 Task: Find connections with filter location Maracena with filter topic #Travellingwith filter profile language English with filter current company Bayer with filter school Delhi Technological University with filter industry Restaurants with filter service category FIle Management with filter keywords title Operations Assistant
Action: Mouse moved to (597, 87)
Screenshot: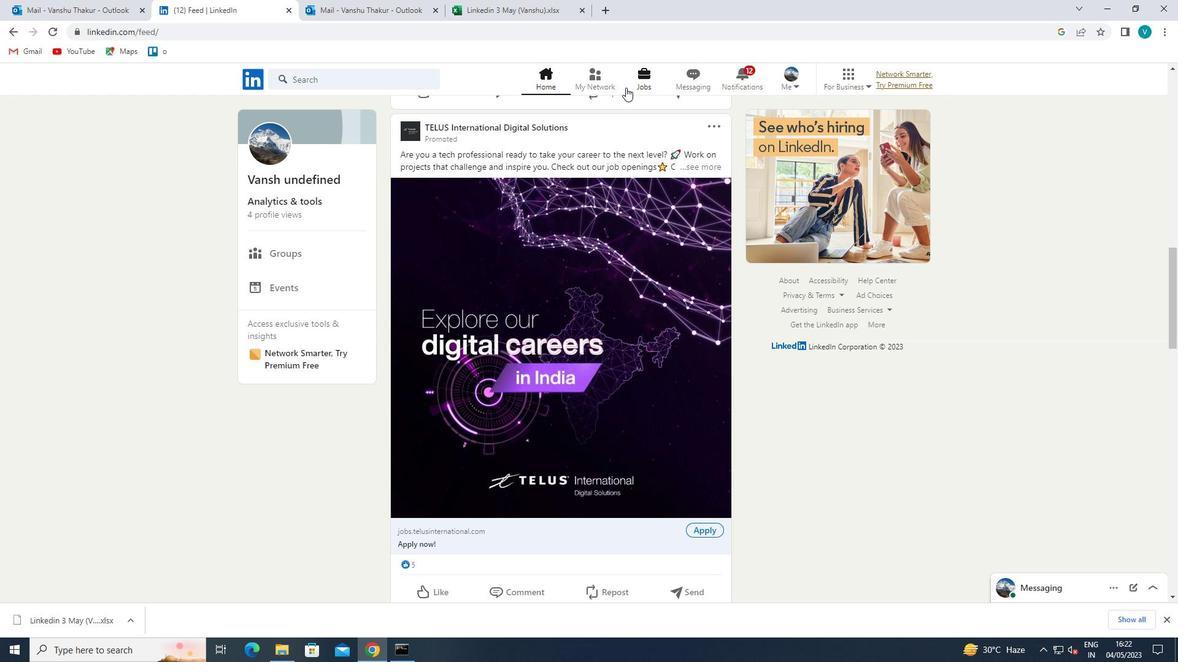 
Action: Mouse pressed left at (597, 87)
Screenshot: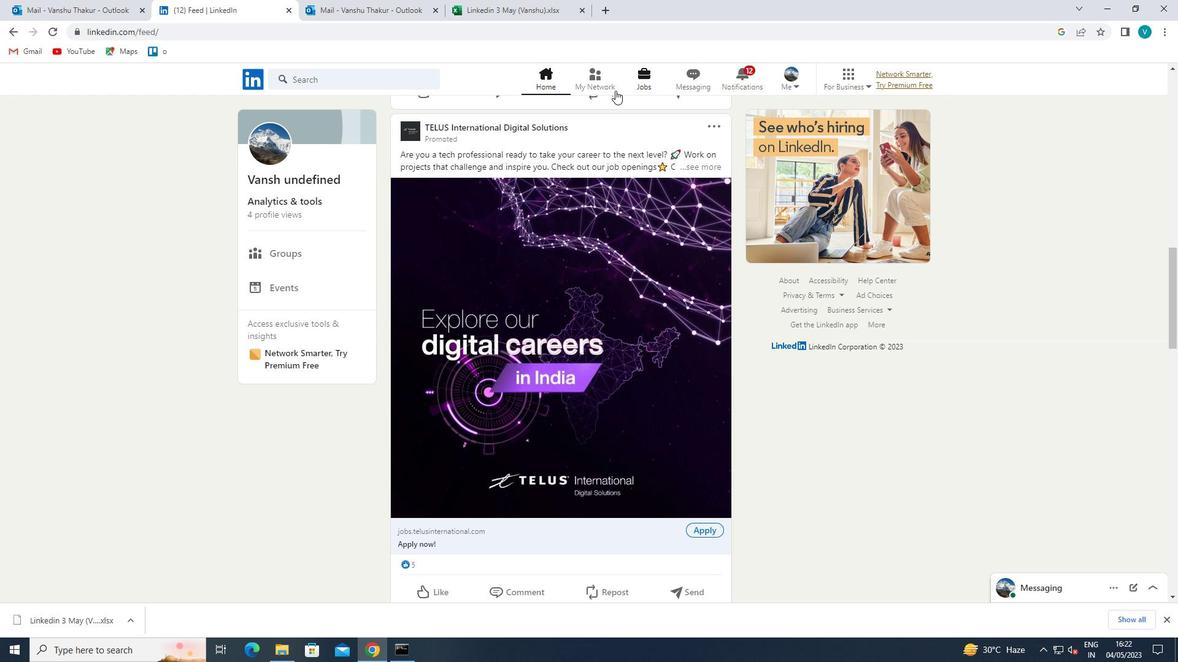 
Action: Mouse moved to (366, 147)
Screenshot: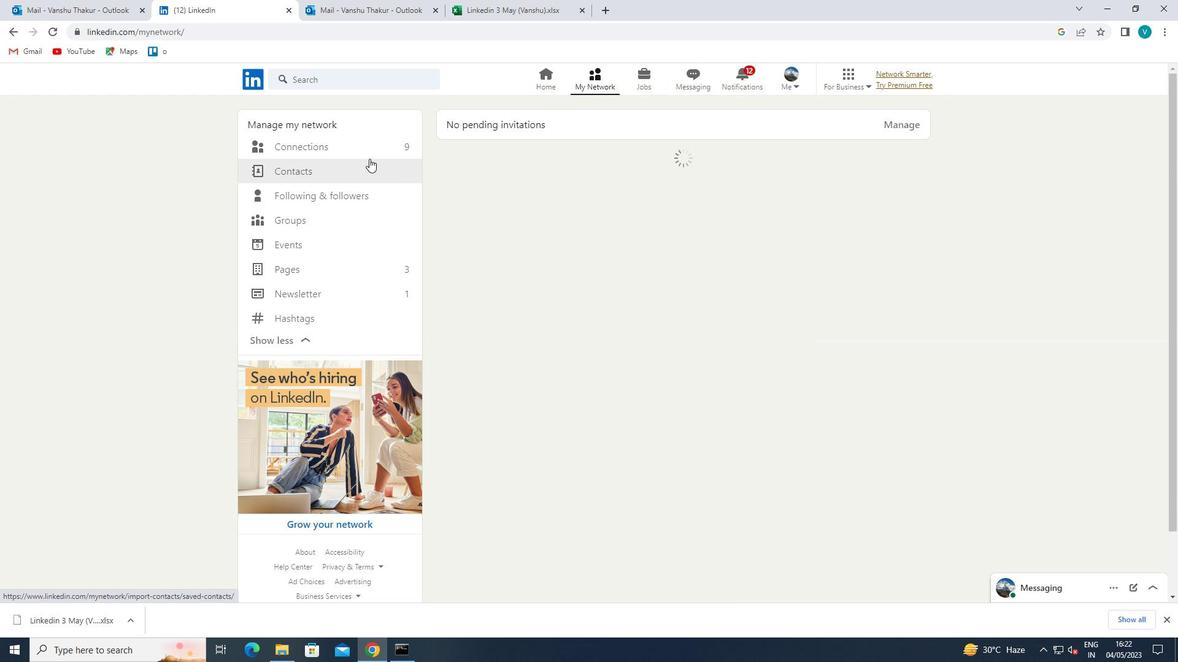 
Action: Mouse pressed left at (366, 147)
Screenshot: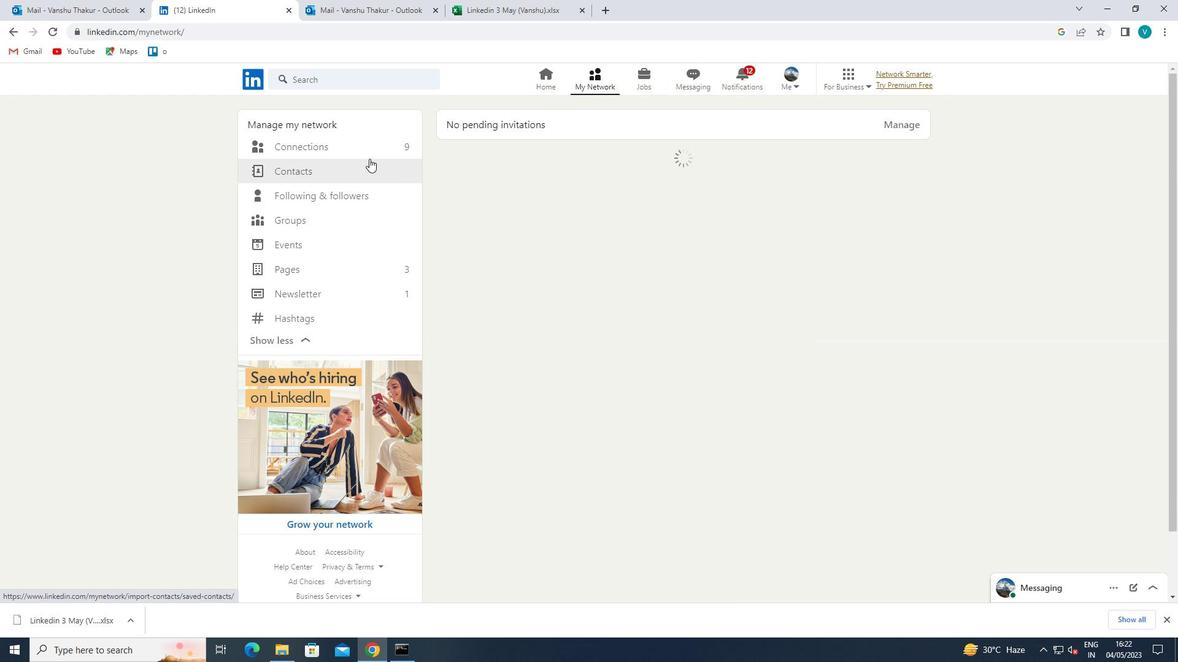 
Action: Mouse moved to (699, 156)
Screenshot: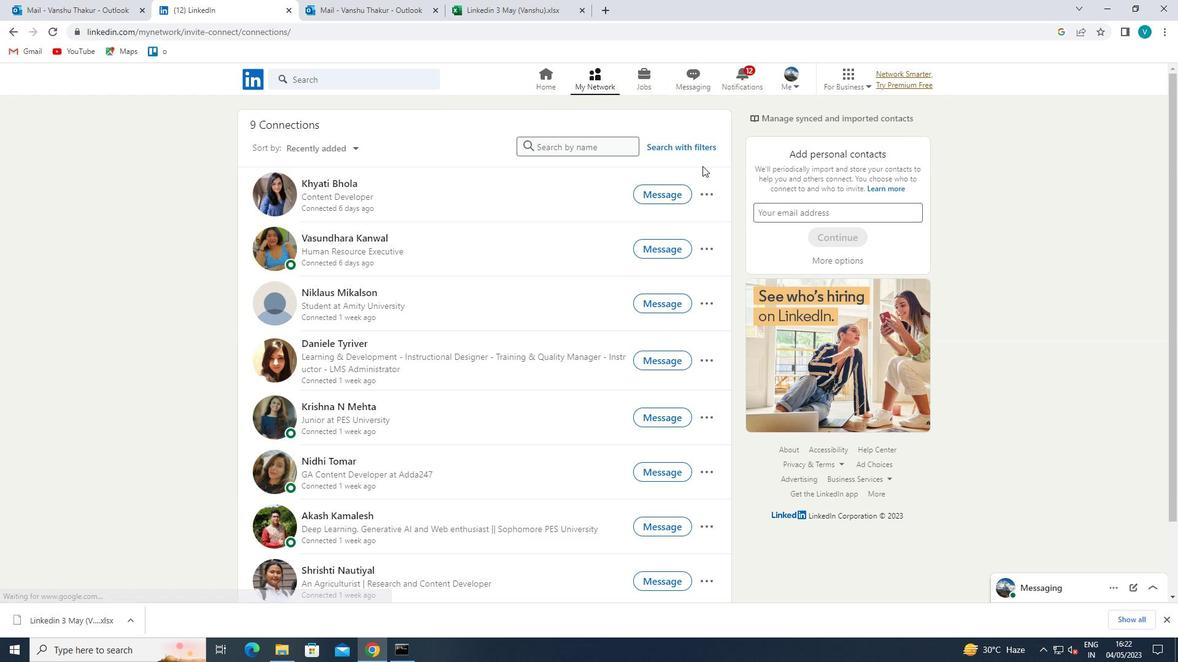
Action: Mouse pressed left at (699, 156)
Screenshot: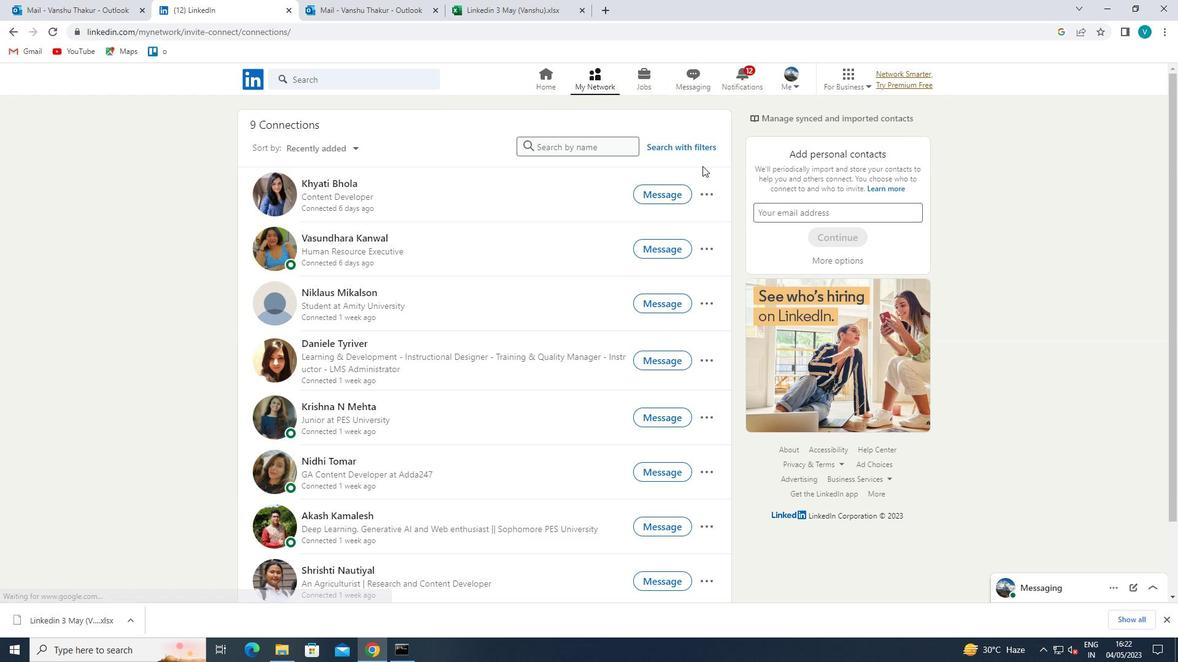 
Action: Mouse moved to (702, 151)
Screenshot: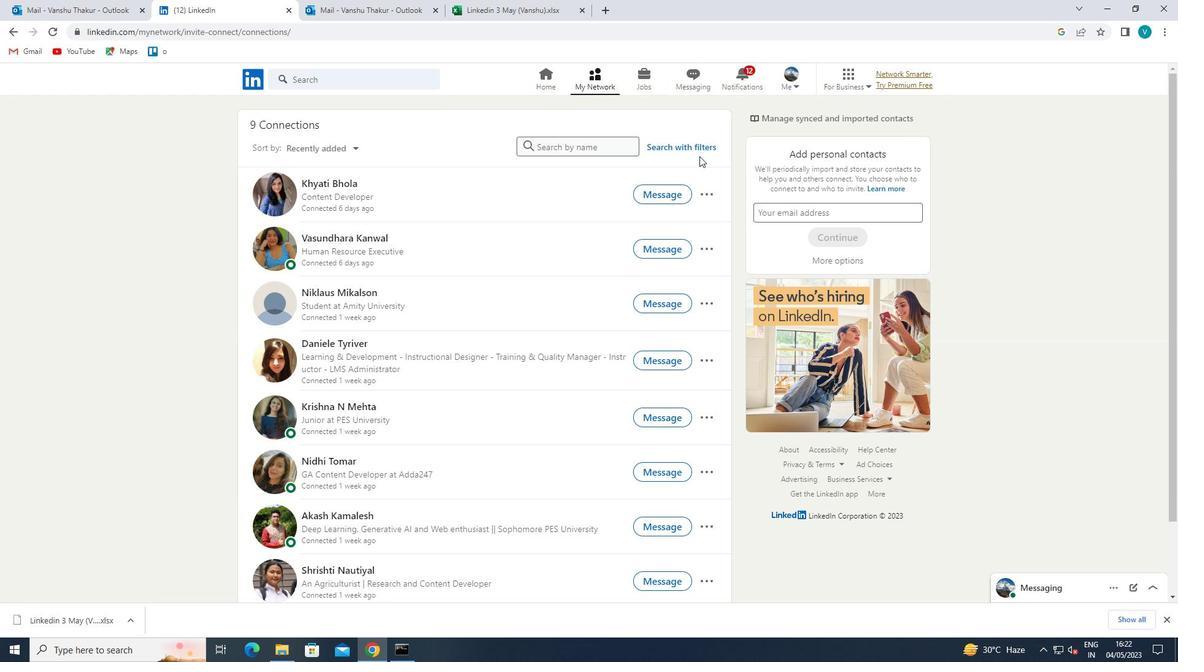 
Action: Mouse pressed left at (702, 151)
Screenshot: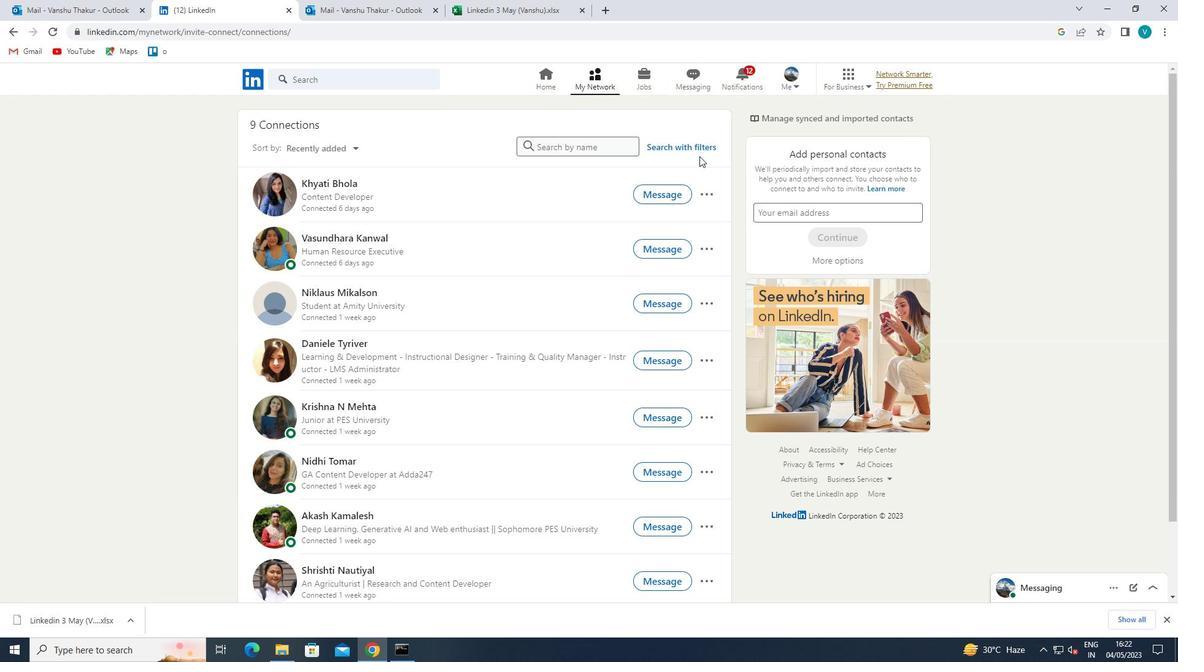 
Action: Mouse moved to (590, 115)
Screenshot: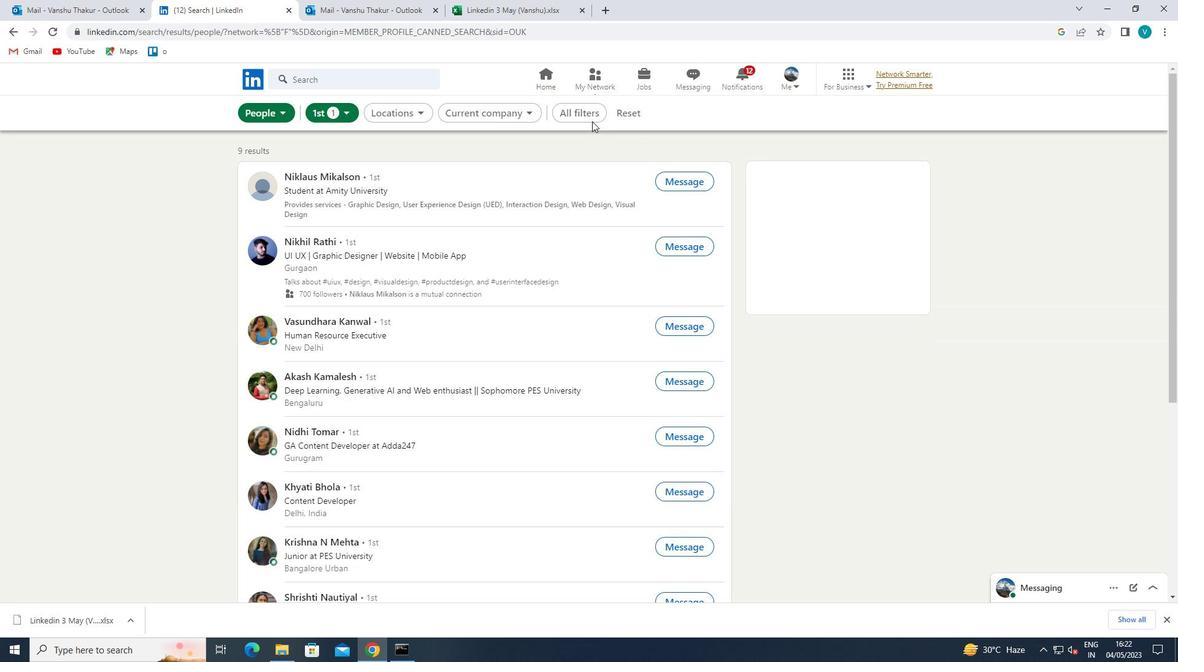 
Action: Mouse pressed left at (590, 115)
Screenshot: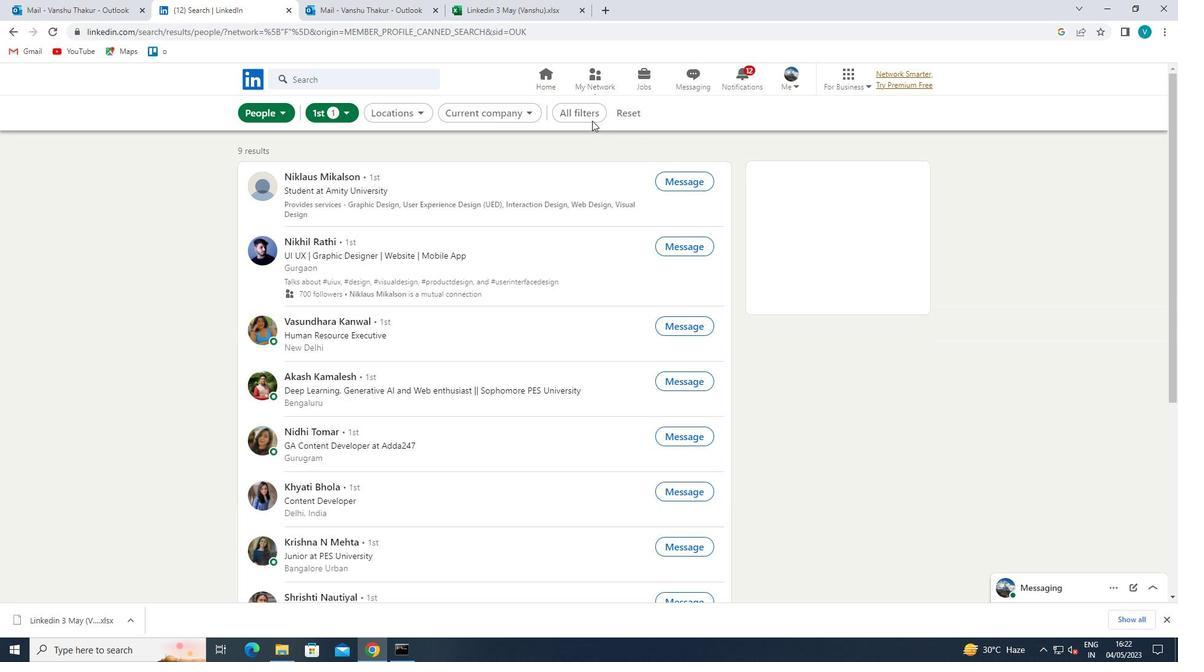 
Action: Mouse moved to (937, 303)
Screenshot: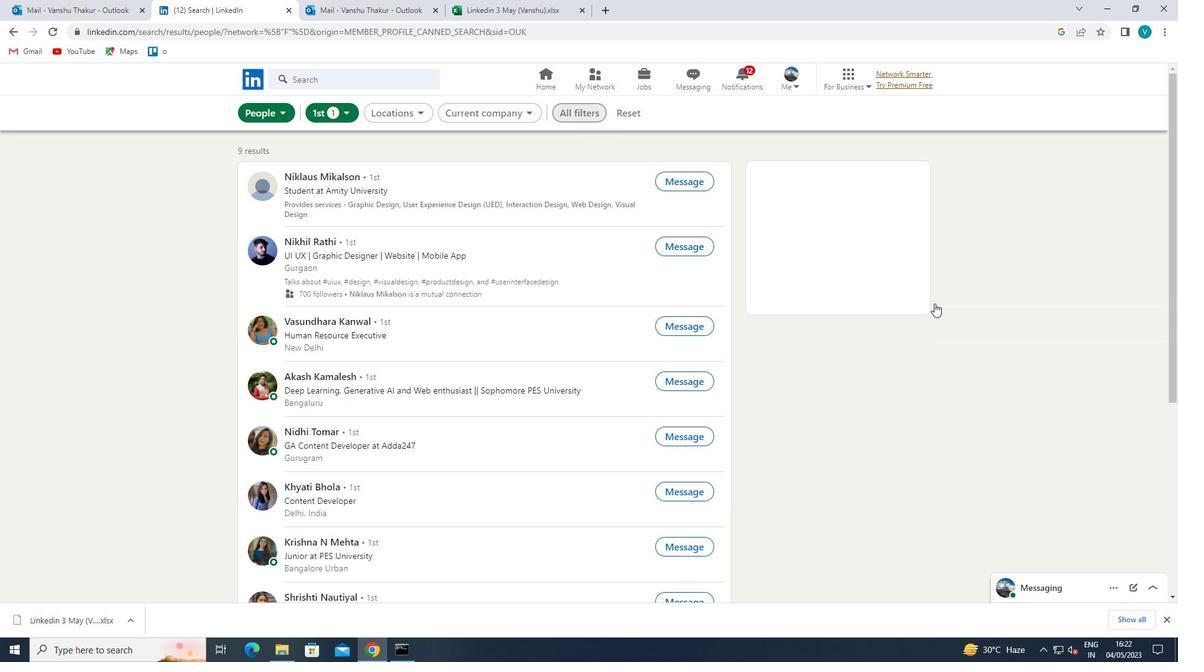 
Action: Mouse scrolled (937, 303) with delta (0, 0)
Screenshot: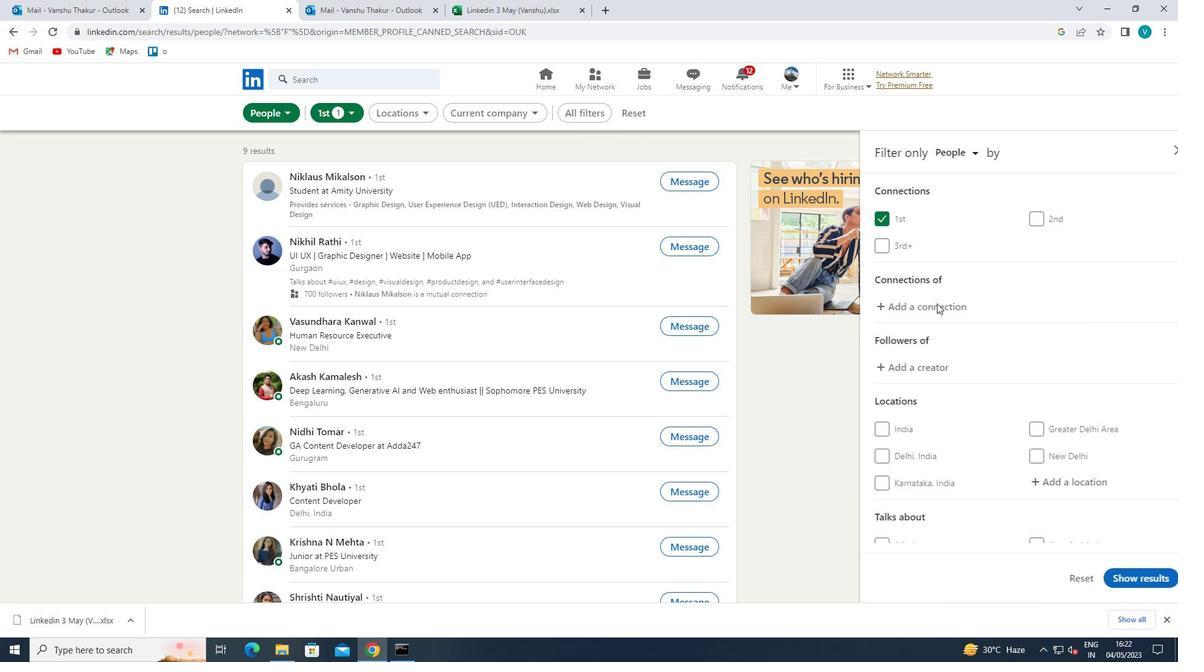 
Action: Mouse scrolled (937, 303) with delta (0, 0)
Screenshot: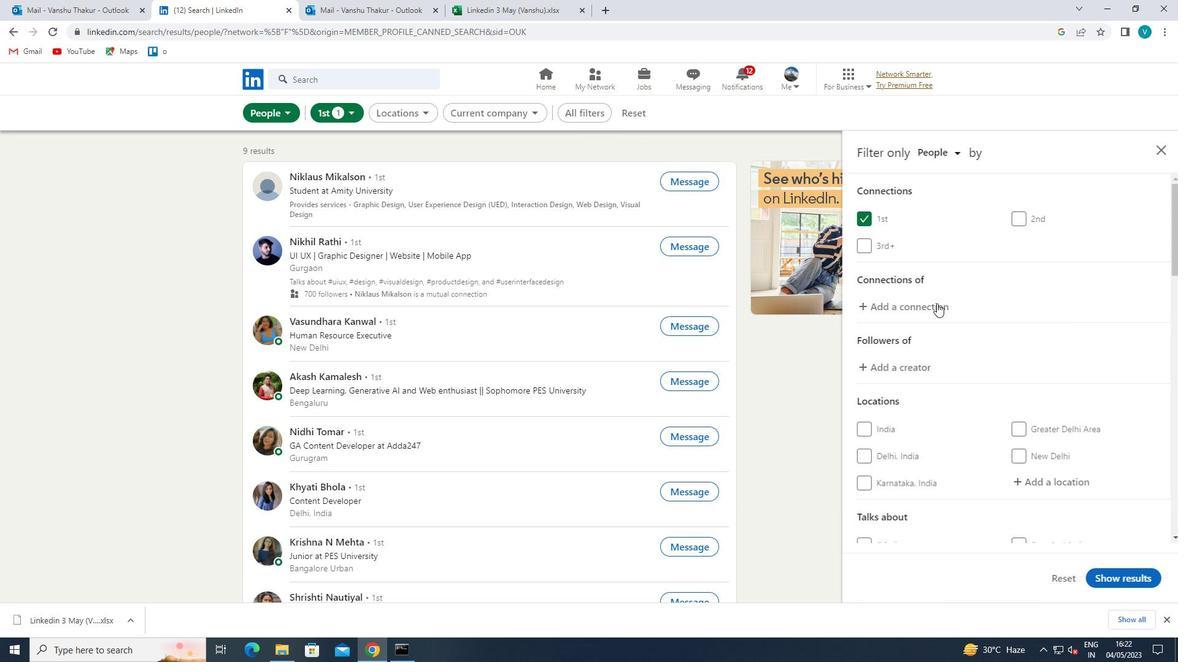 
Action: Mouse moved to (1018, 362)
Screenshot: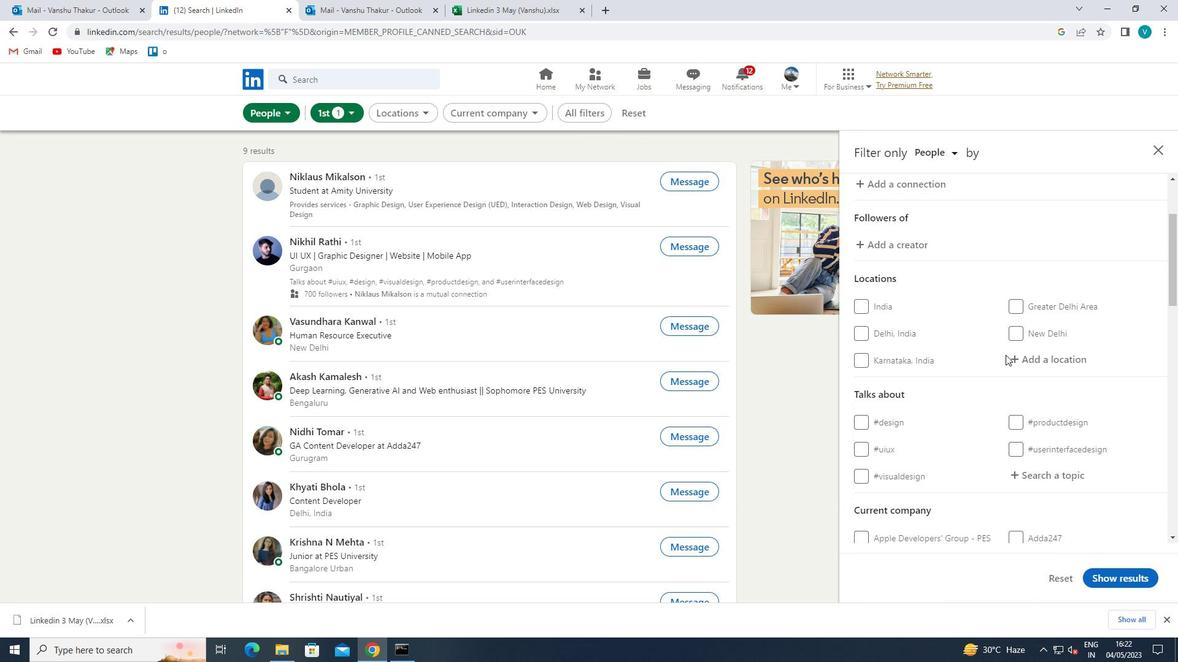 
Action: Mouse pressed left at (1018, 362)
Screenshot: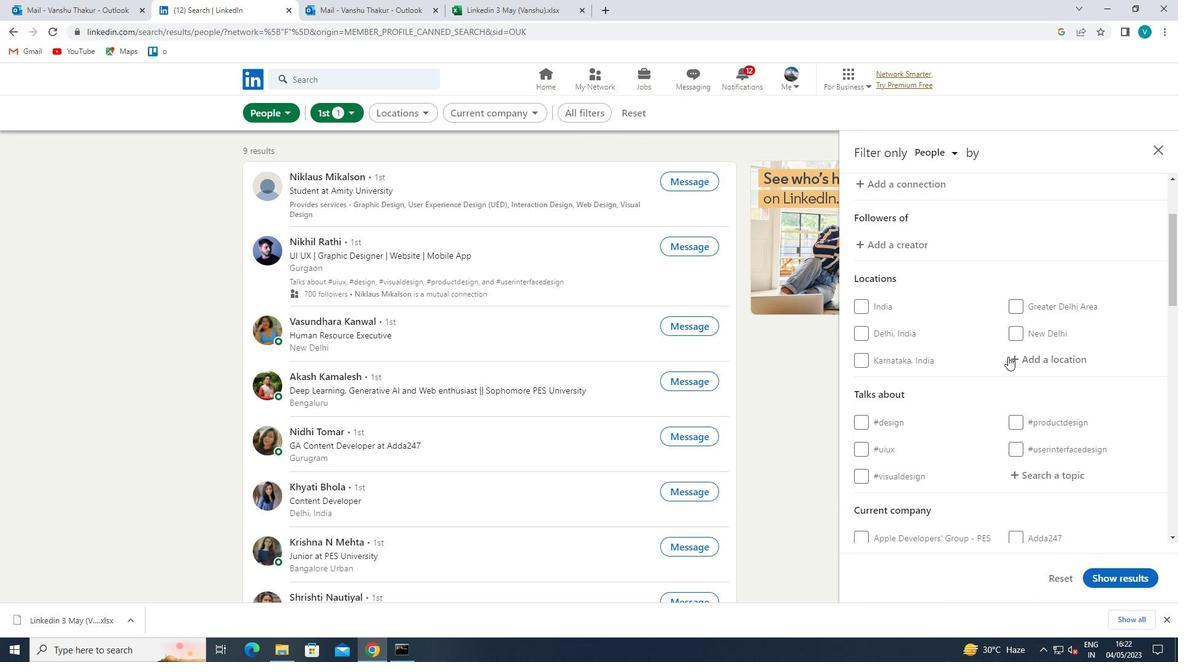 
Action: Mouse moved to (782, 325)
Screenshot: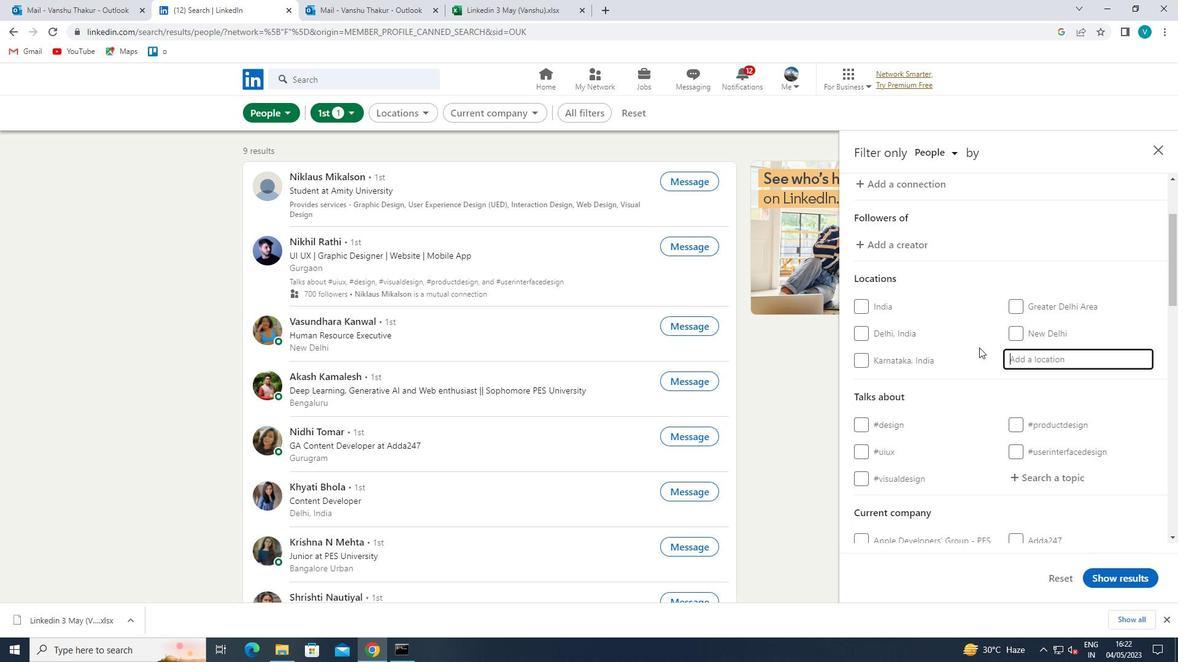 
Action: Key pressed <Key.shift>MARACENA
Screenshot: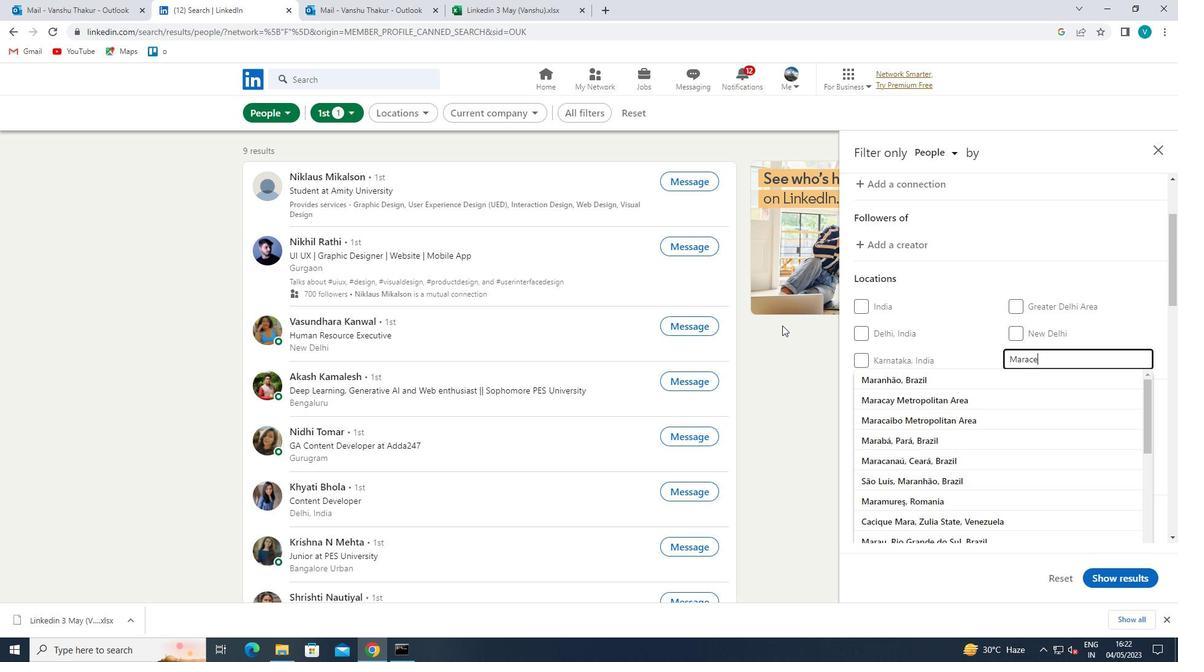 
Action: Mouse moved to (964, 373)
Screenshot: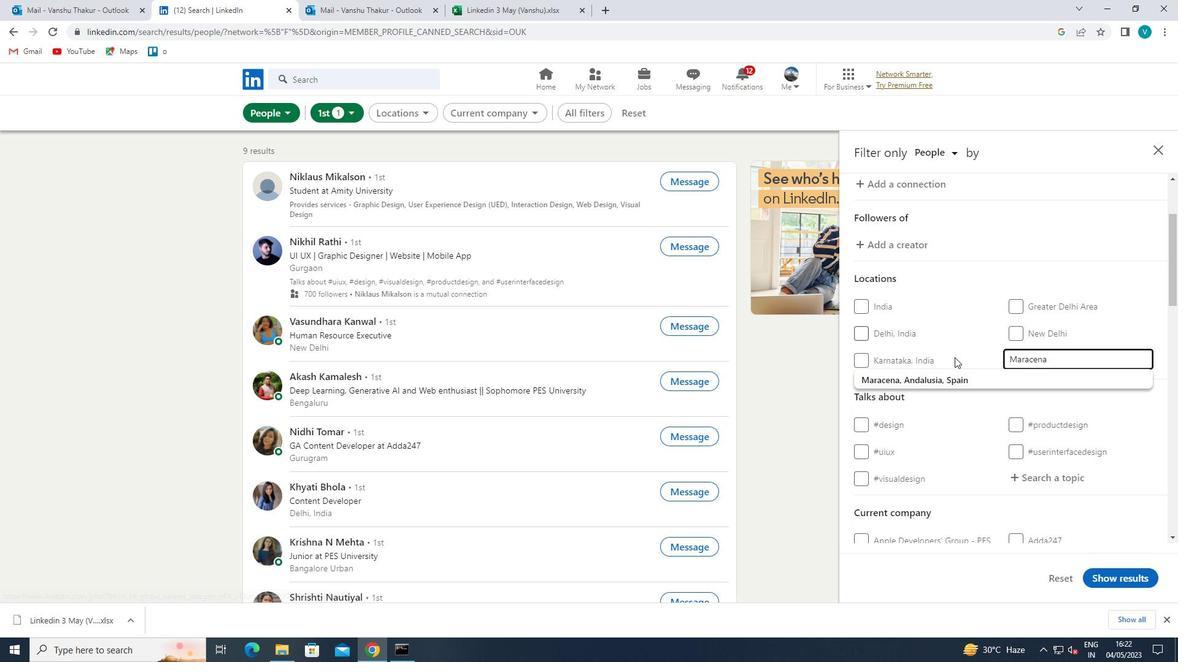 
Action: Mouse pressed left at (964, 373)
Screenshot: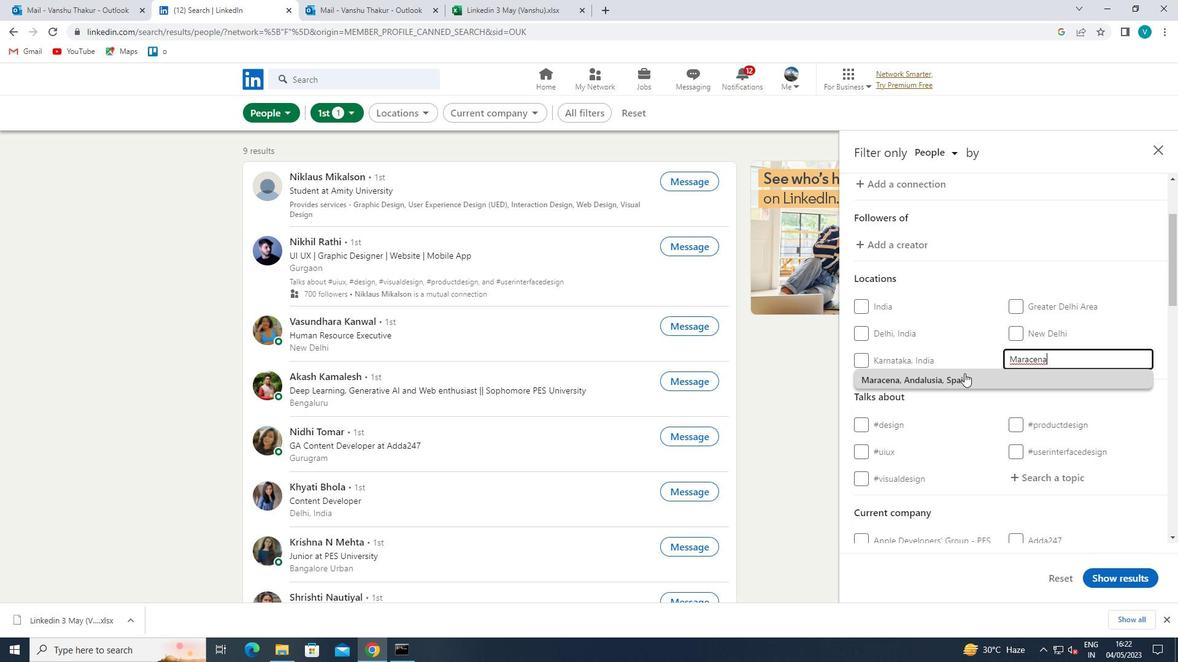 
Action: Mouse moved to (969, 373)
Screenshot: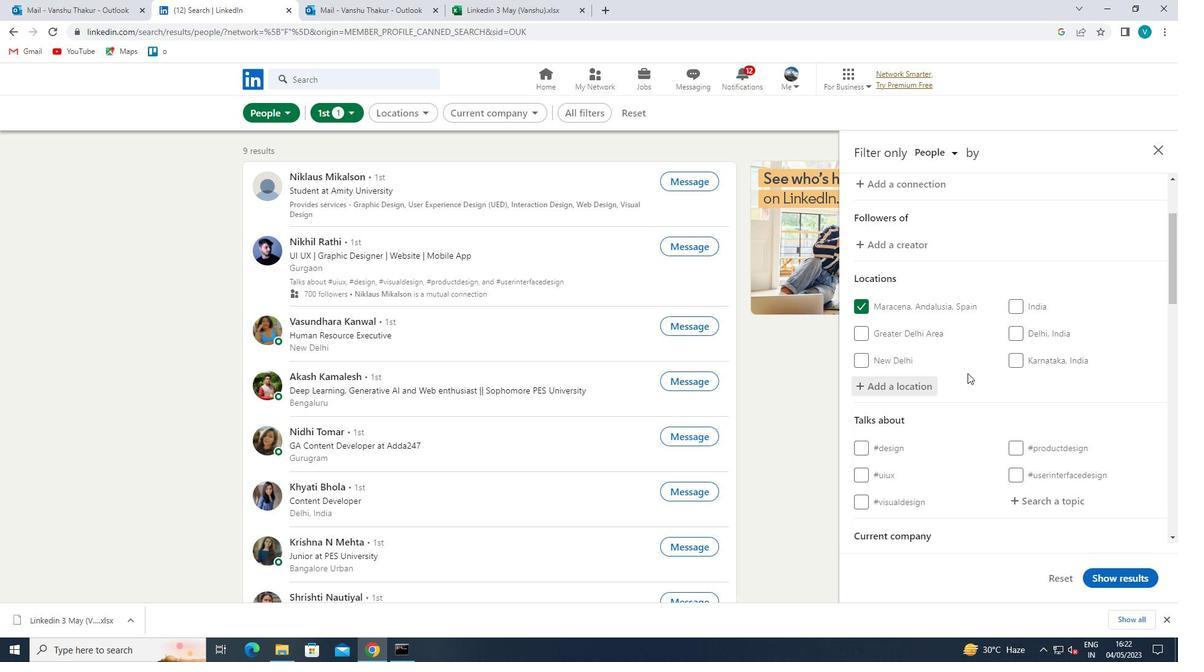 
Action: Mouse scrolled (969, 372) with delta (0, 0)
Screenshot: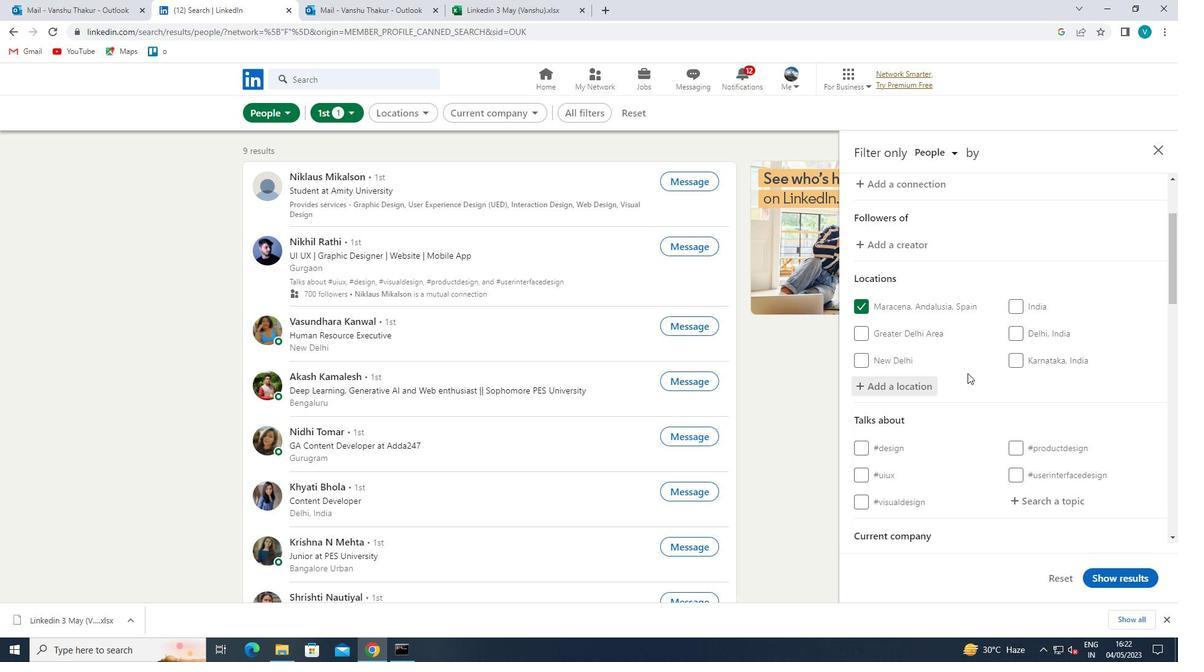 
Action: Mouse moved to (969, 373)
Screenshot: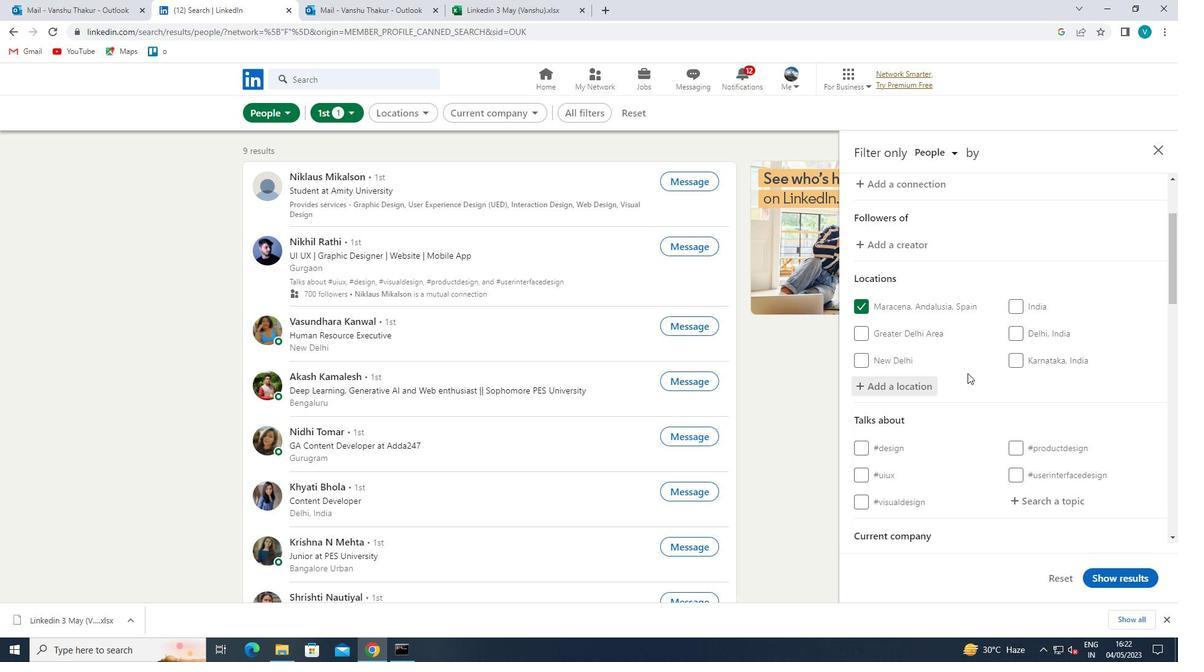 
Action: Mouse scrolled (969, 372) with delta (0, 0)
Screenshot: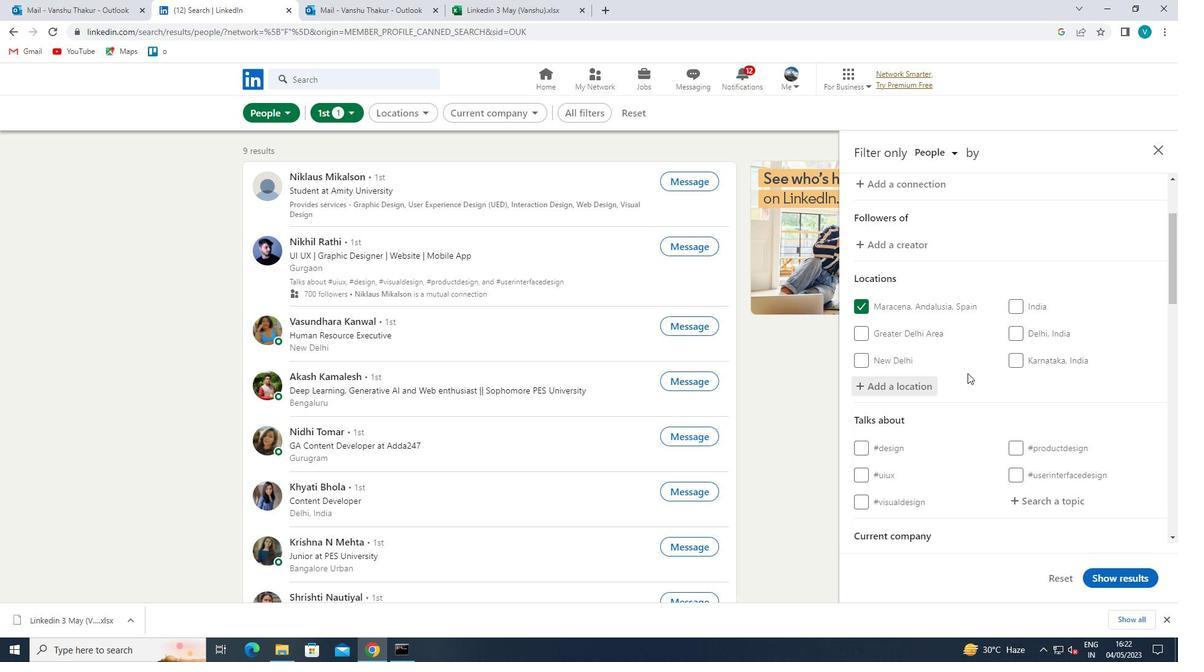 
Action: Mouse moved to (1027, 371)
Screenshot: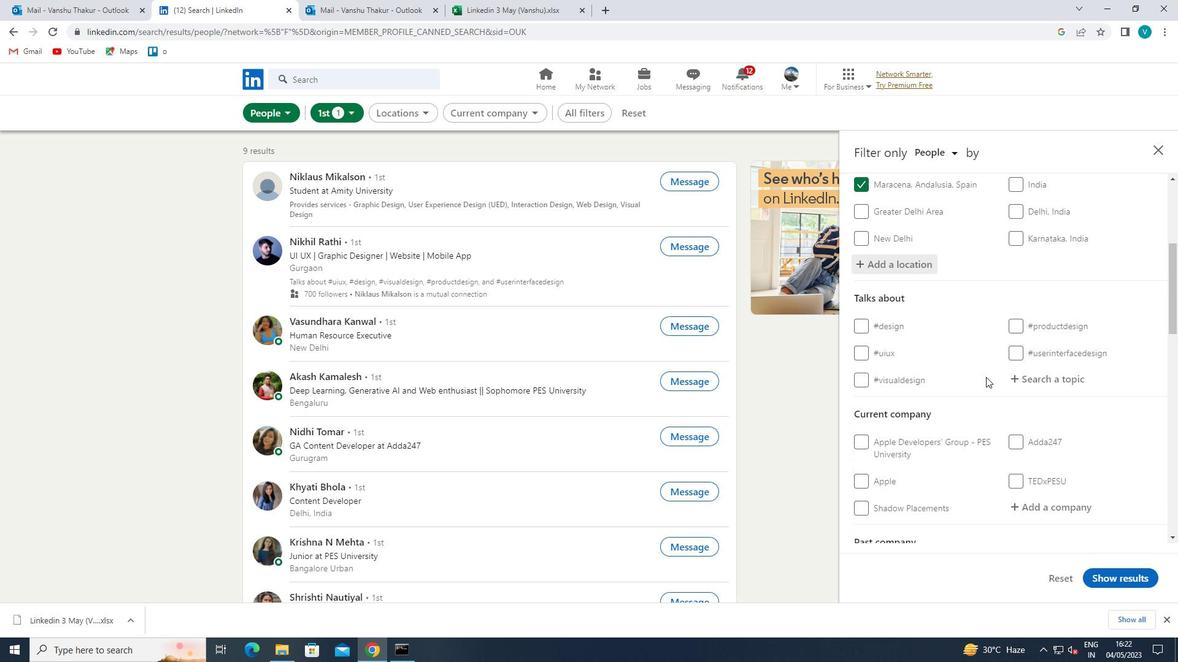 
Action: Mouse pressed left at (1027, 371)
Screenshot: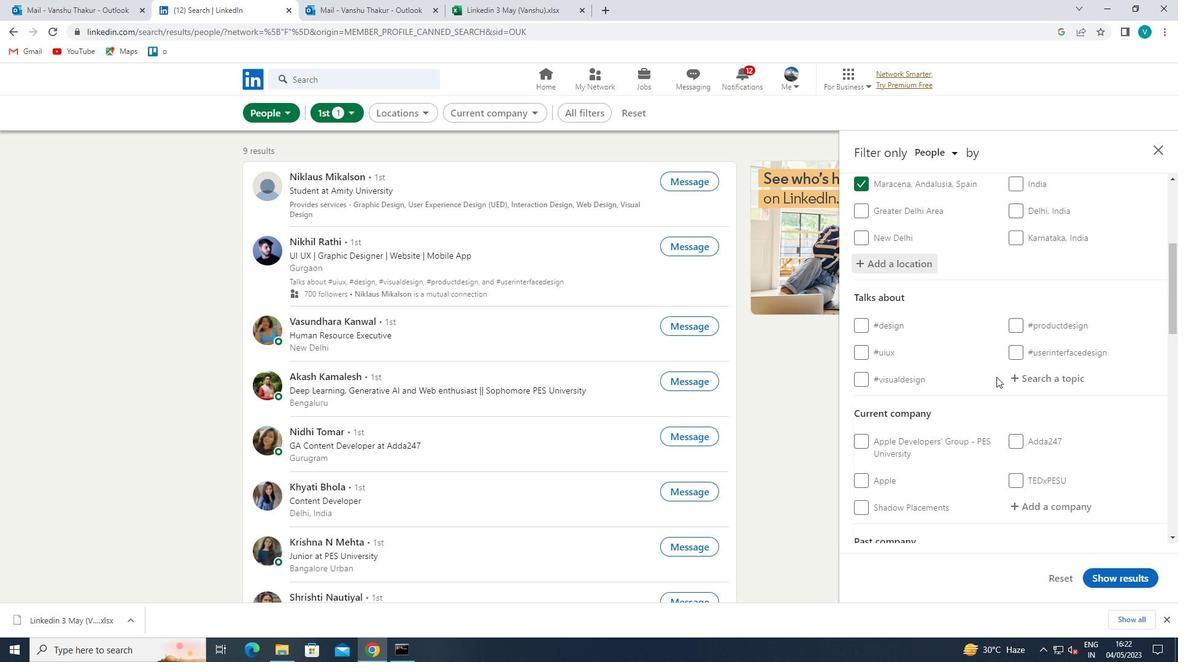 
Action: Mouse moved to (810, 295)
Screenshot: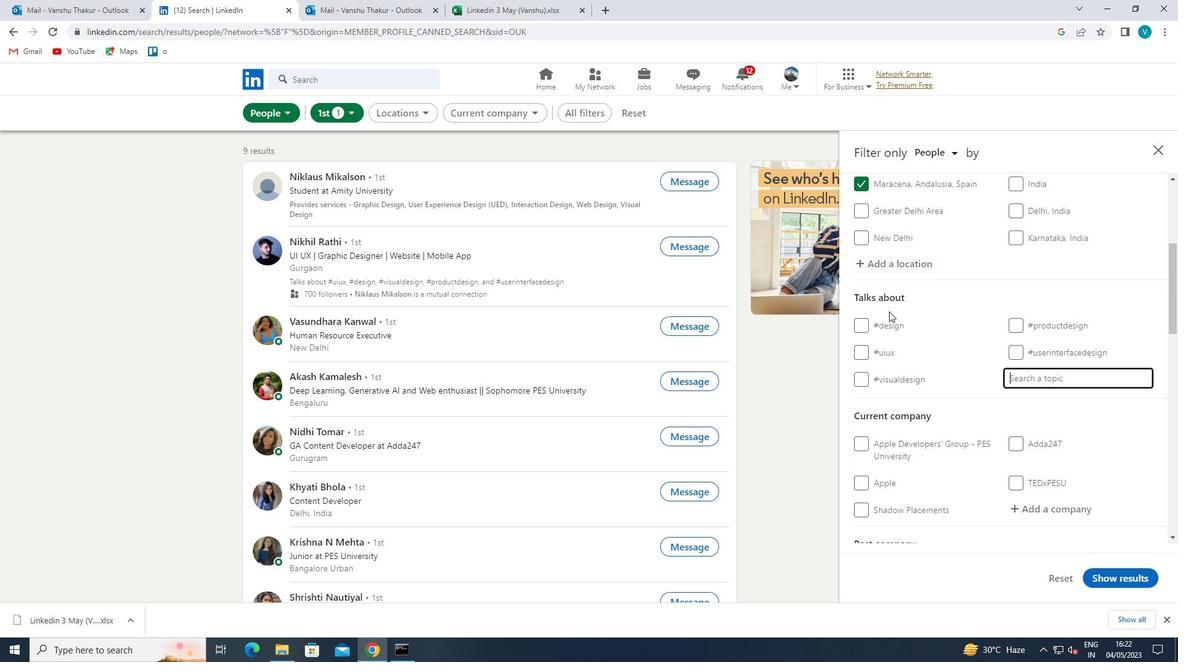 
Action: Key pressed TRAVELLING
Screenshot: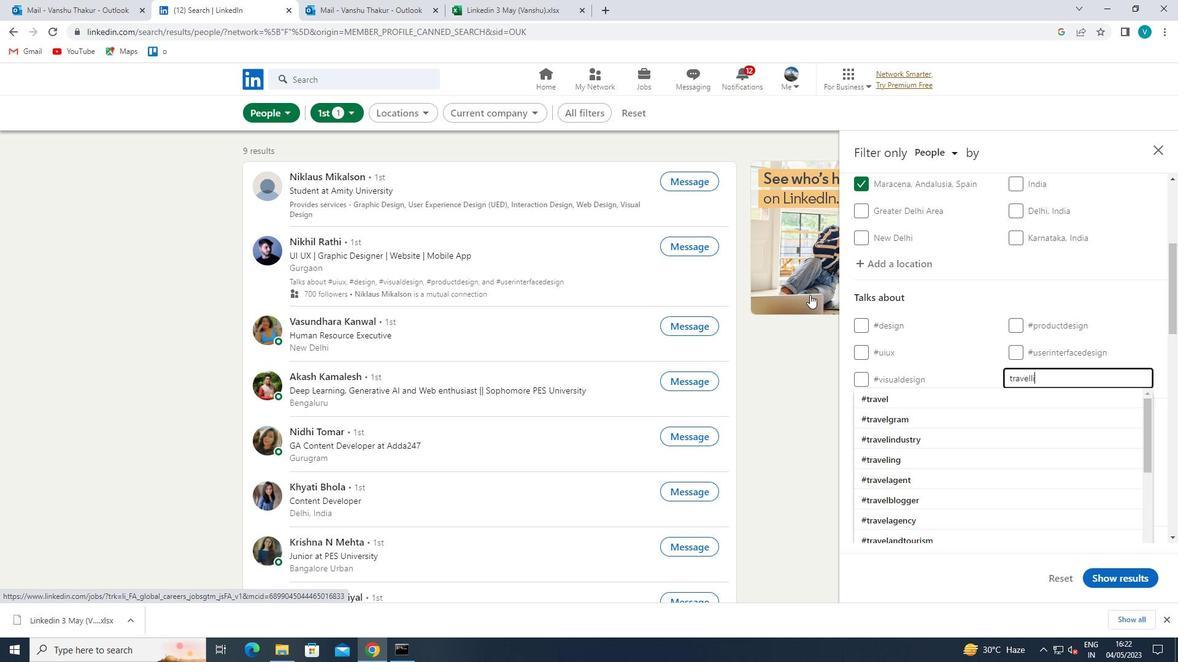 
Action: Mouse moved to (941, 400)
Screenshot: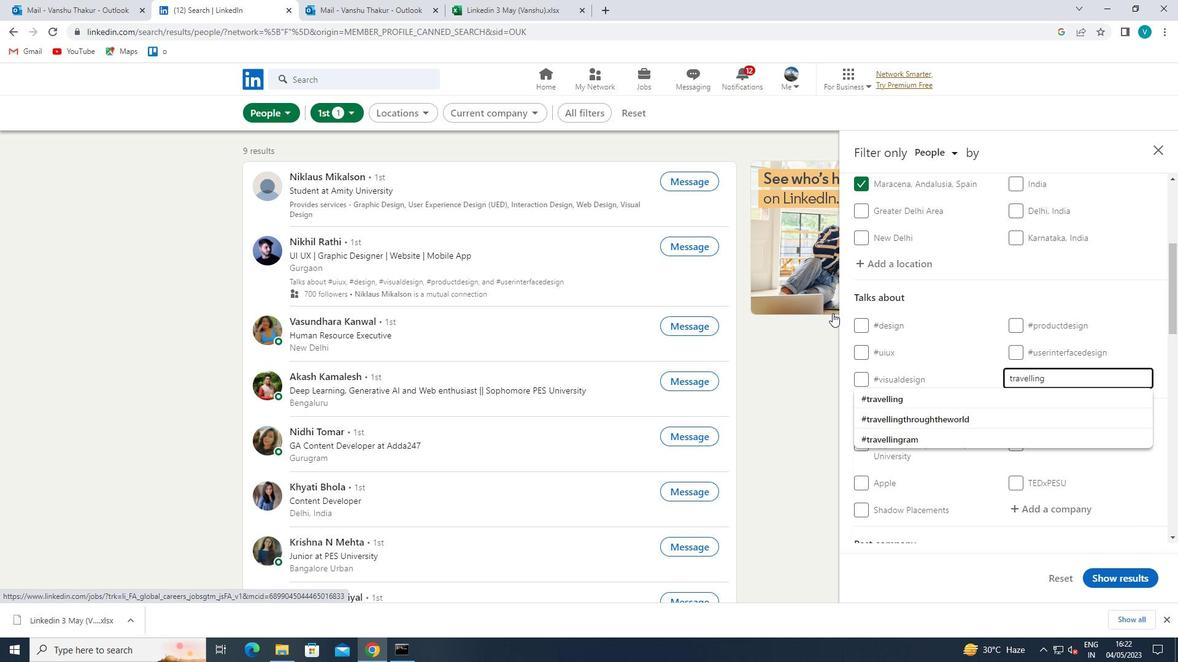 
Action: Mouse pressed left at (941, 400)
Screenshot: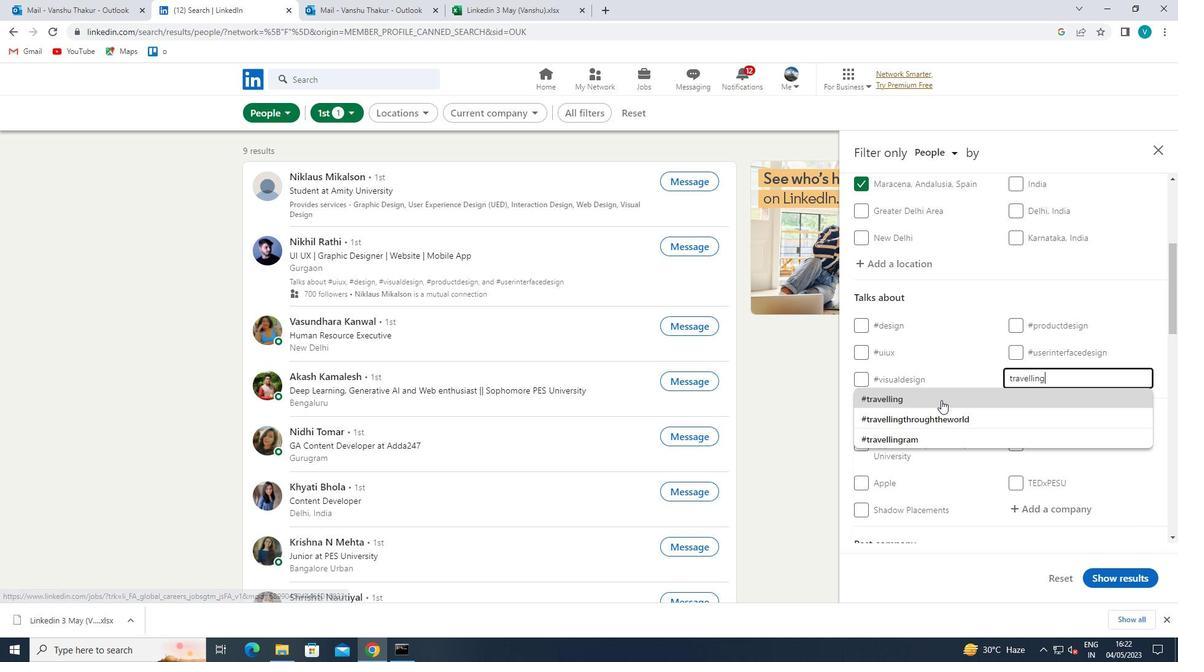 
Action: Mouse moved to (975, 382)
Screenshot: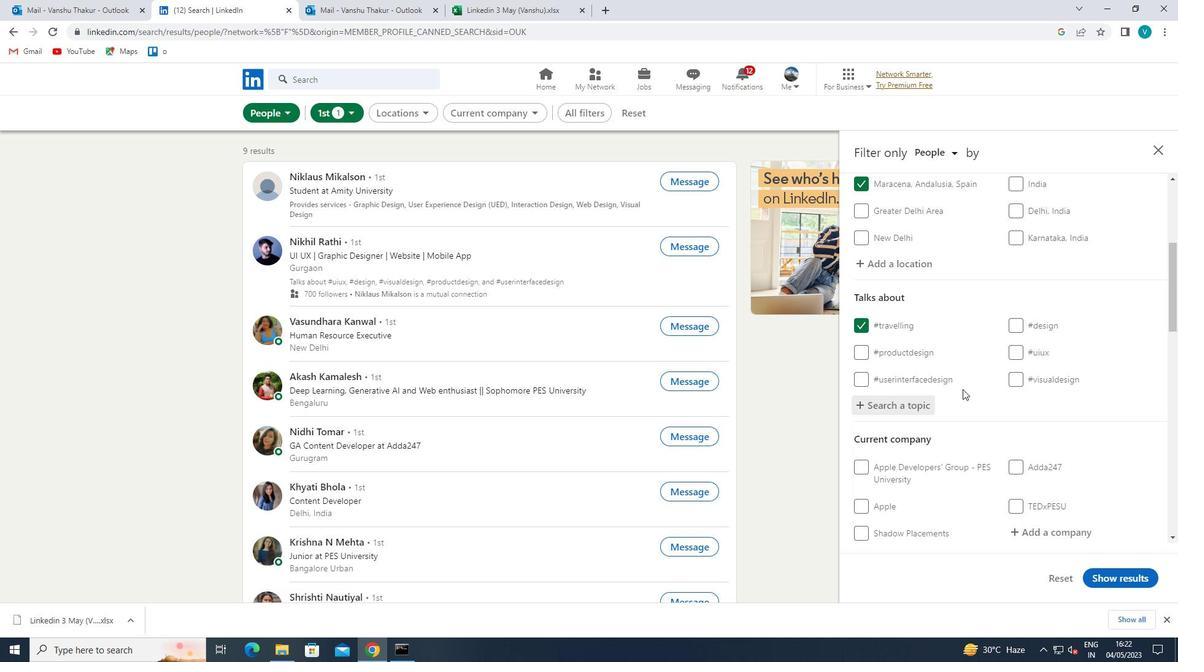 
Action: Mouse scrolled (975, 382) with delta (0, 0)
Screenshot: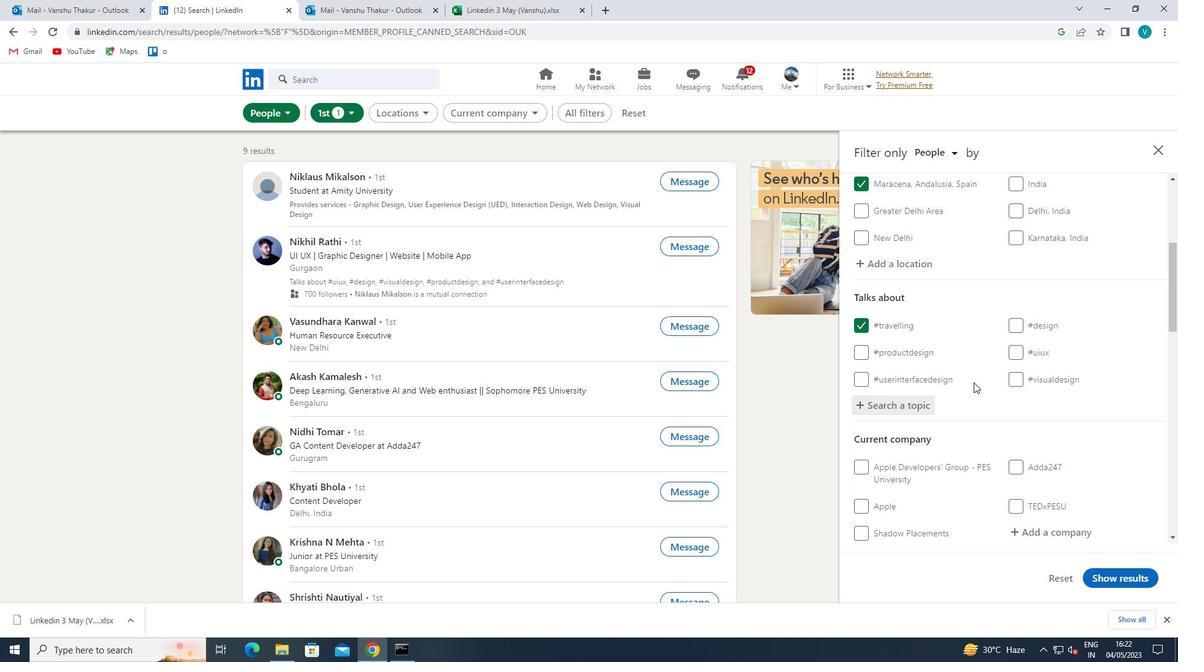 
Action: Mouse scrolled (975, 382) with delta (0, 0)
Screenshot: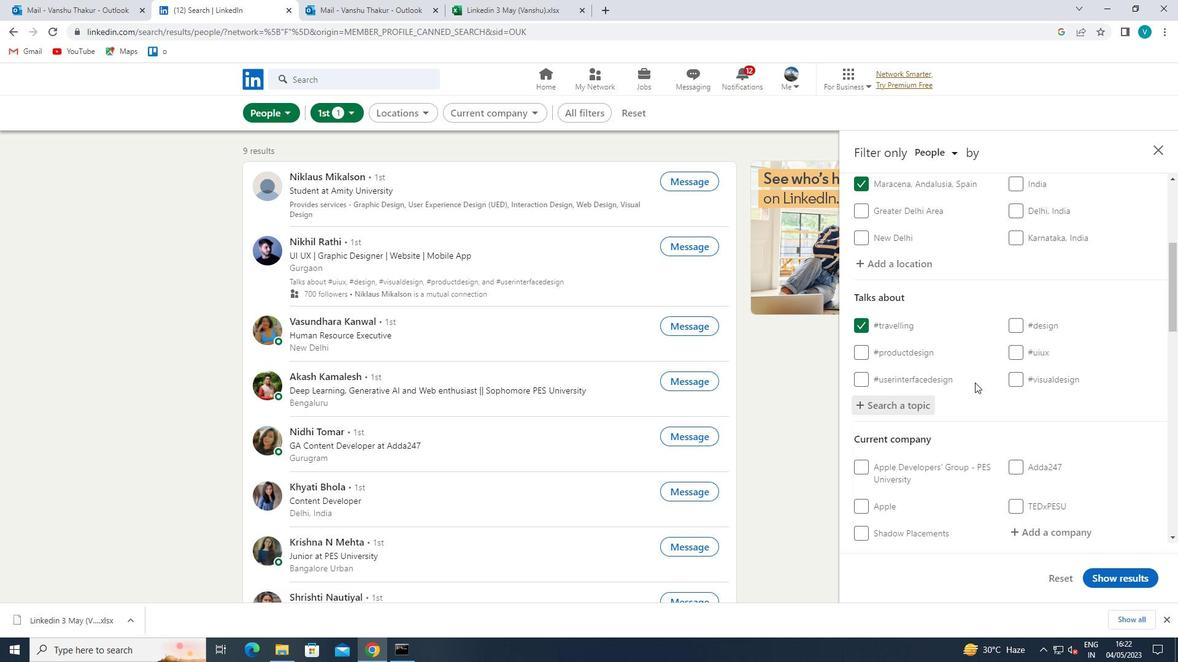 
Action: Mouse scrolled (975, 382) with delta (0, 0)
Screenshot: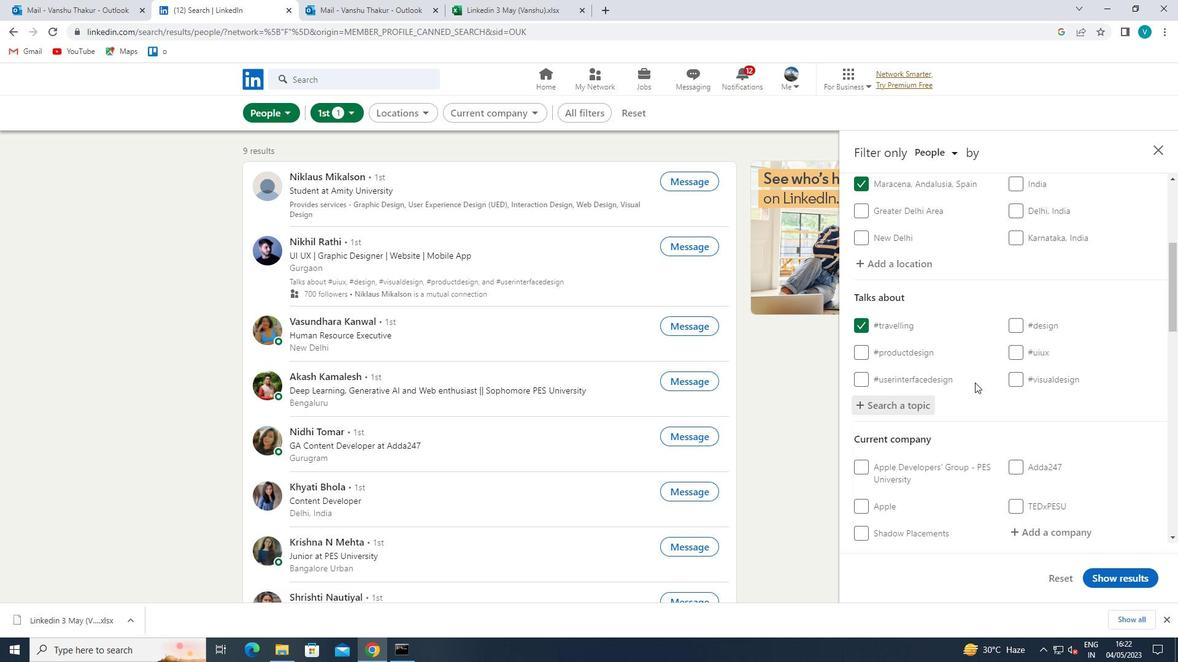 
Action: Mouse scrolled (975, 382) with delta (0, 0)
Screenshot: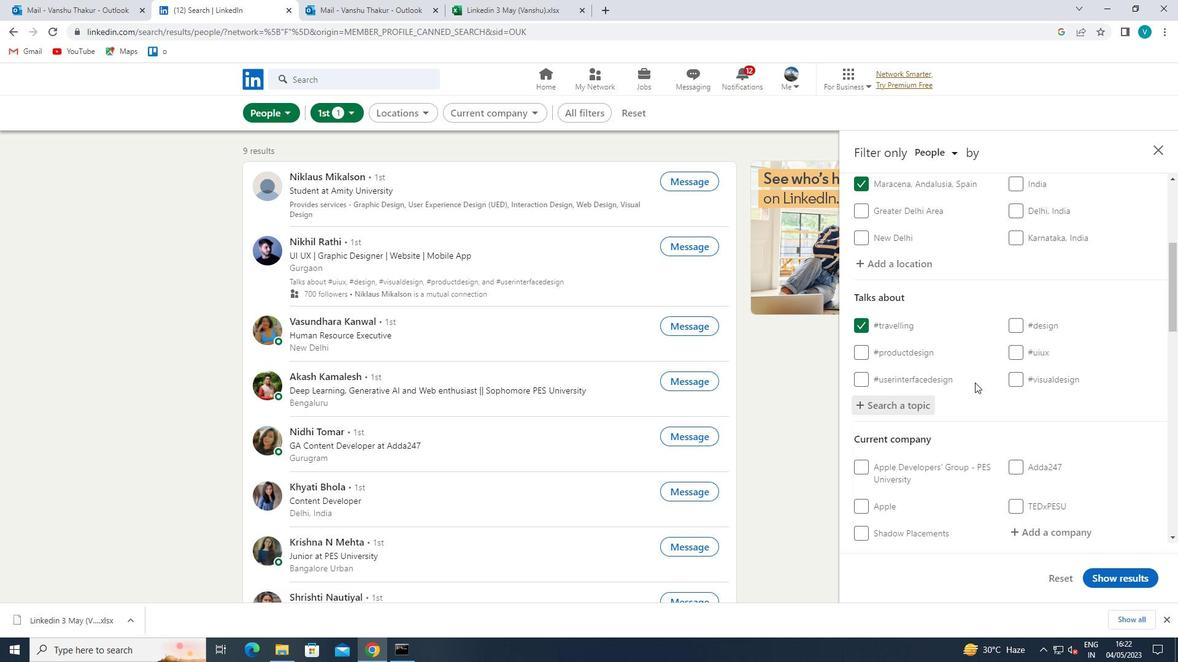 
Action: Mouse scrolled (975, 382) with delta (0, 0)
Screenshot: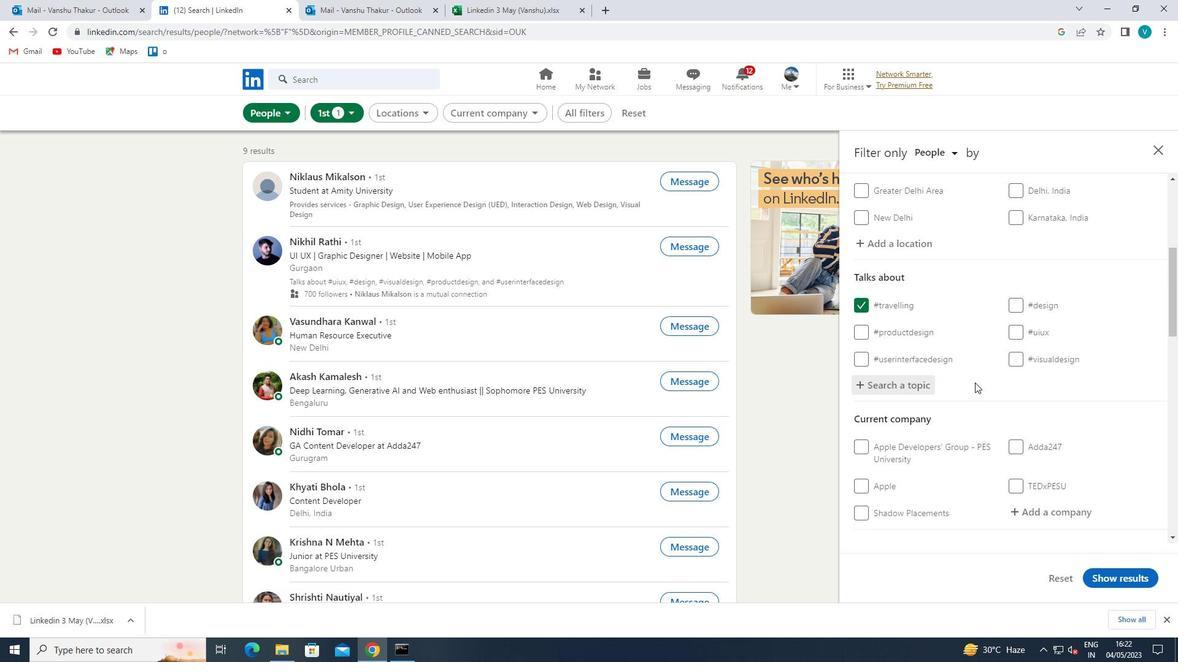 
Action: Mouse scrolled (975, 382) with delta (0, 0)
Screenshot: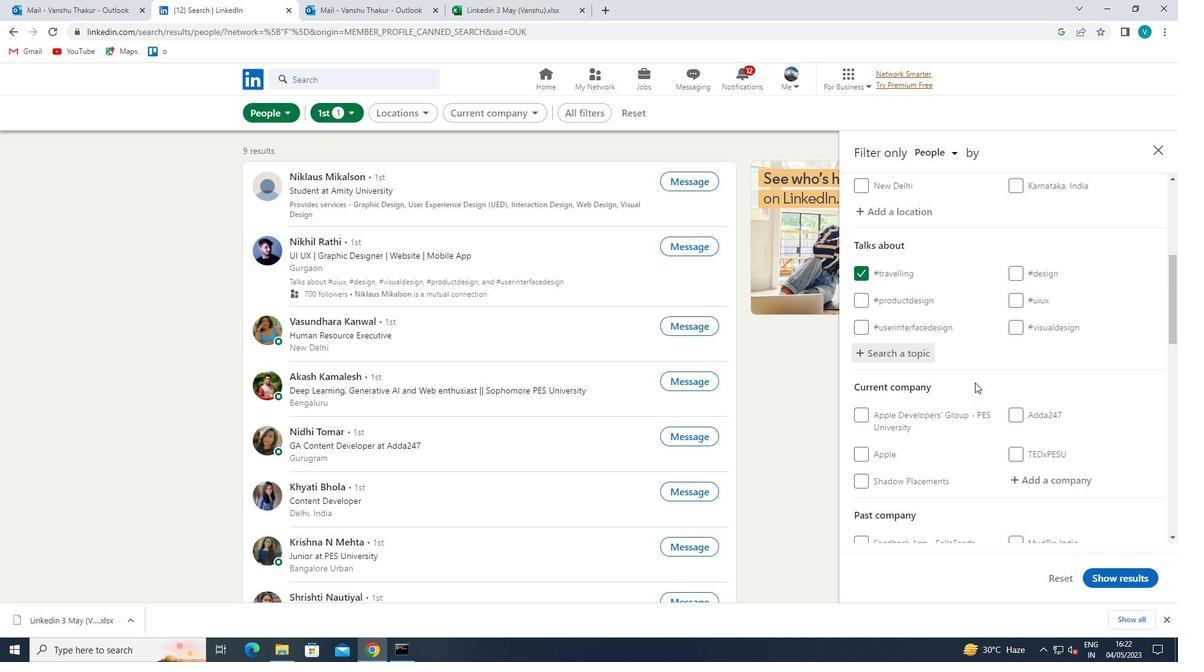 
Action: Mouse scrolled (975, 382) with delta (0, 0)
Screenshot: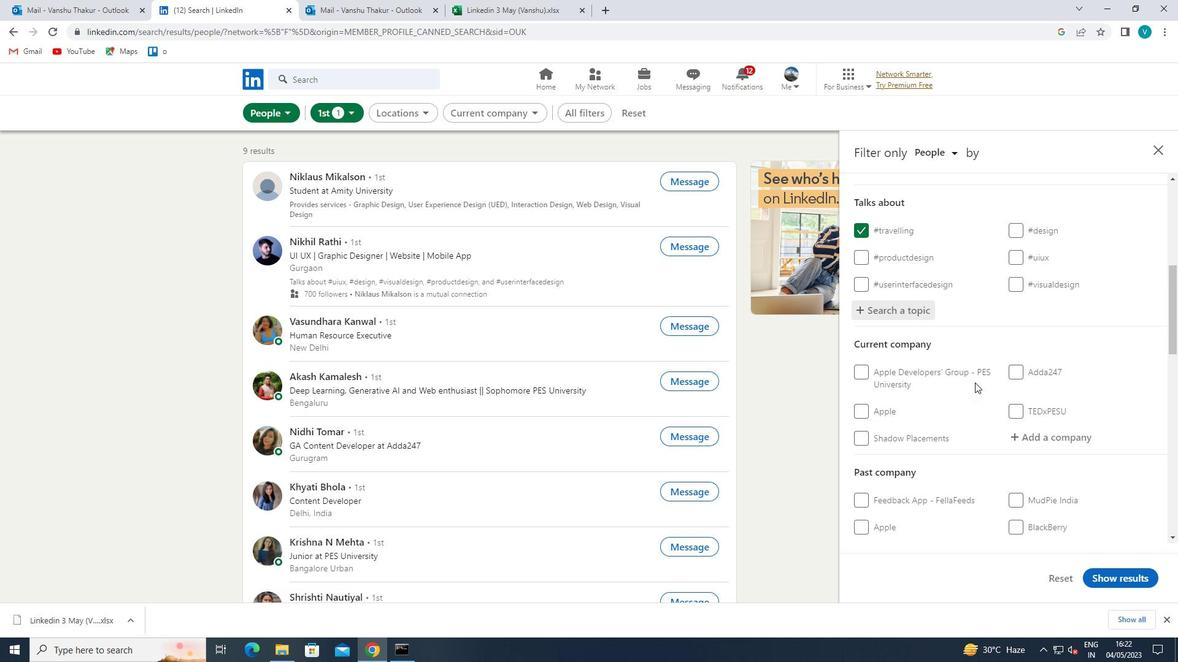 
Action: Mouse moved to (962, 399)
Screenshot: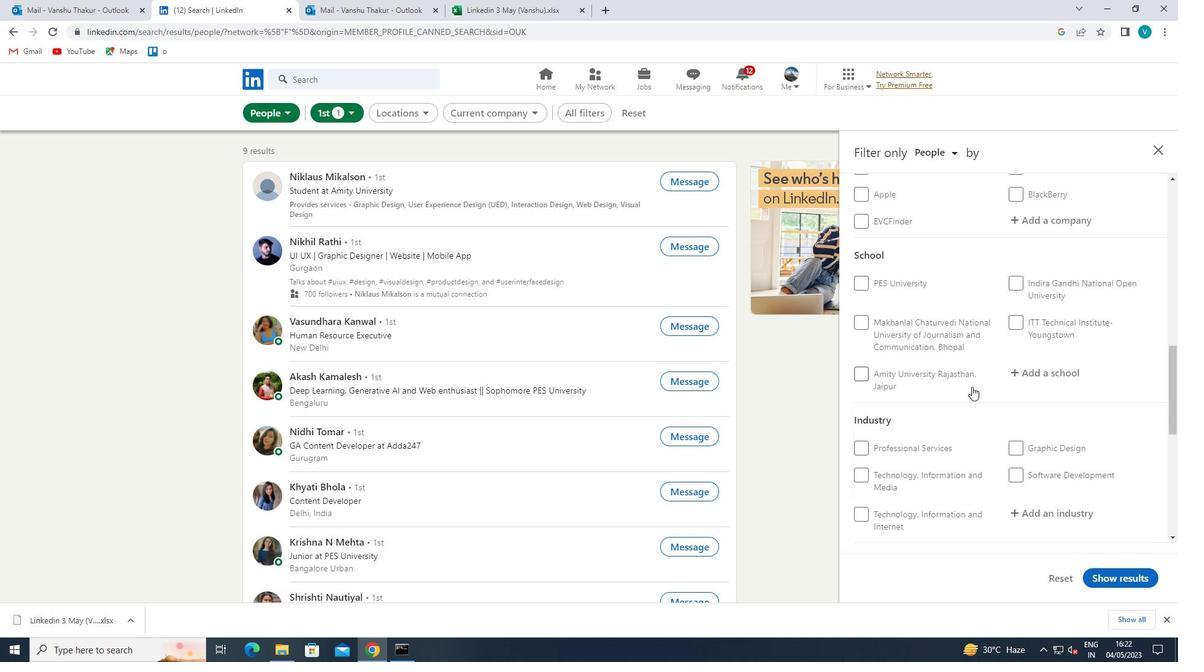 
Action: Mouse scrolled (962, 398) with delta (0, 0)
Screenshot: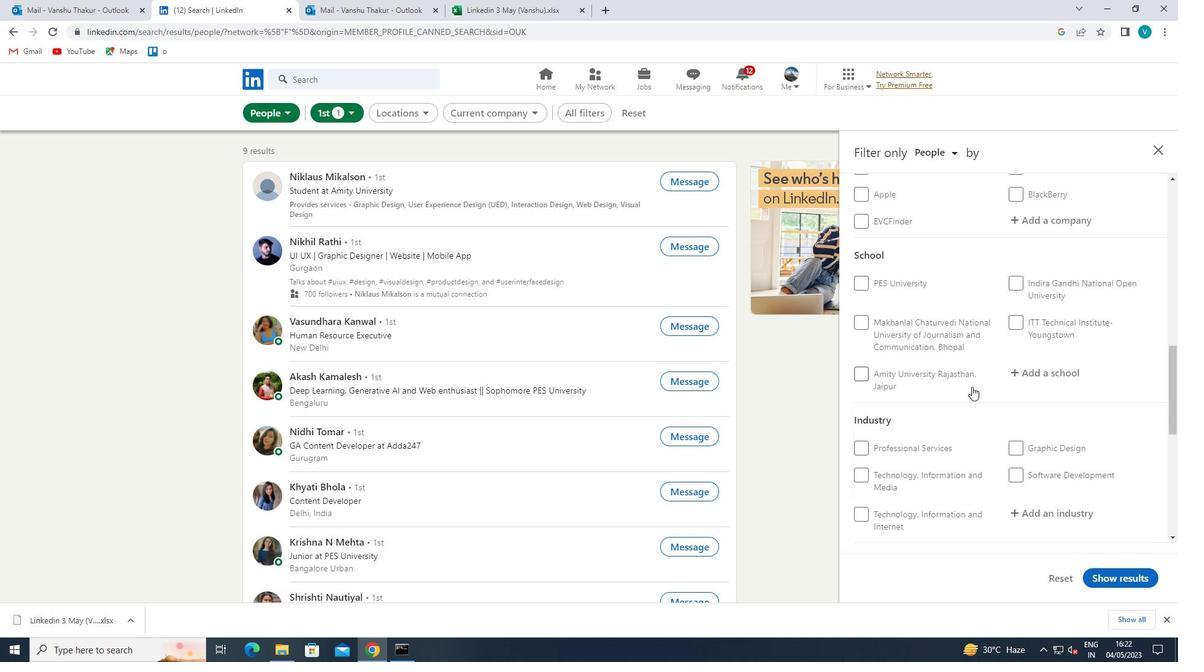 
Action: Mouse moved to (961, 401)
Screenshot: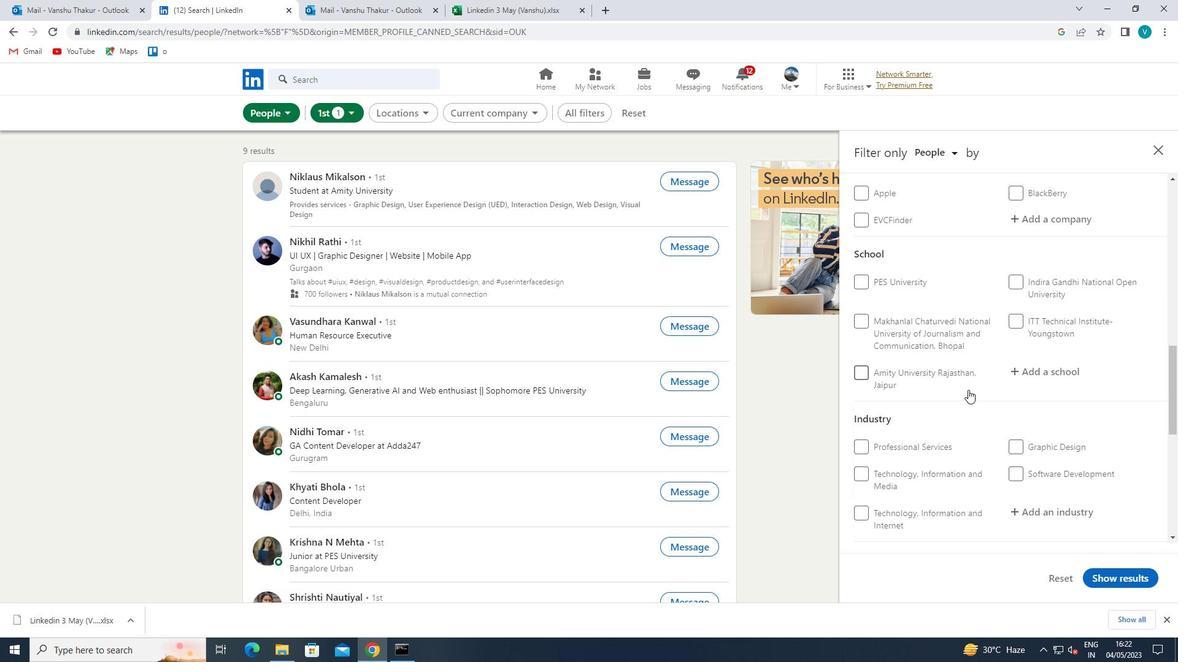
Action: Mouse scrolled (961, 401) with delta (0, 0)
Screenshot: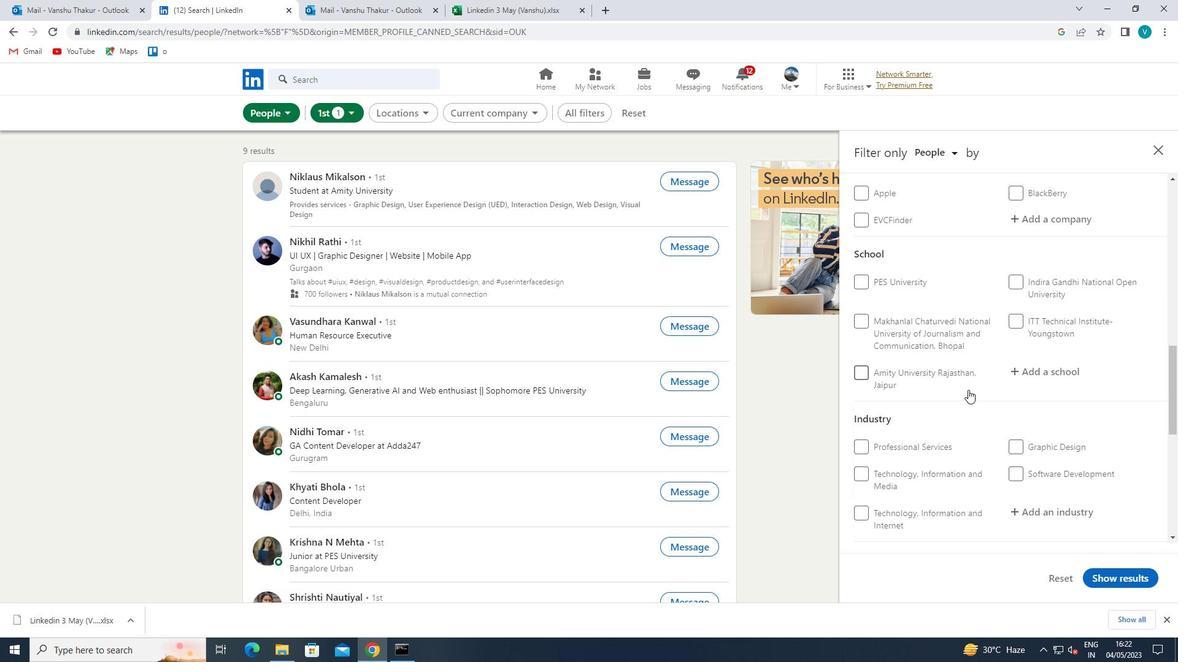 
Action: Mouse moved to (866, 467)
Screenshot: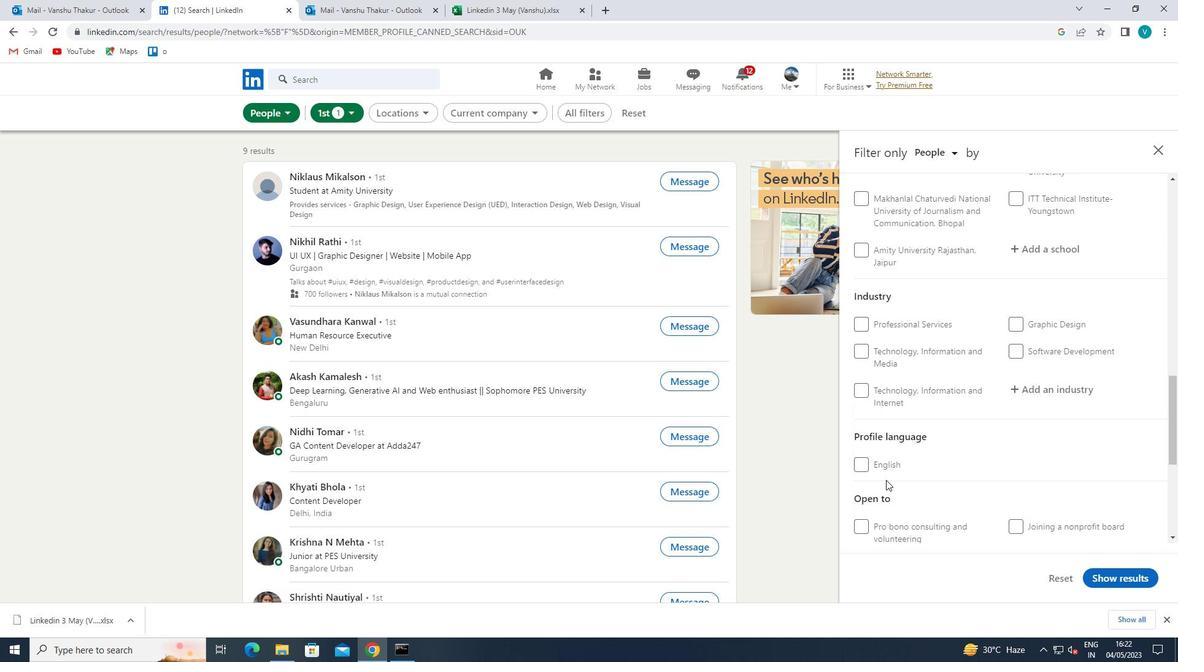 
Action: Mouse pressed left at (866, 467)
Screenshot: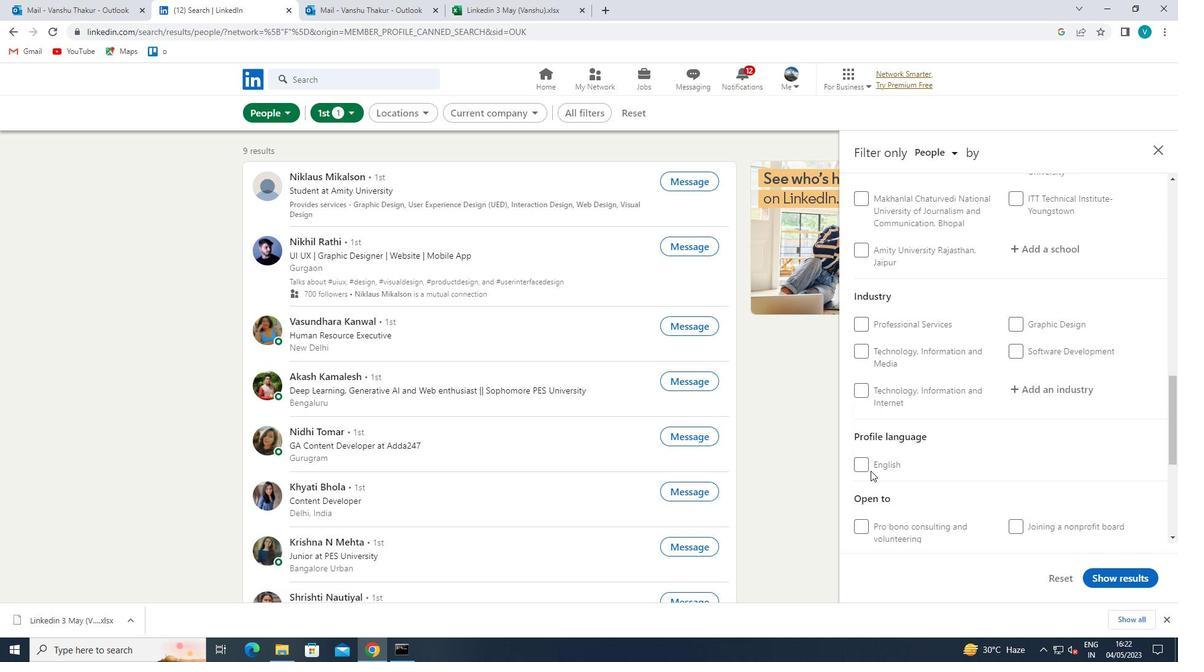 
Action: Mouse moved to (940, 441)
Screenshot: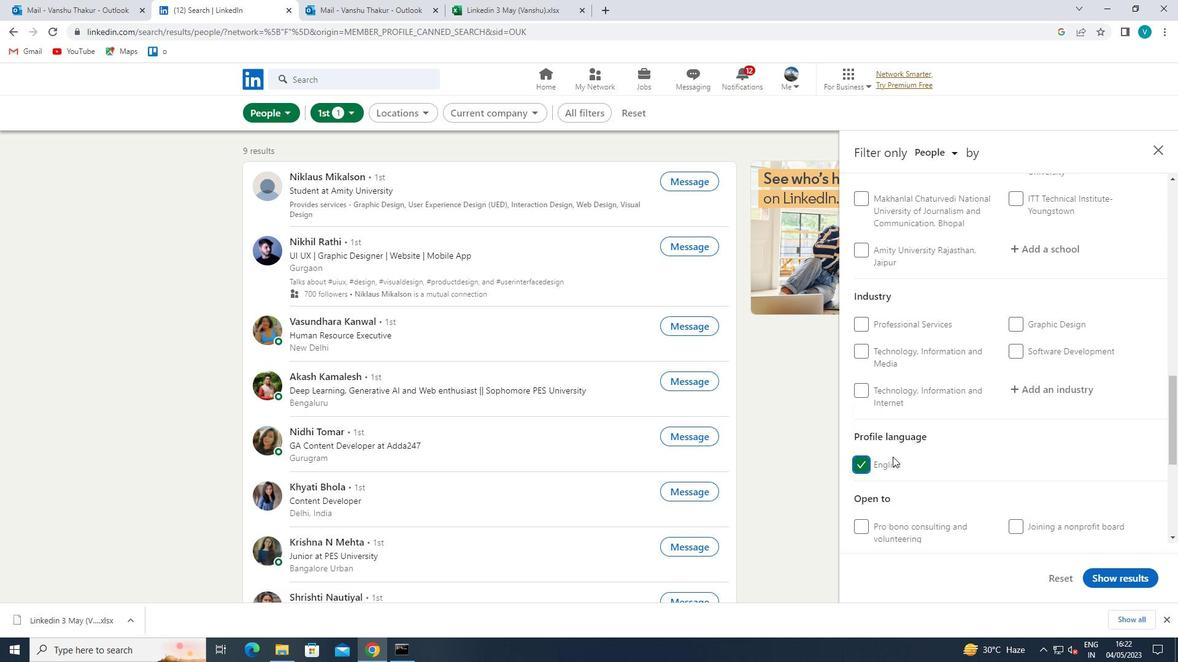
Action: Mouse scrolled (940, 442) with delta (0, 0)
Screenshot: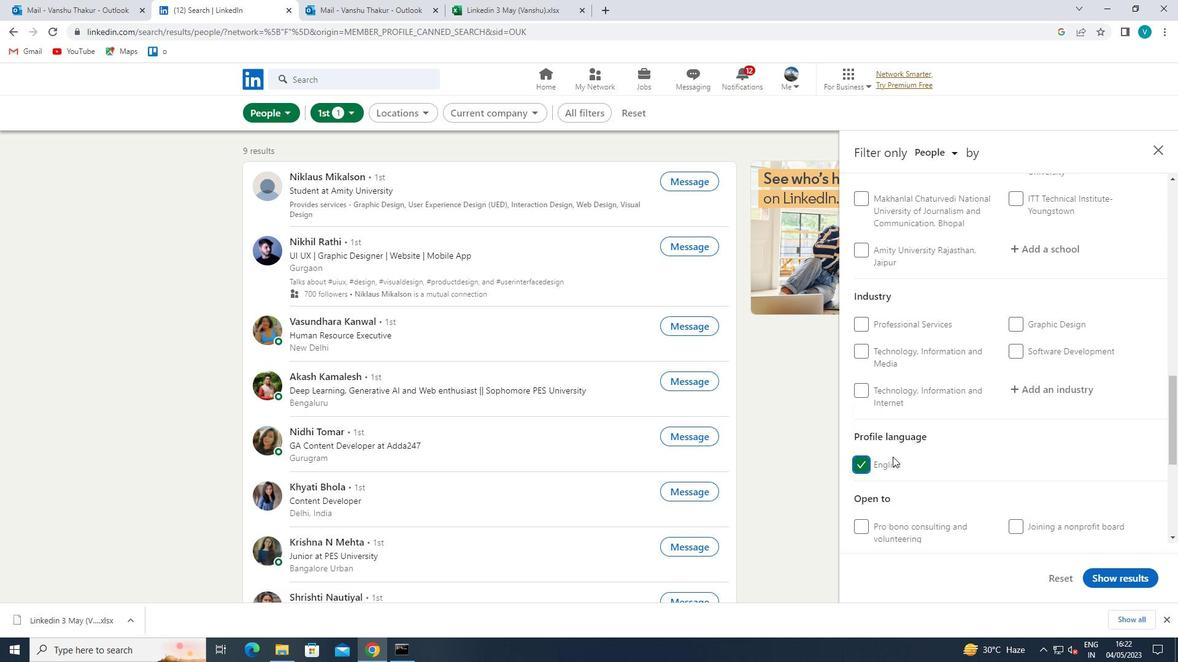 
Action: Mouse moved to (966, 434)
Screenshot: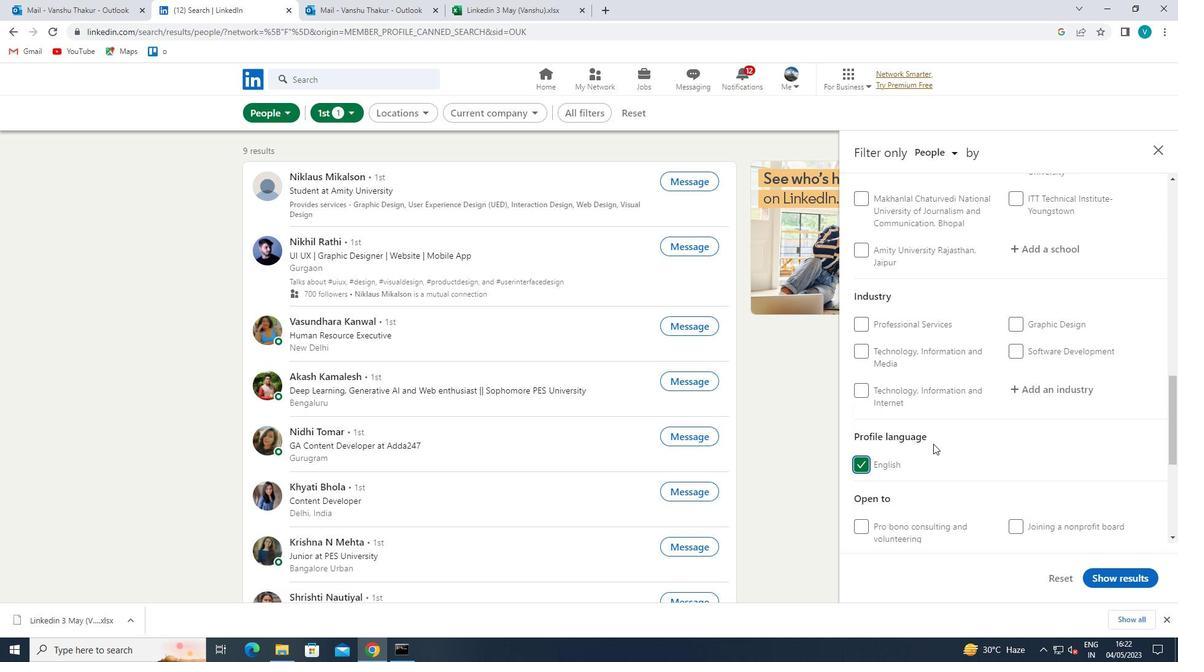 
Action: Mouse scrolled (966, 435) with delta (0, 0)
Screenshot: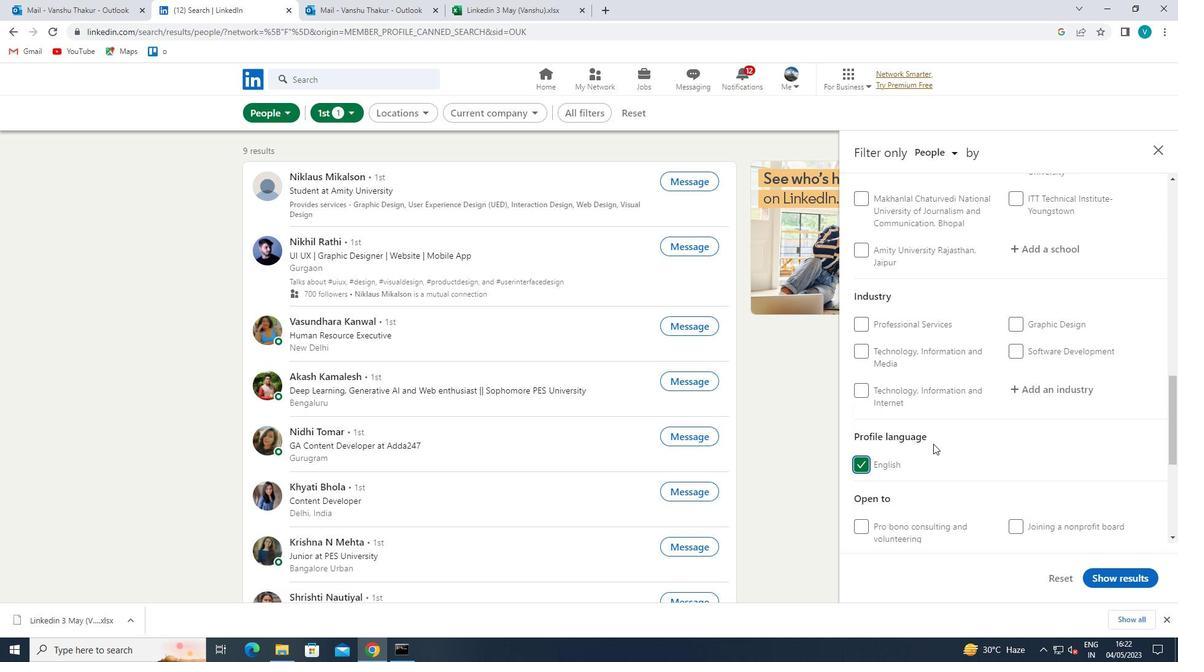 
Action: Mouse moved to (971, 433)
Screenshot: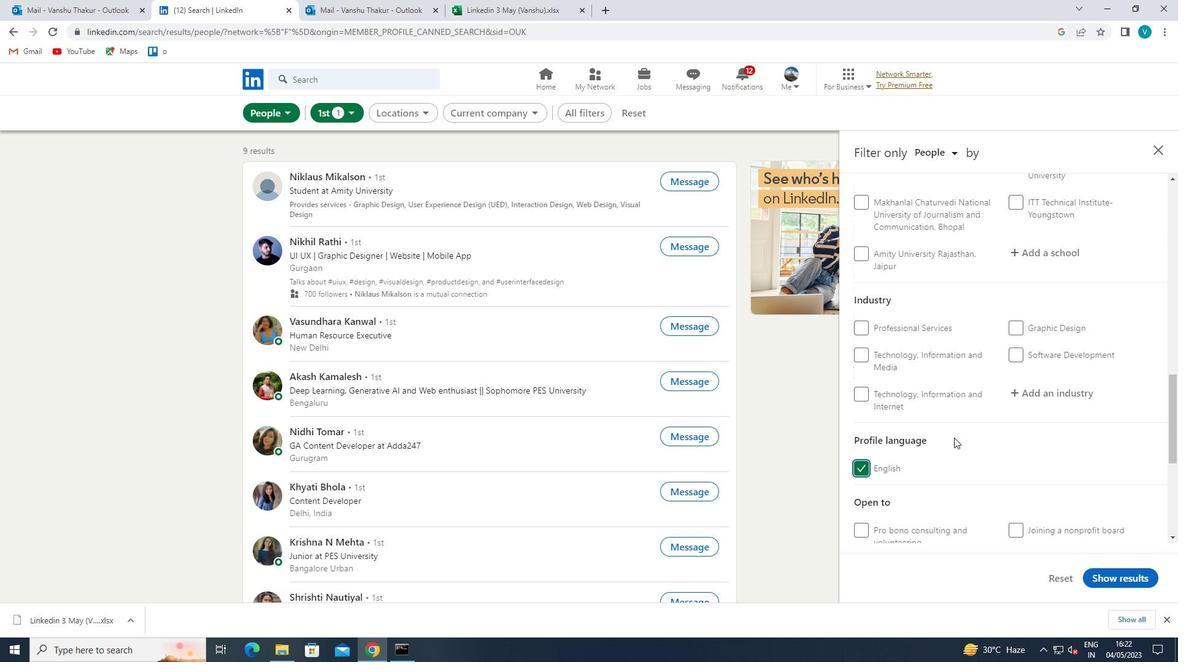 
Action: Mouse scrolled (971, 433) with delta (0, 0)
Screenshot: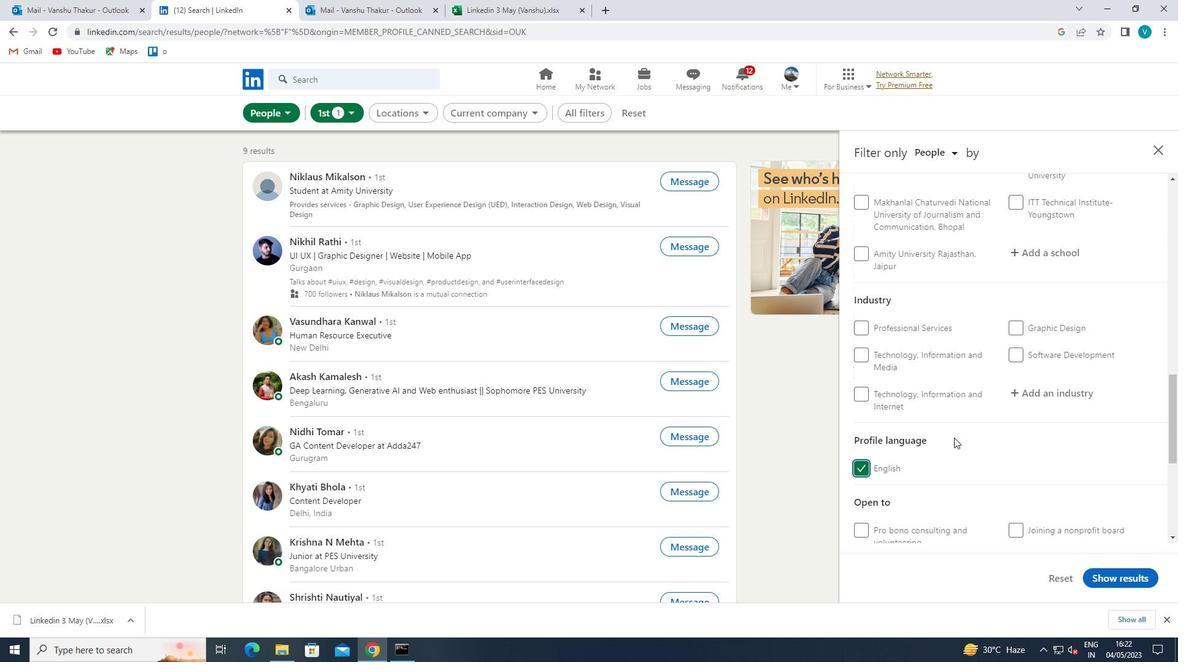 
Action: Mouse moved to (975, 432)
Screenshot: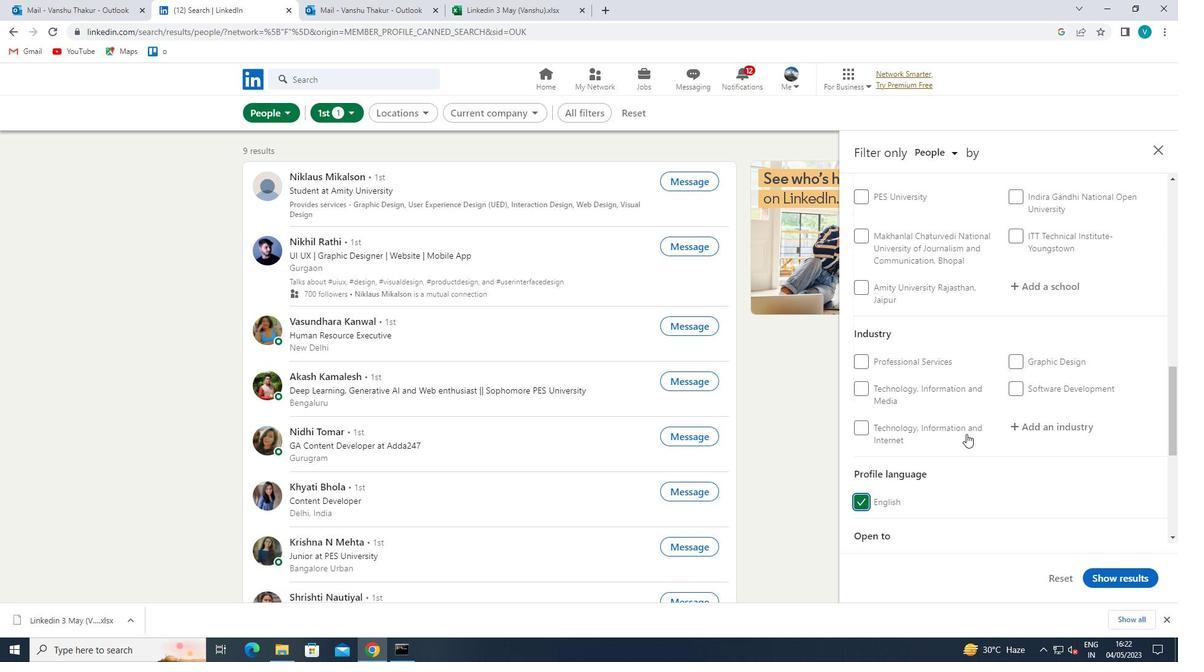 
Action: Mouse scrolled (975, 432) with delta (0, 0)
Screenshot: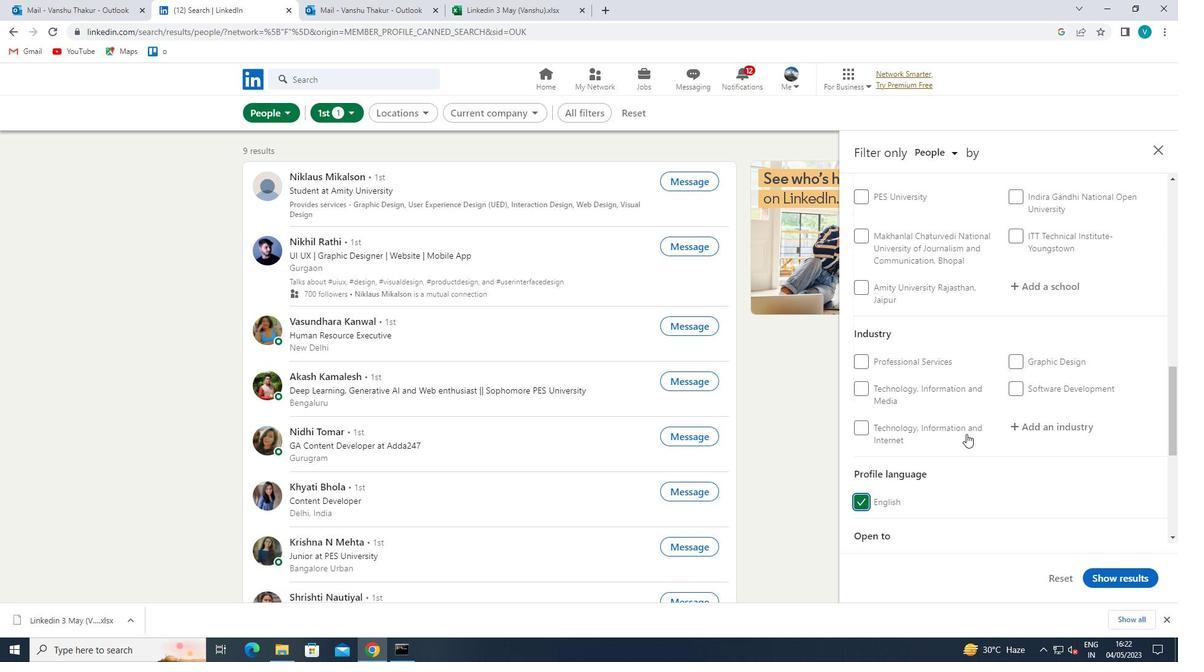 
Action: Mouse moved to (978, 431)
Screenshot: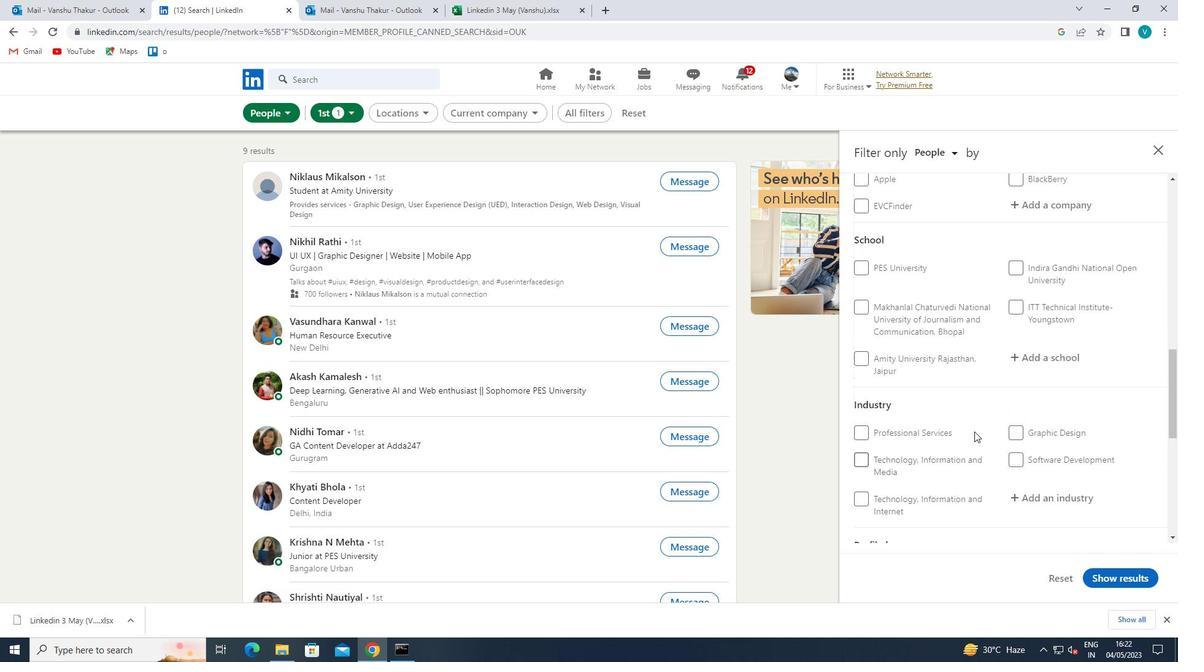 
Action: Mouse scrolled (978, 432) with delta (0, 0)
Screenshot: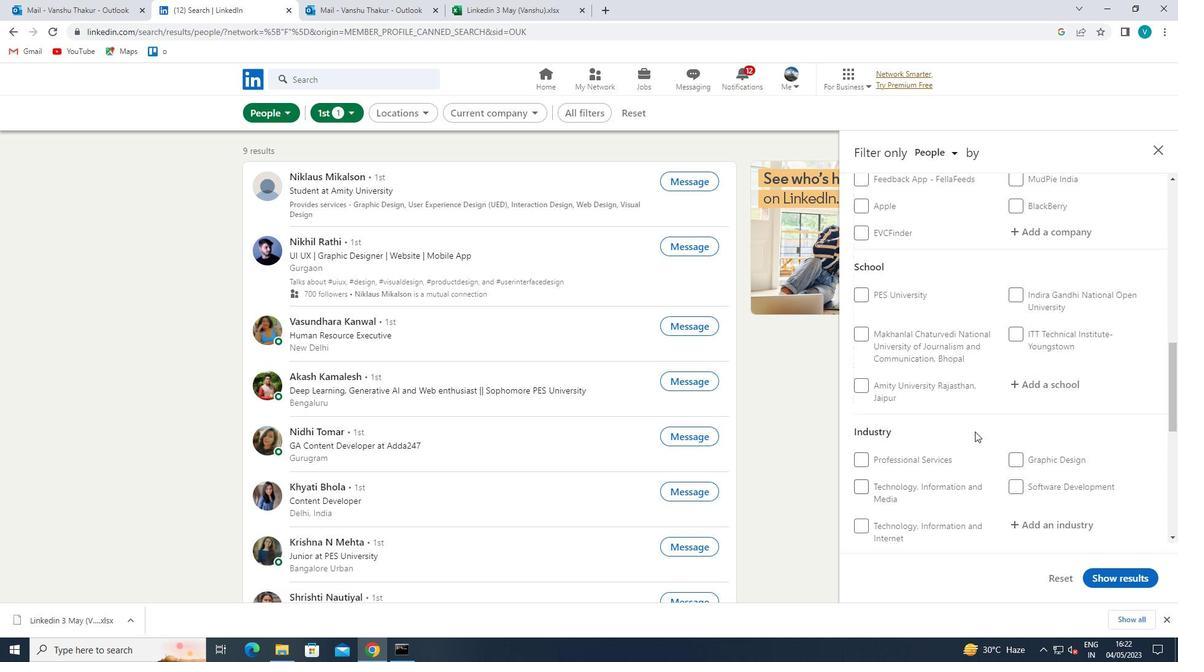 
Action: Mouse moved to (981, 430)
Screenshot: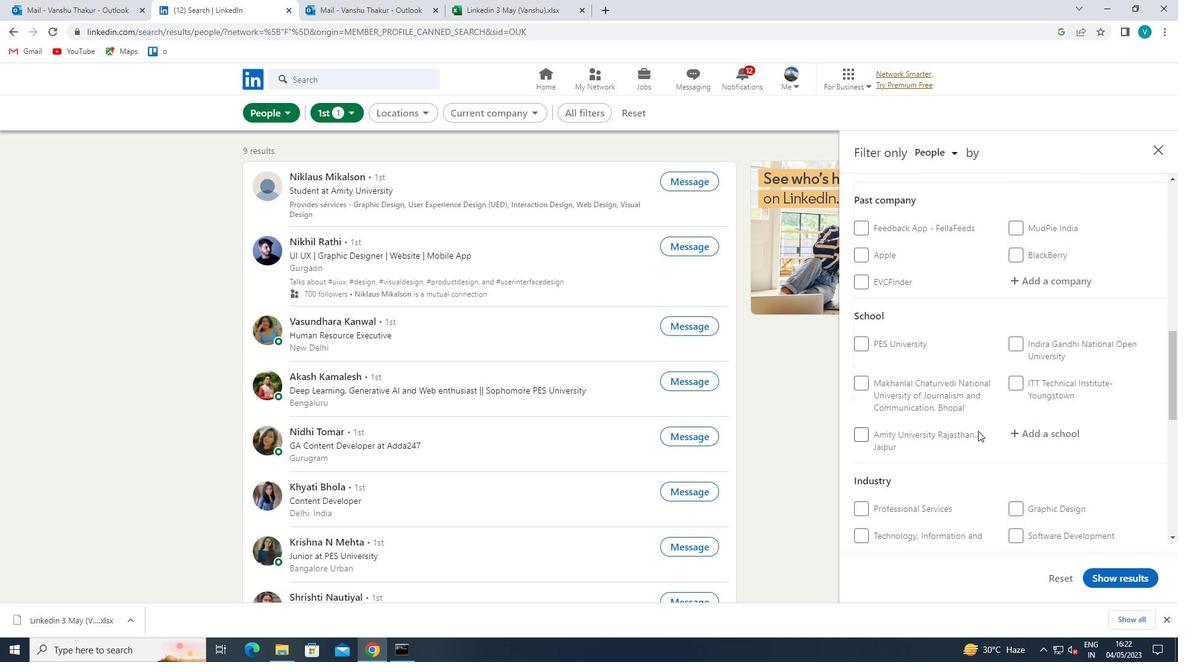
Action: Mouse scrolled (981, 430) with delta (0, 0)
Screenshot: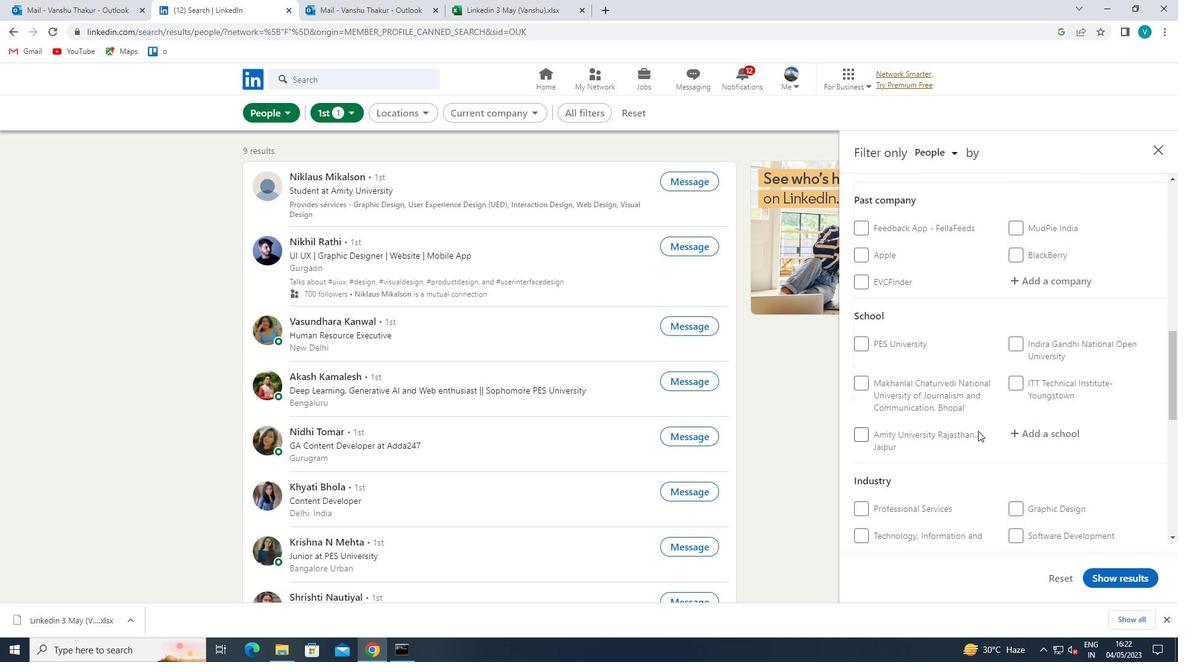 
Action: Mouse moved to (981, 430)
Screenshot: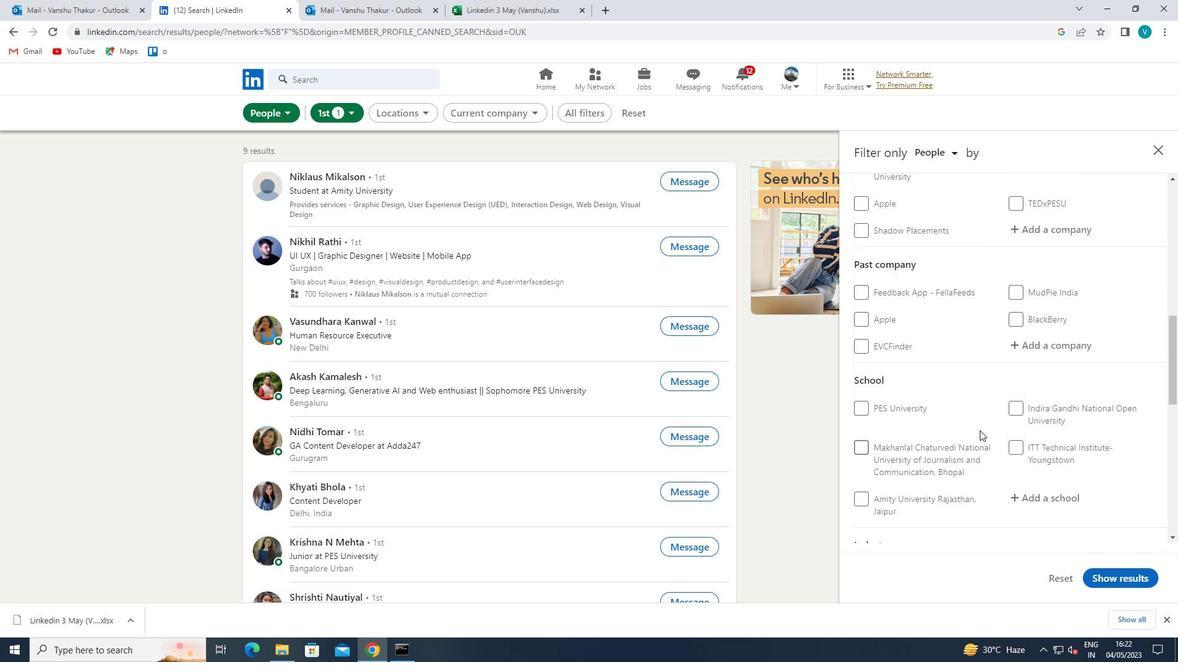 
Action: Mouse scrolled (981, 430) with delta (0, 0)
Screenshot: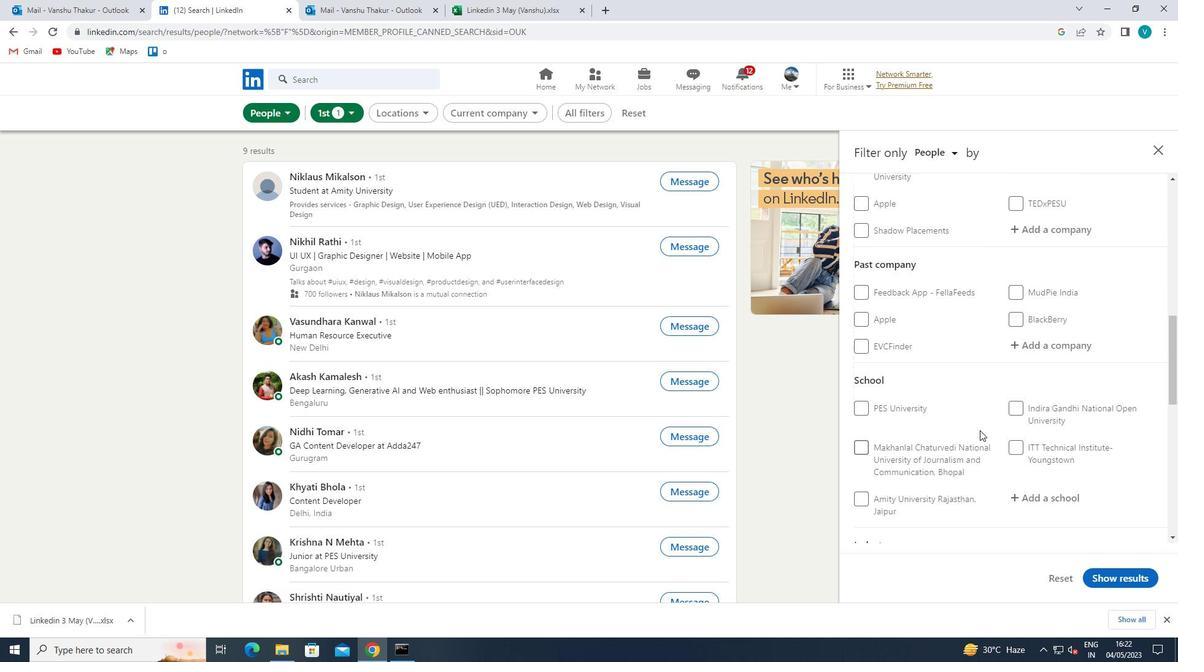
Action: Mouse moved to (981, 430)
Screenshot: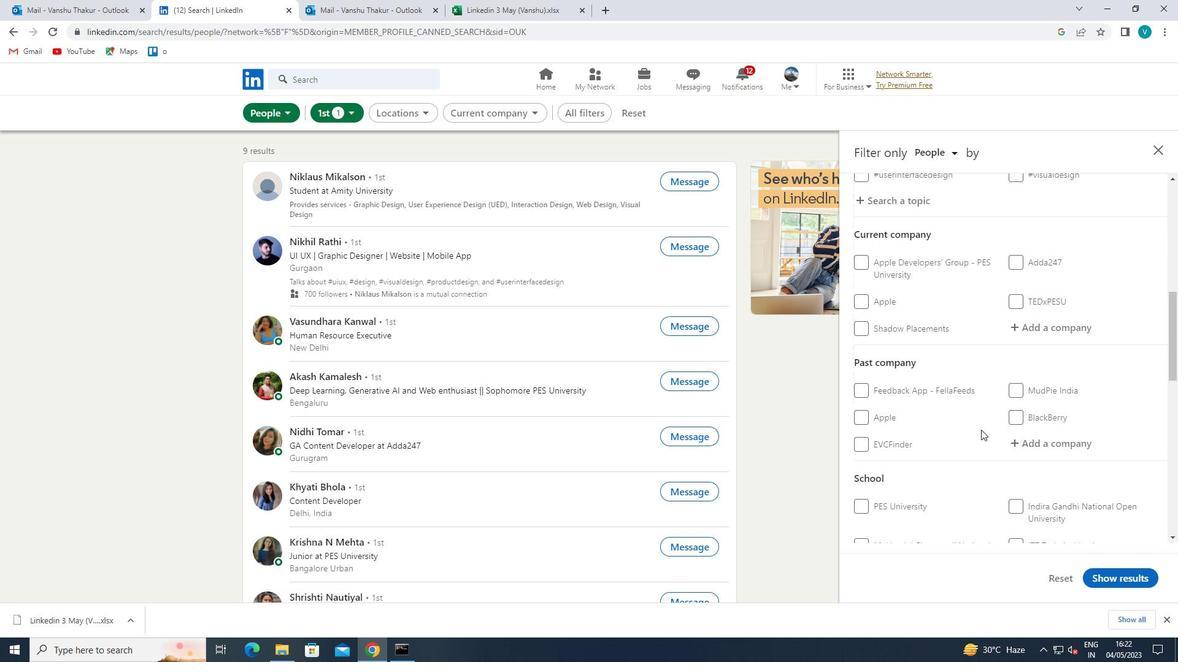 
Action: Mouse scrolled (981, 430) with delta (0, 0)
Screenshot: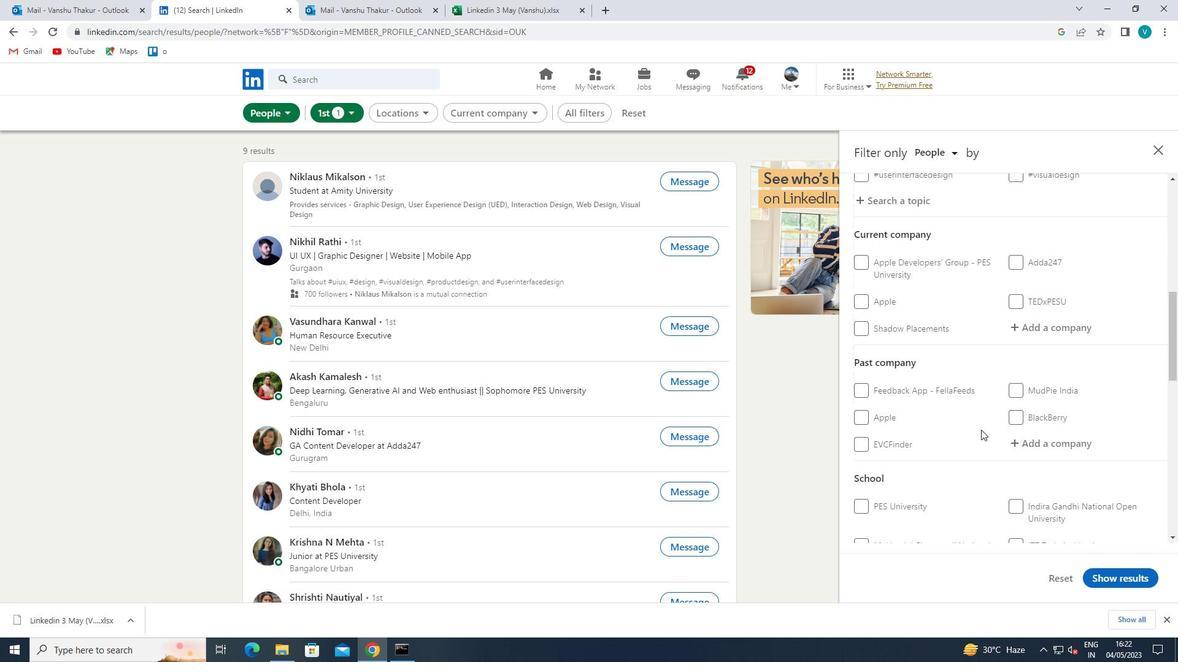 
Action: Mouse moved to (1037, 463)
Screenshot: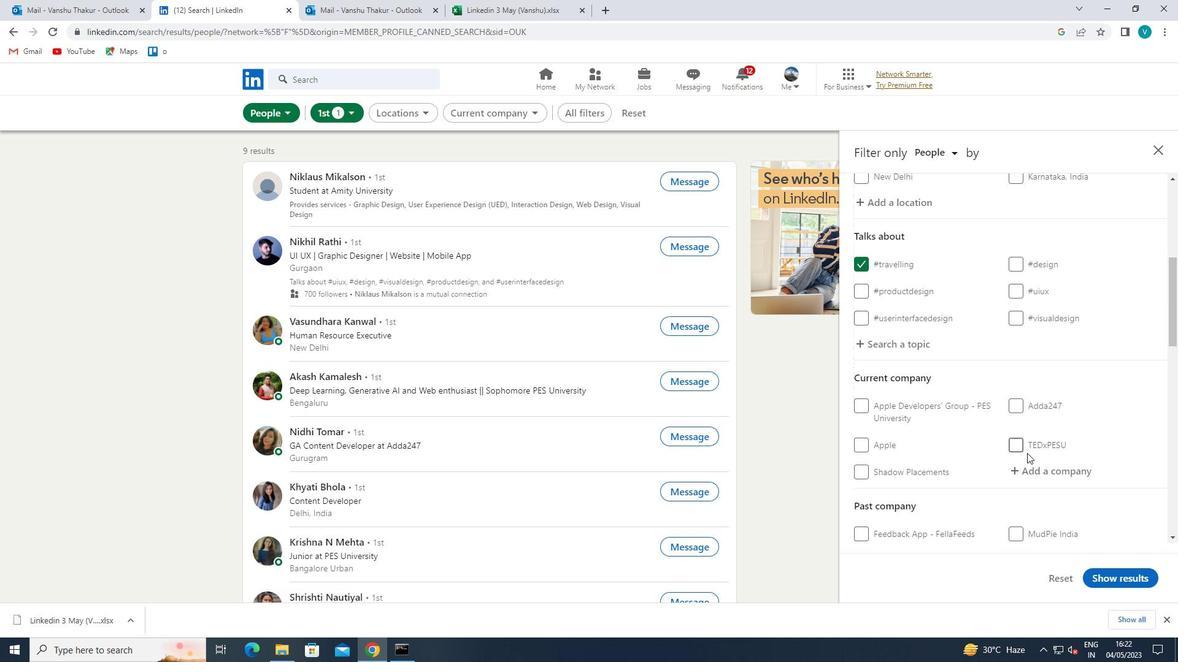 
Action: Mouse pressed left at (1037, 463)
Screenshot: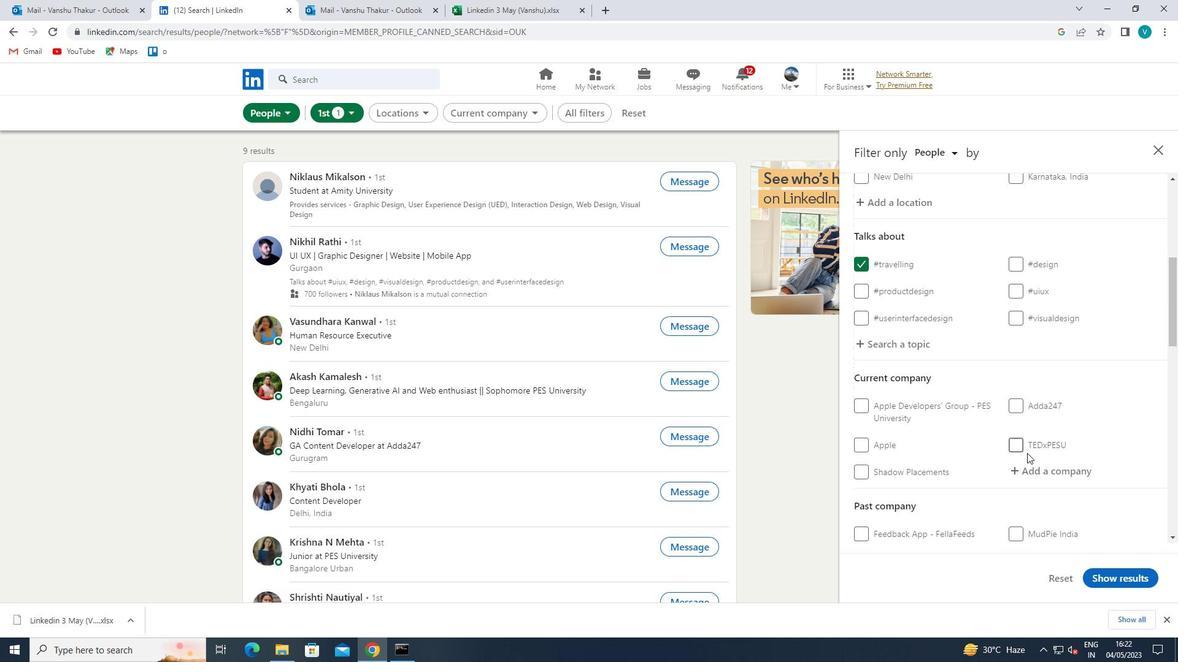
Action: Mouse moved to (794, 603)
Screenshot: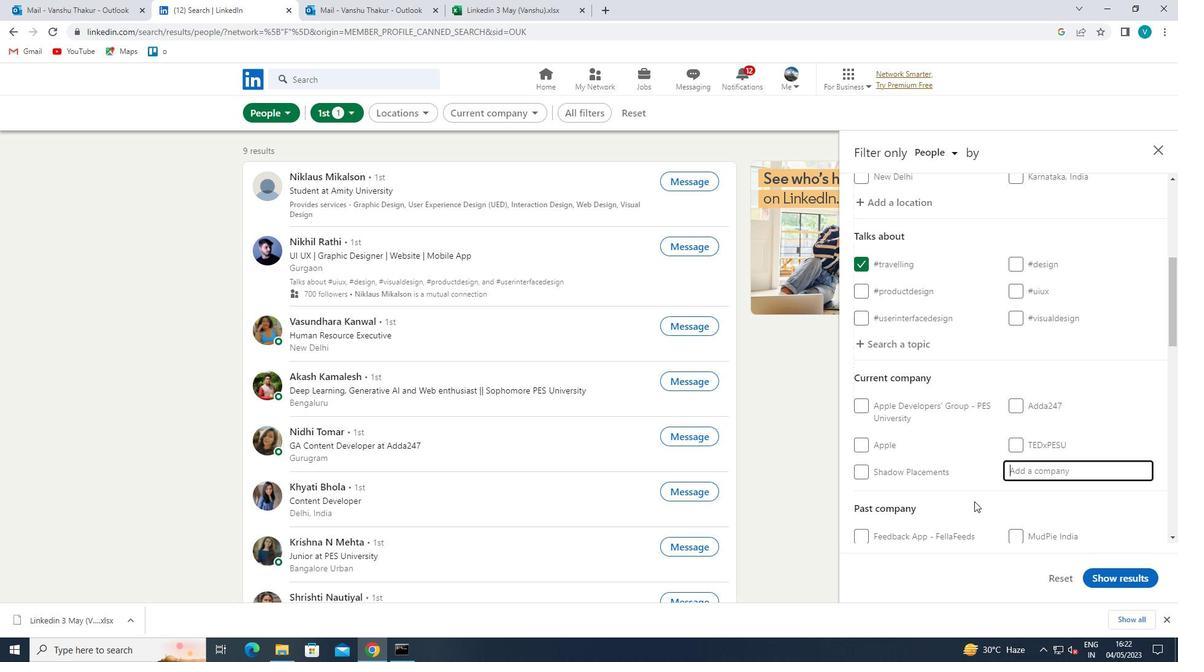 
Action: Key pressed <Key.shift>BAYER<Key.space>
Screenshot: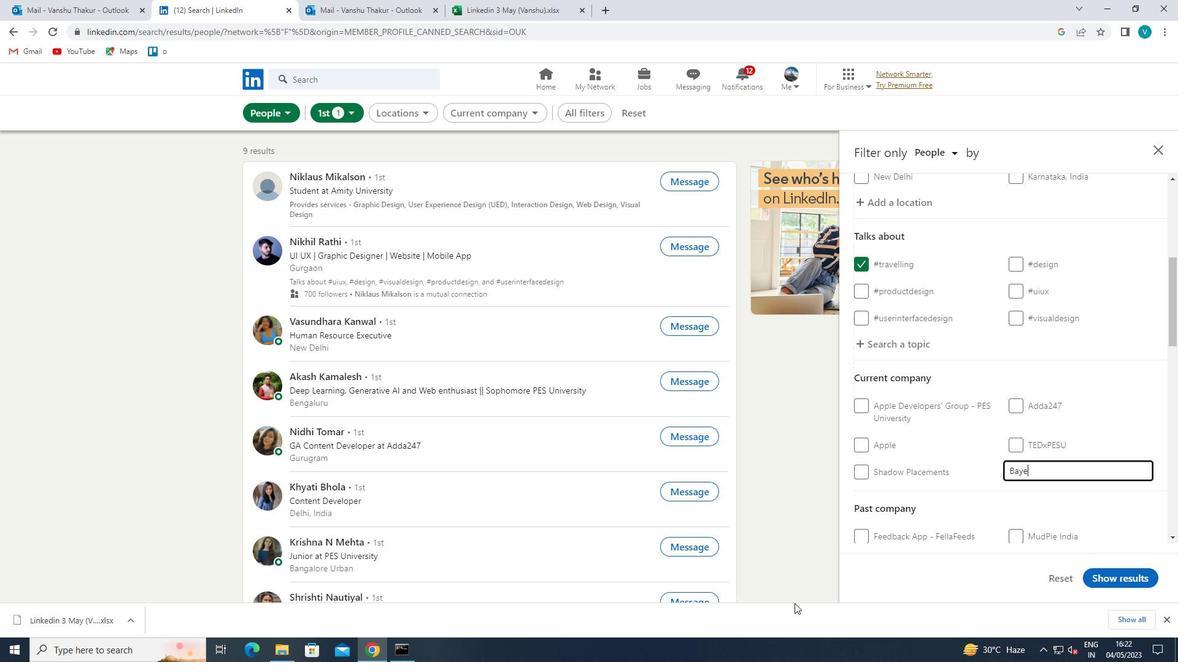 
Action: Mouse moved to (985, 492)
Screenshot: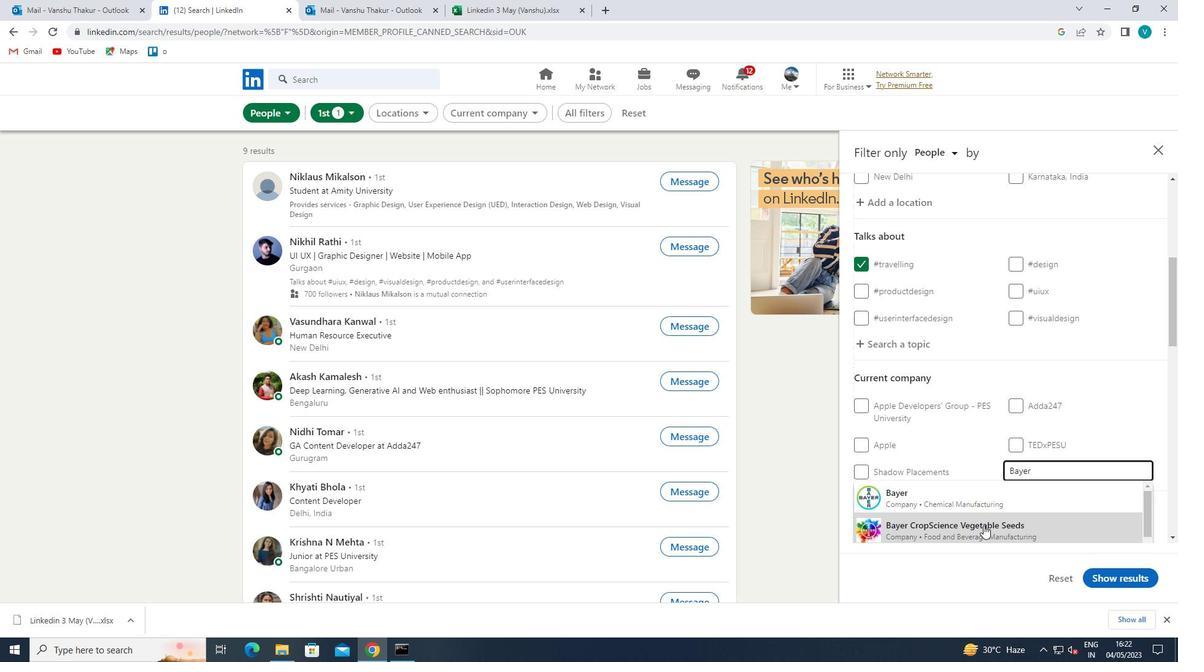 
Action: Mouse pressed left at (985, 492)
Screenshot: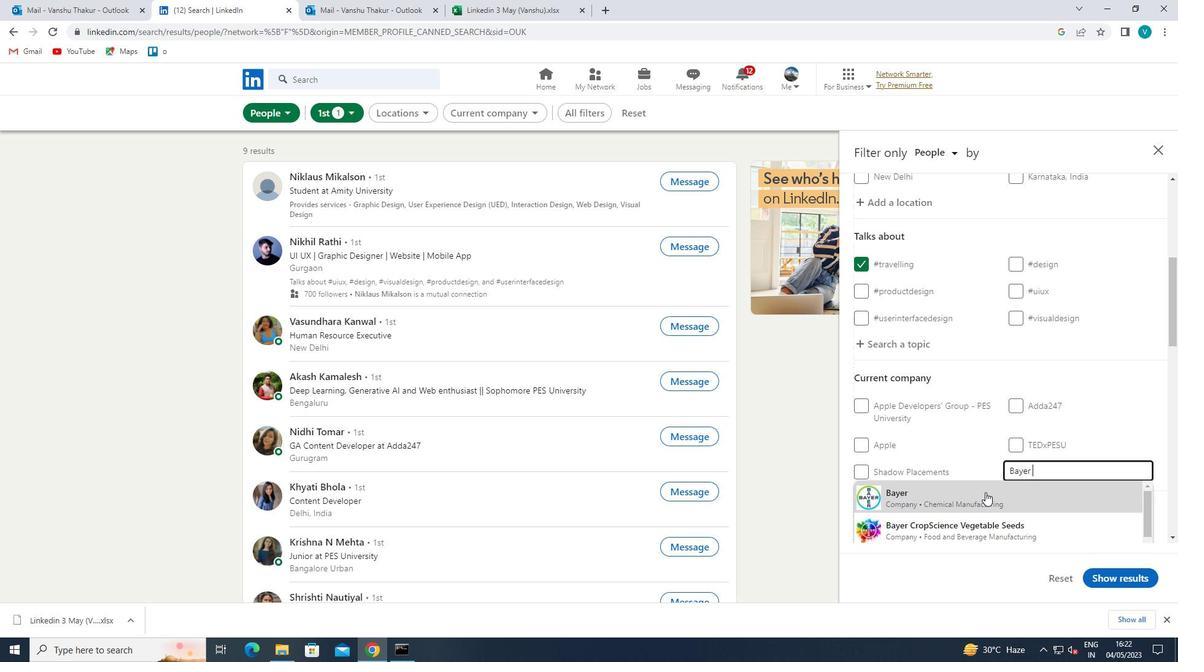 
Action: Mouse moved to (975, 496)
Screenshot: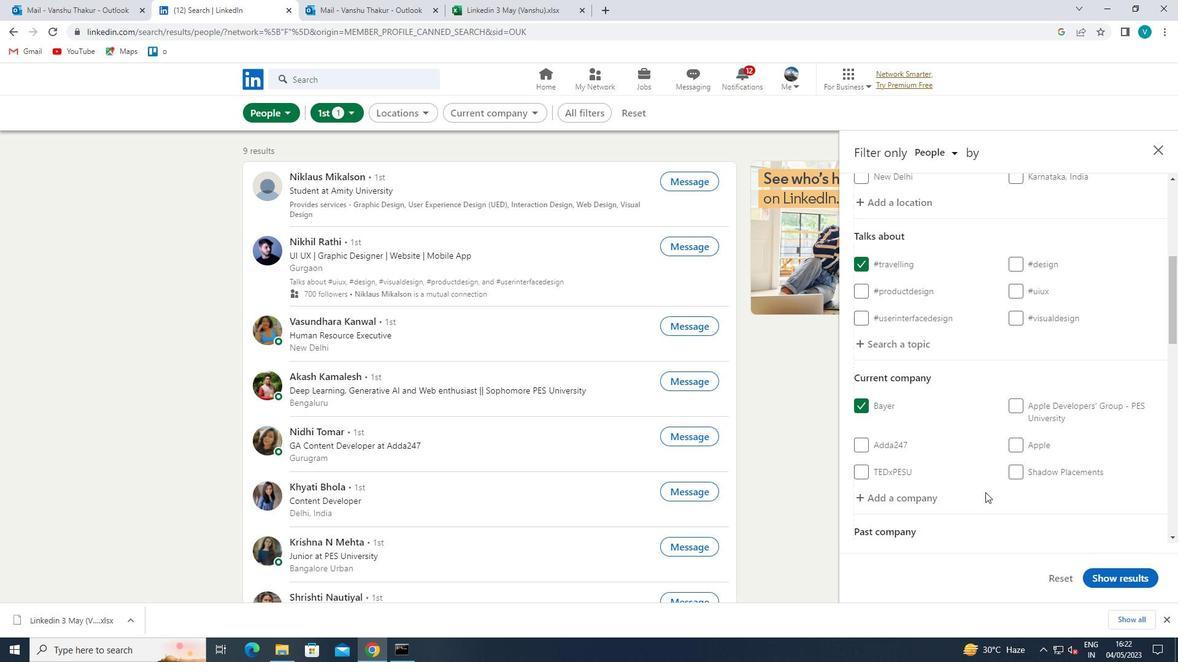 
Action: Mouse scrolled (975, 495) with delta (0, 0)
Screenshot: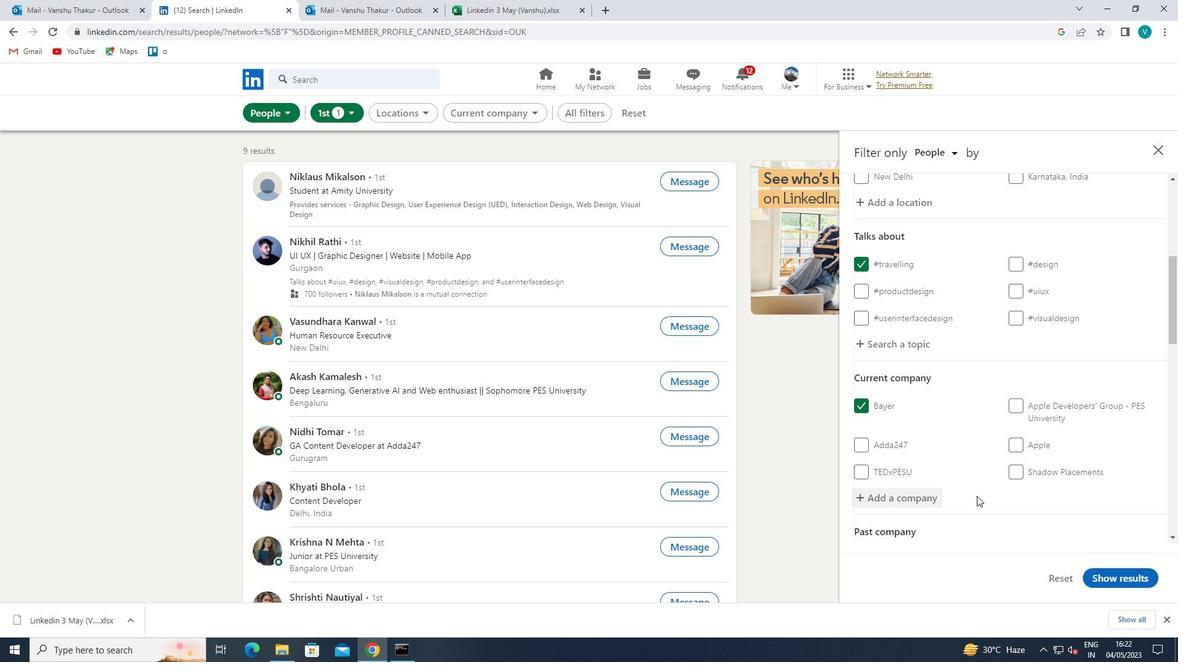
Action: Mouse scrolled (975, 495) with delta (0, 0)
Screenshot: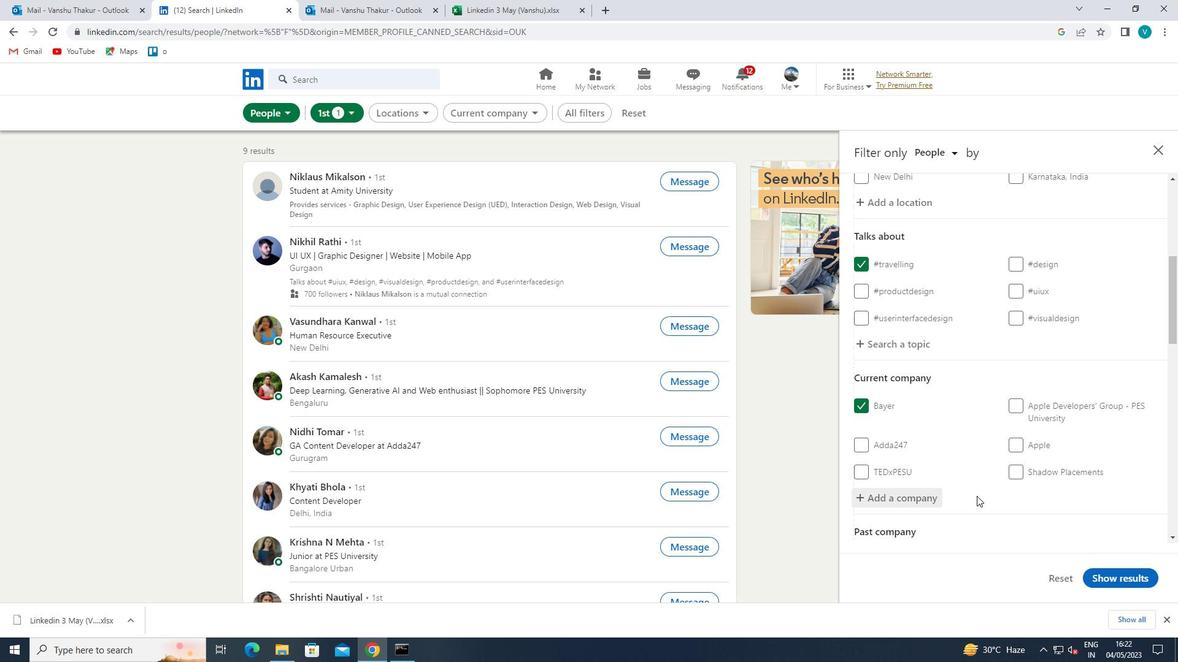 
Action: Mouse scrolled (975, 495) with delta (0, 0)
Screenshot: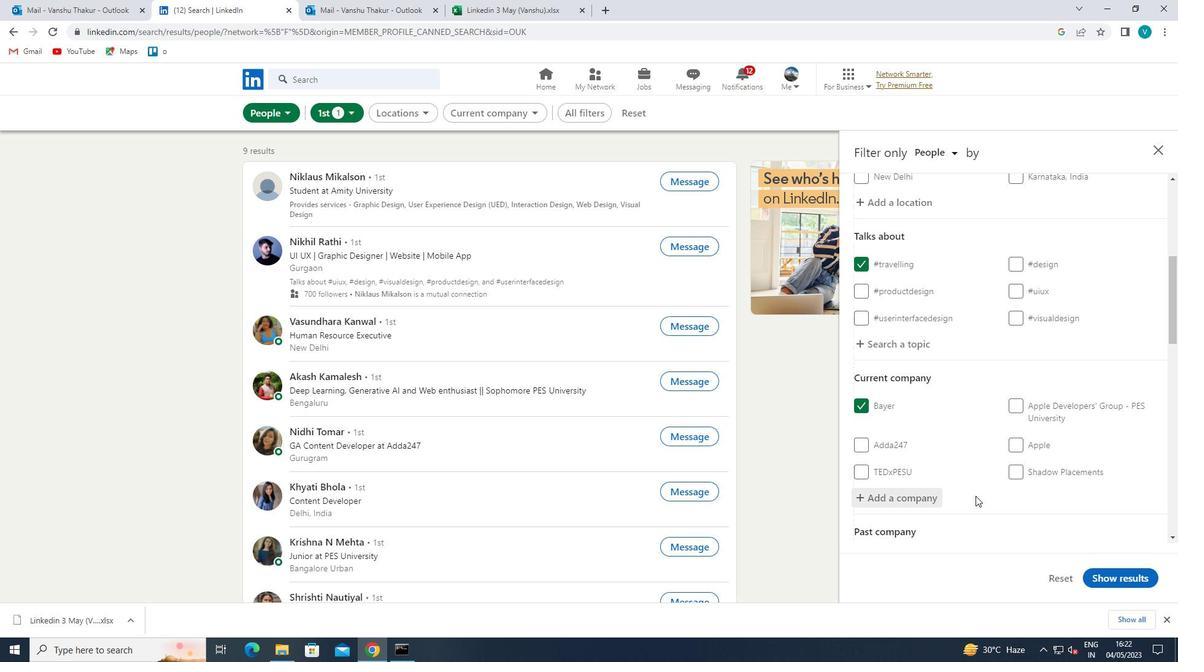 
Action: Mouse scrolled (975, 495) with delta (0, 0)
Screenshot: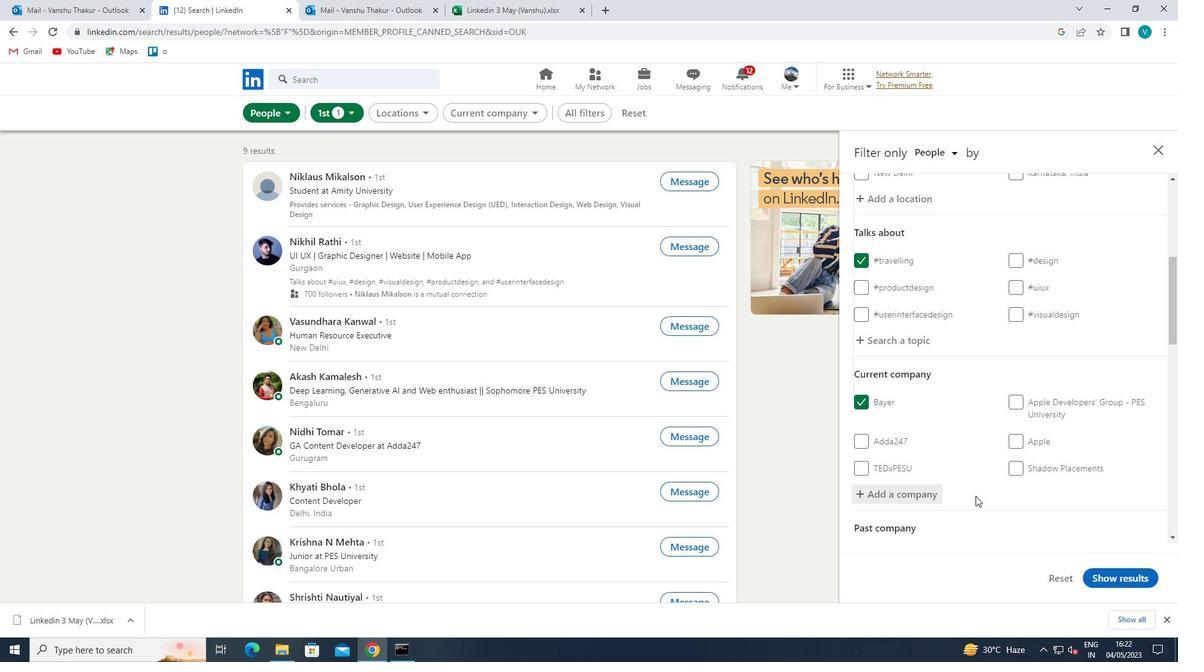 
Action: Mouse moved to (1043, 405)
Screenshot: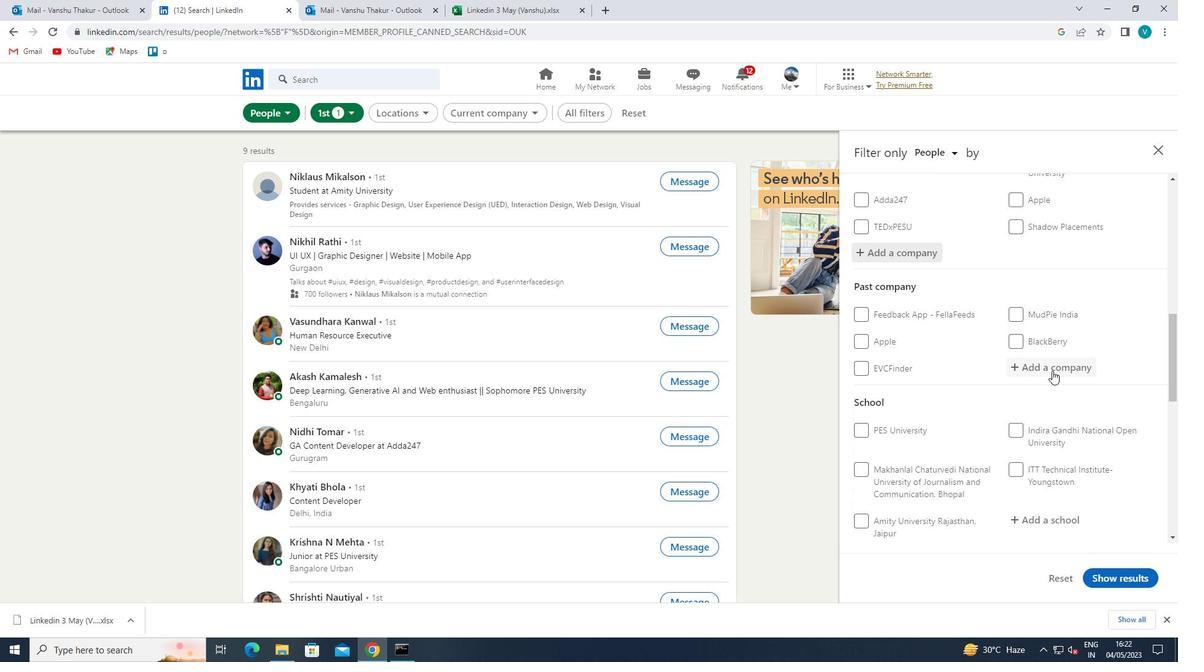 
Action: Mouse scrolled (1043, 404) with delta (0, 0)
Screenshot: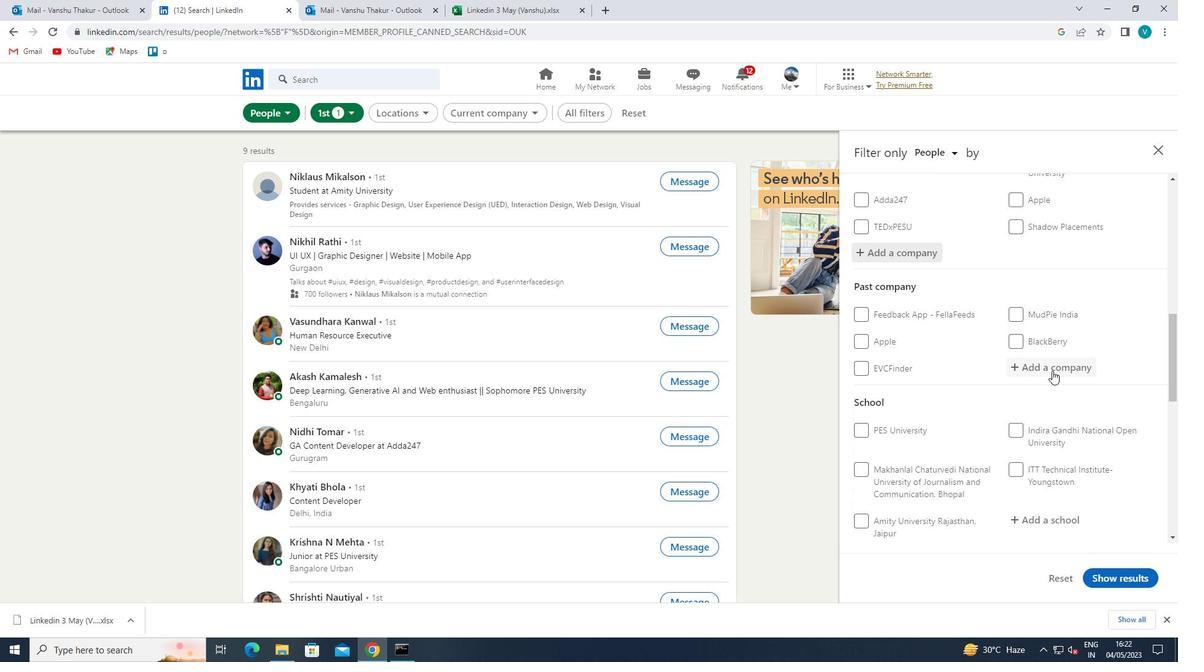 
Action: Mouse moved to (1043, 405)
Screenshot: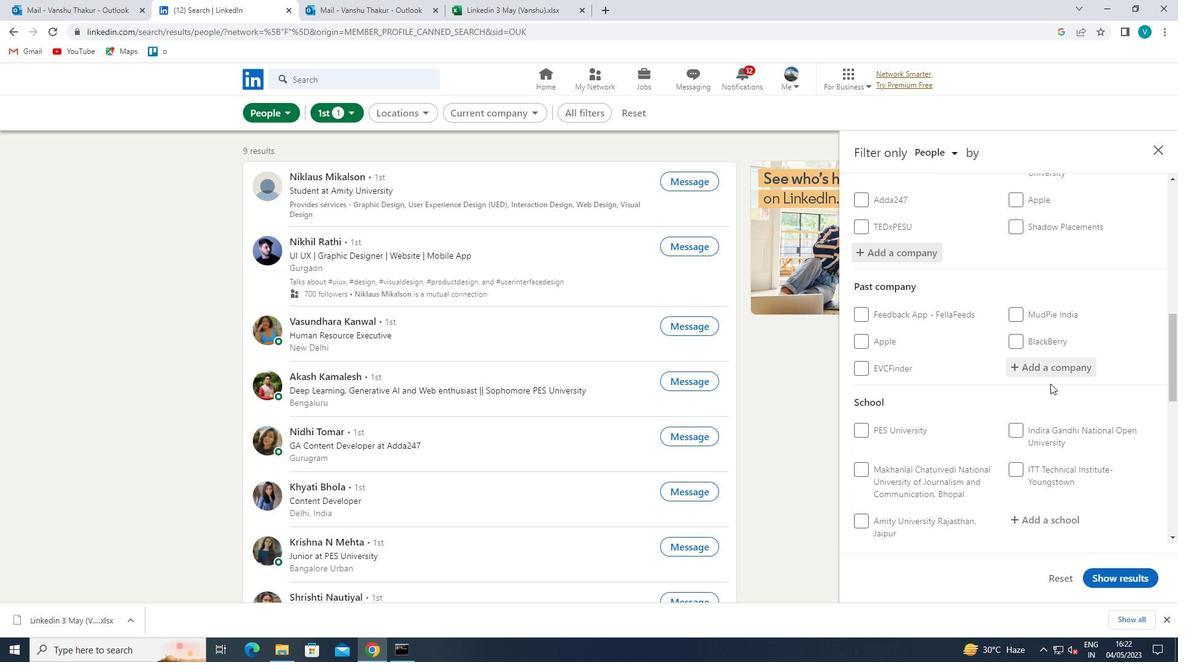 
Action: Mouse scrolled (1043, 405) with delta (0, 0)
Screenshot: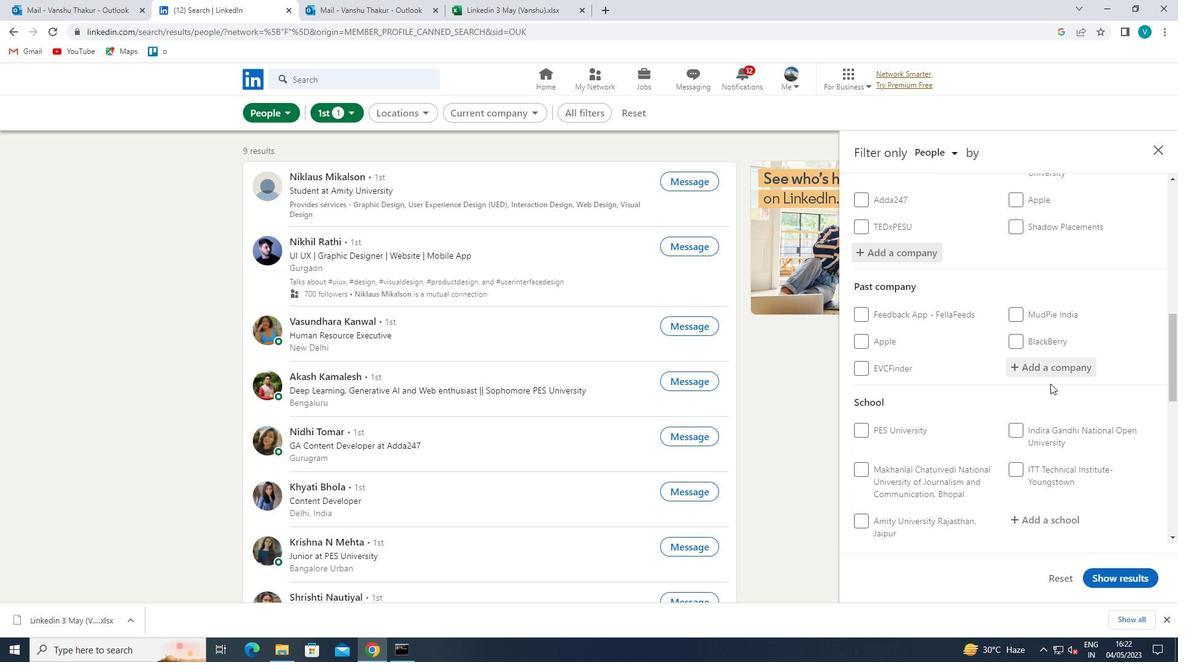 
Action: Mouse moved to (1045, 405)
Screenshot: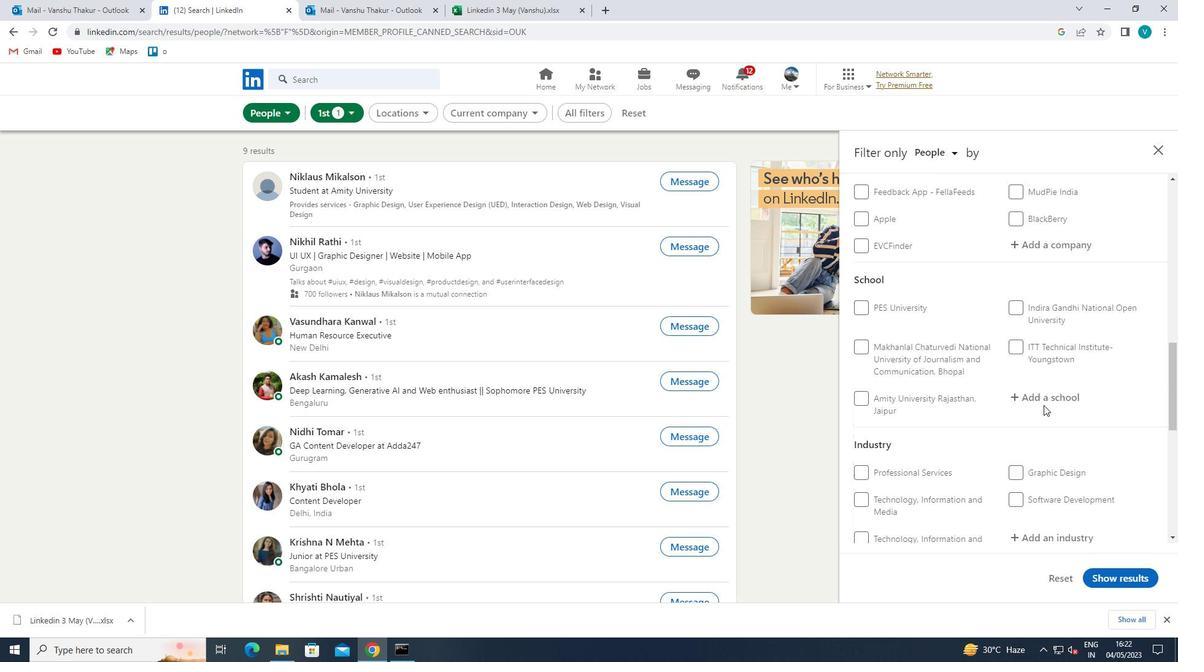 
Action: Mouse pressed left at (1045, 405)
Screenshot: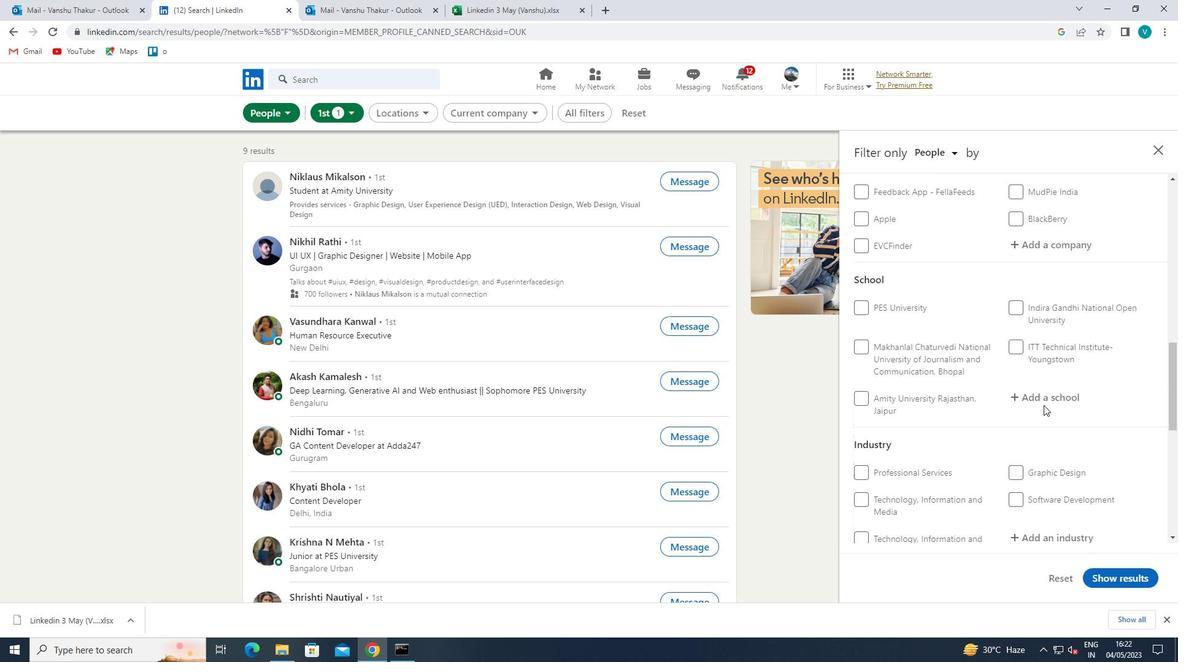 
Action: Mouse moved to (961, 369)
Screenshot: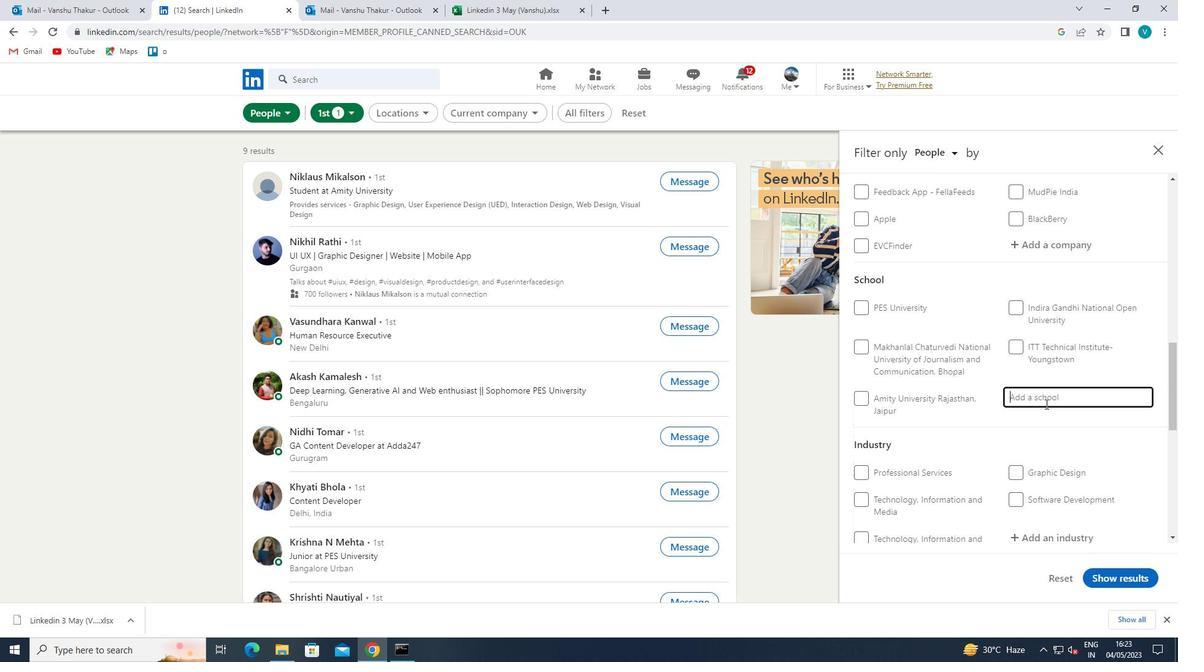 
Action: Key pressed <Key.shift>DELHI<Key.space><Key.shift>TEC
Screenshot: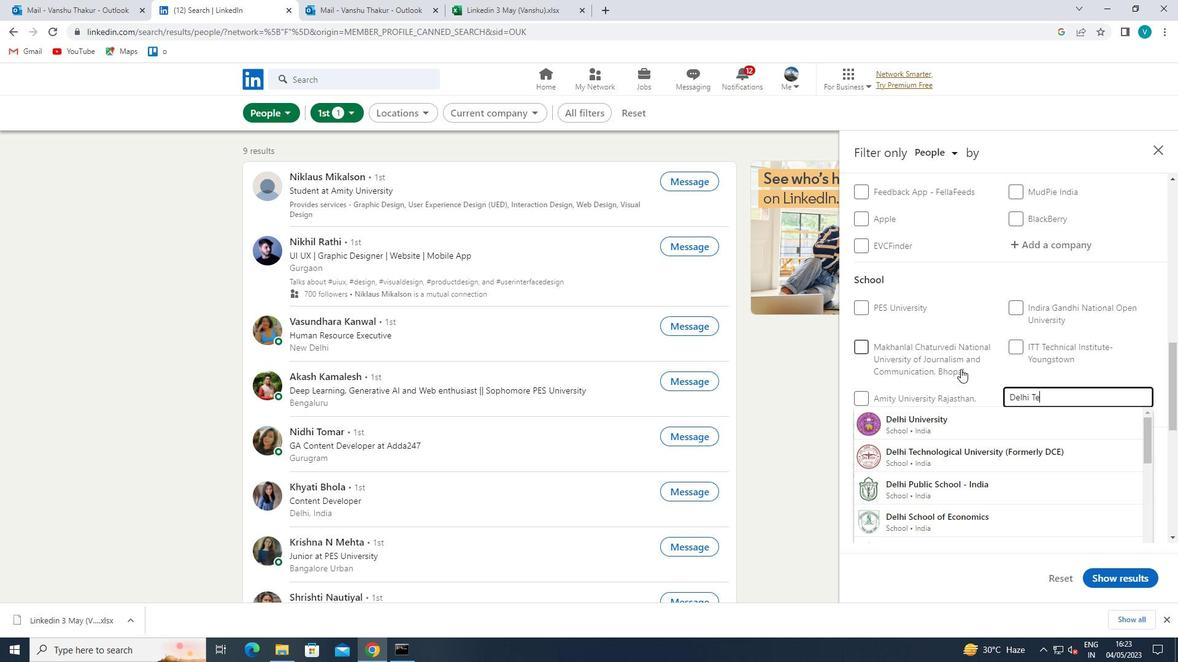 
Action: Mouse moved to (978, 444)
Screenshot: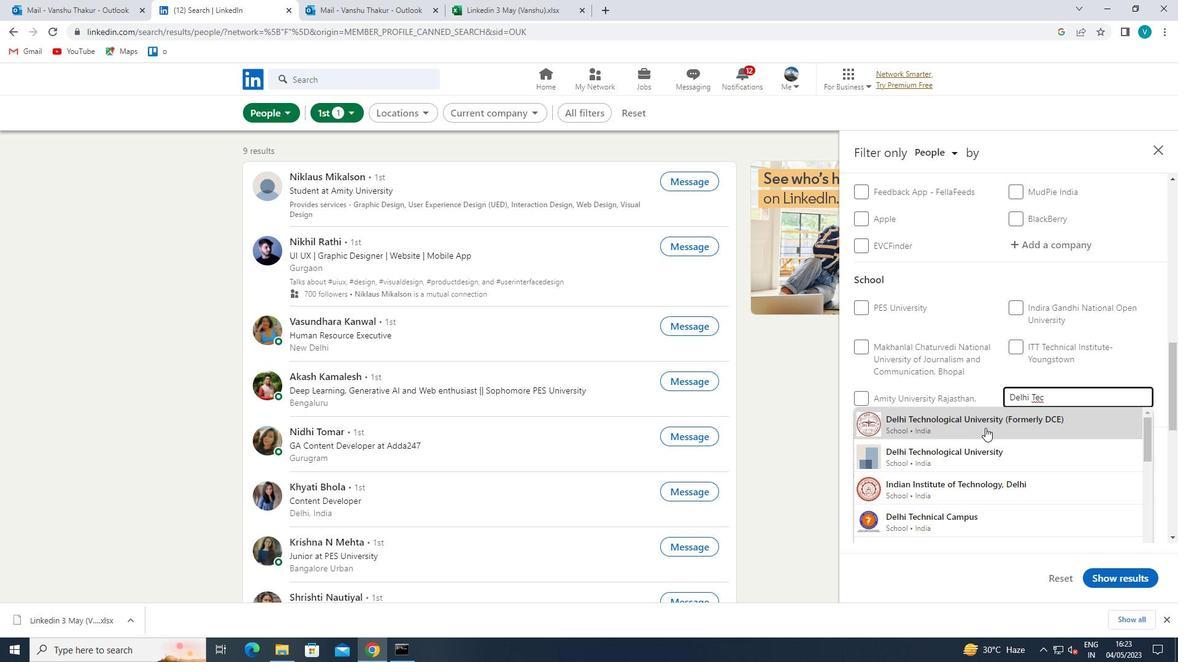 
Action: Mouse pressed left at (978, 444)
Screenshot: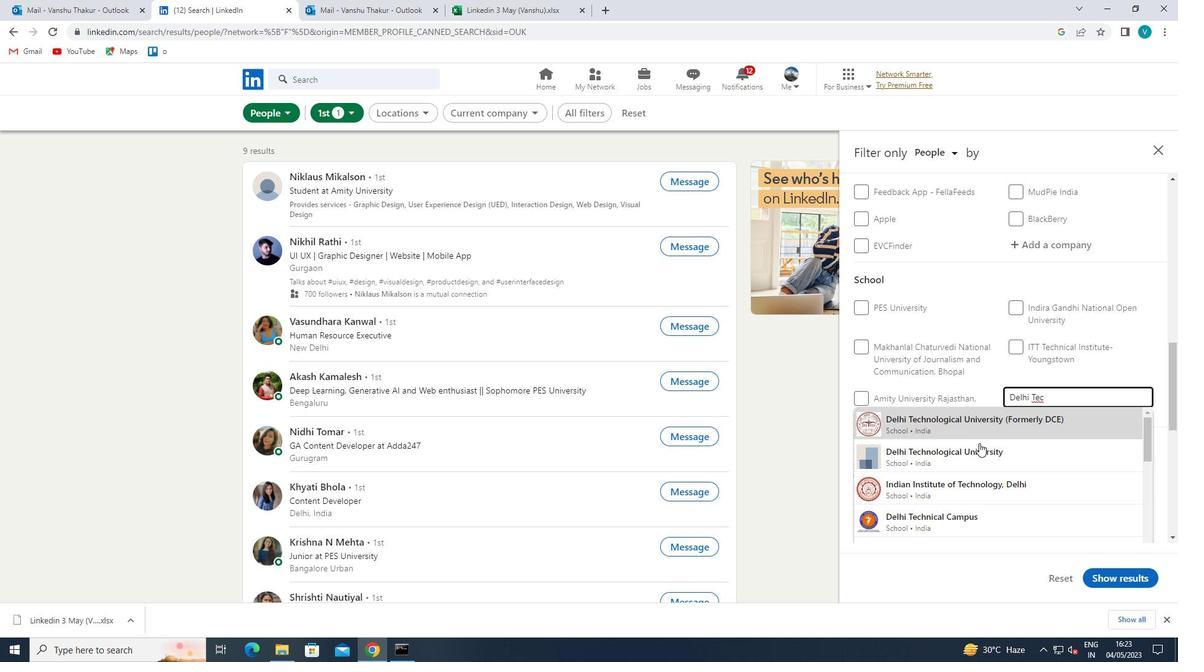 
Action: Mouse moved to (980, 445)
Screenshot: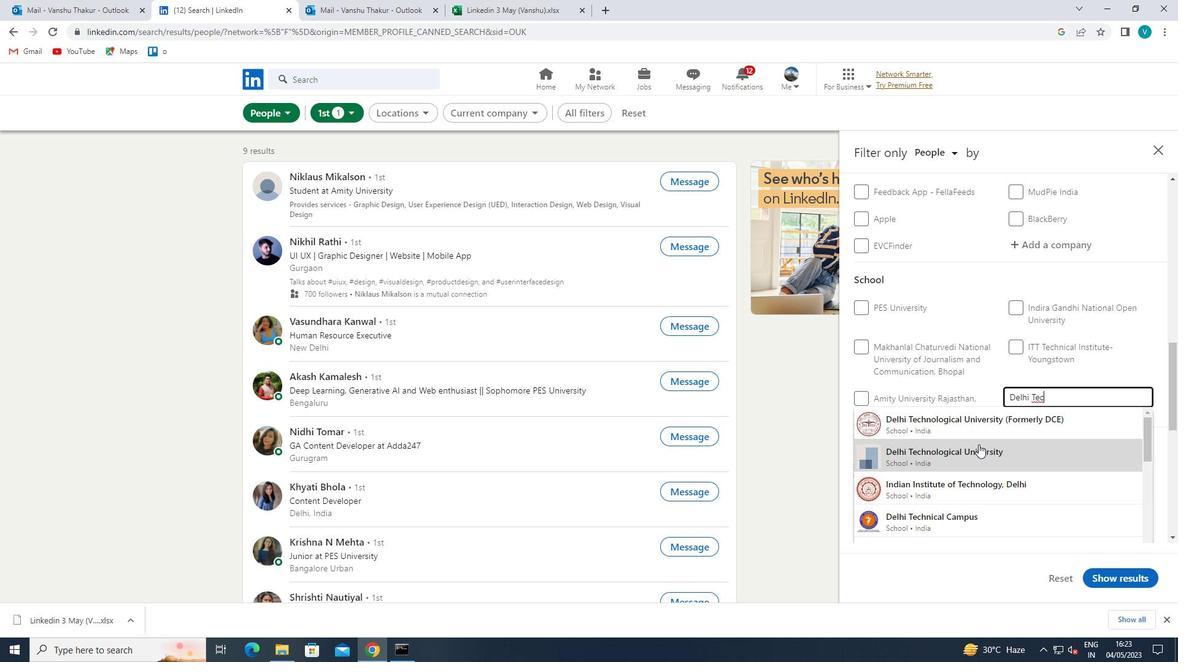 
Action: Mouse scrolled (980, 444) with delta (0, 0)
Screenshot: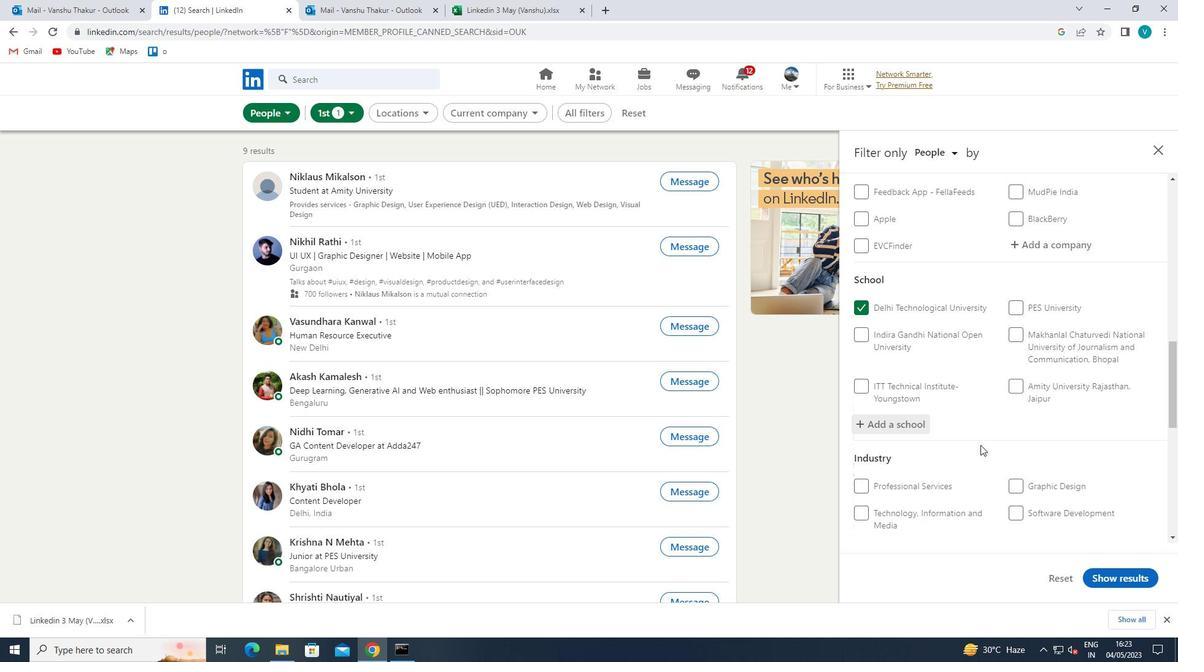 
Action: Mouse scrolled (980, 444) with delta (0, 0)
Screenshot: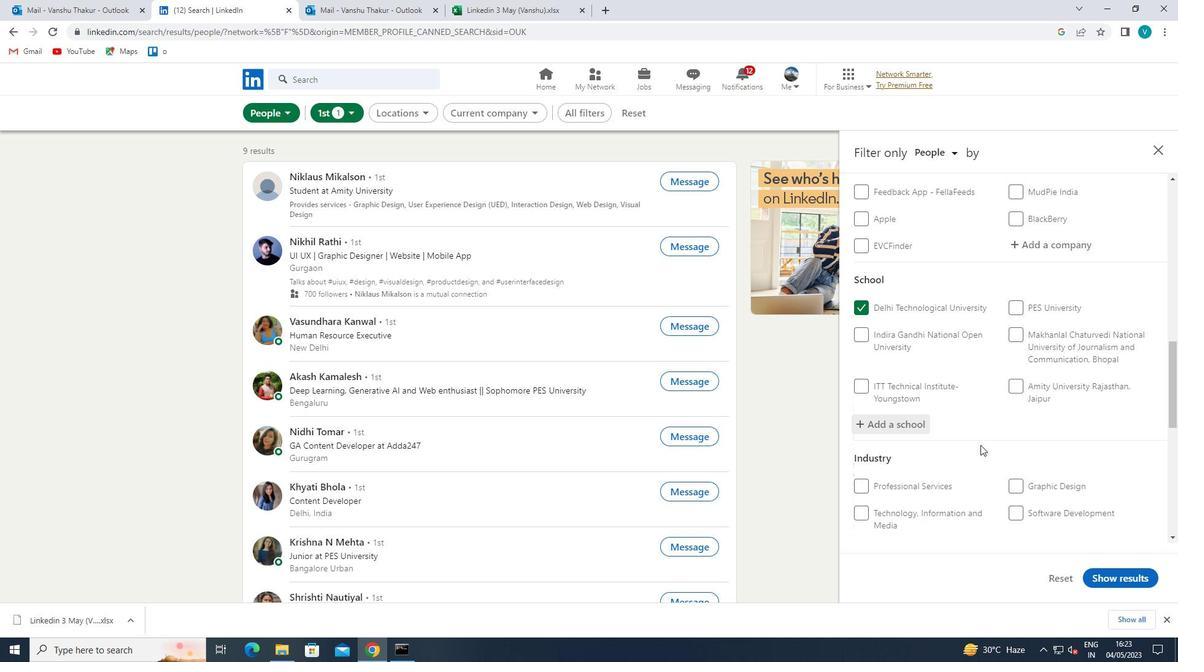 
Action: Mouse moved to (980, 445)
Screenshot: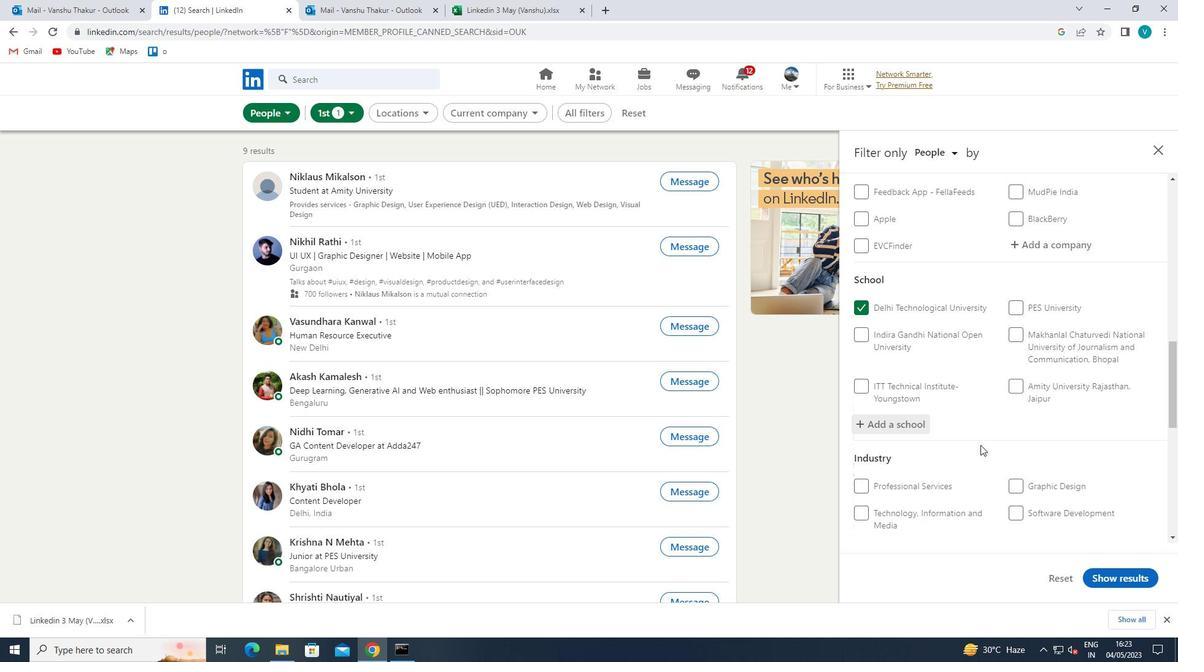
Action: Mouse scrolled (980, 444) with delta (0, 0)
Screenshot: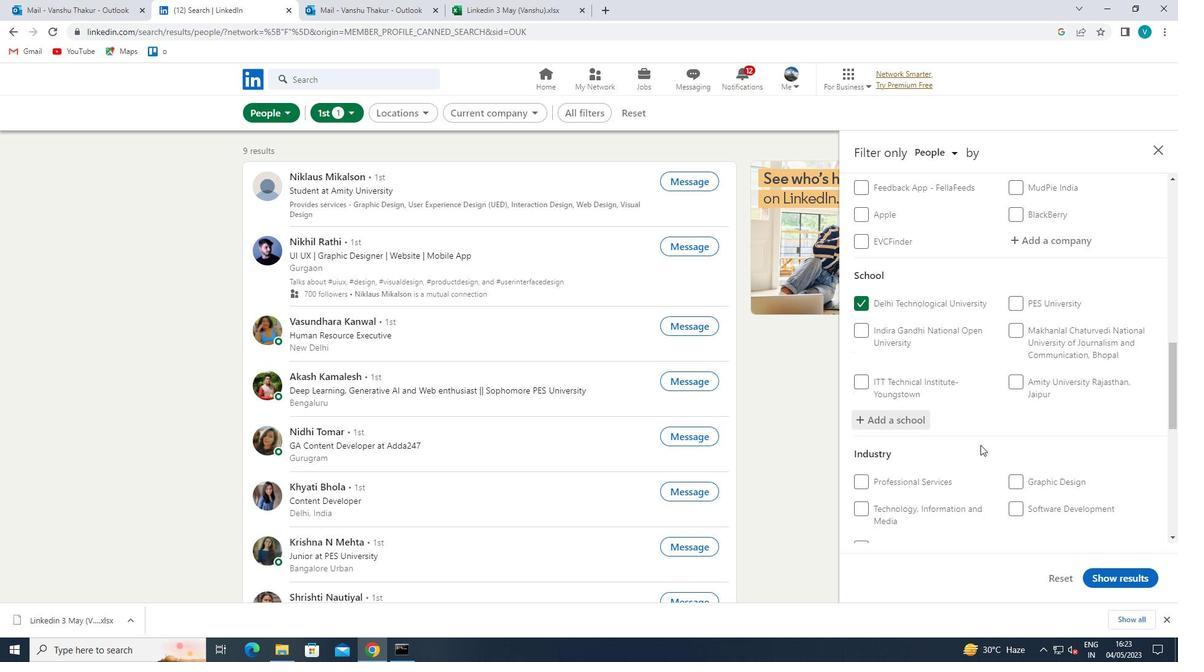 
Action: Mouse moved to (981, 445)
Screenshot: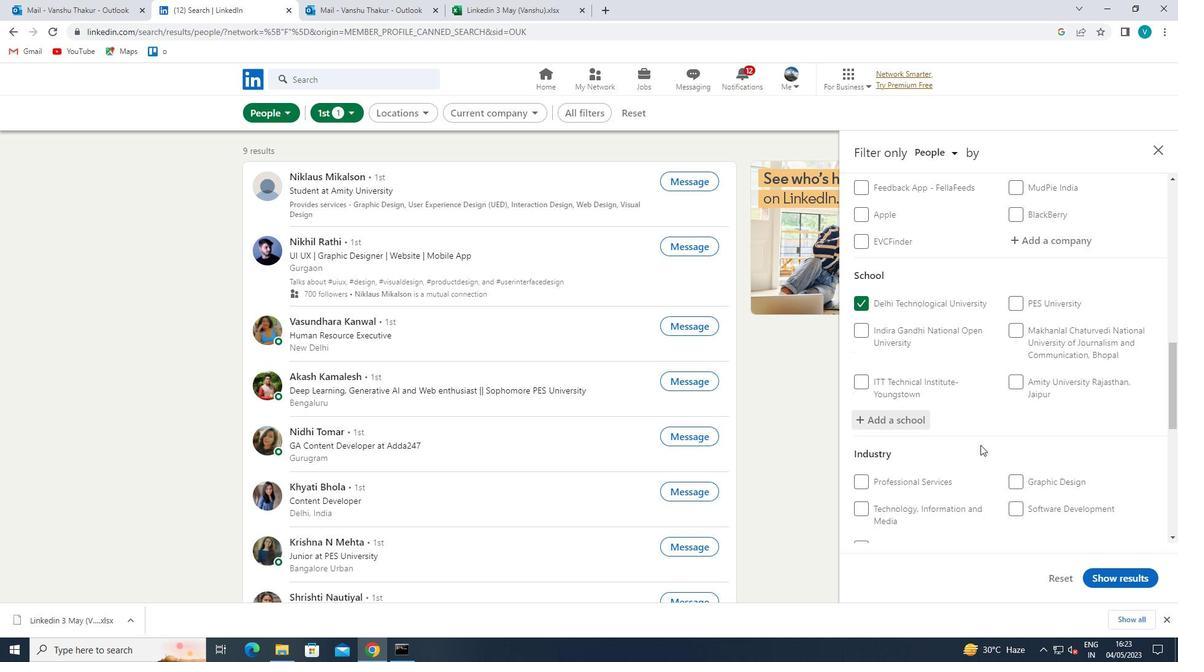 
Action: Mouse scrolled (981, 444) with delta (0, 0)
Screenshot: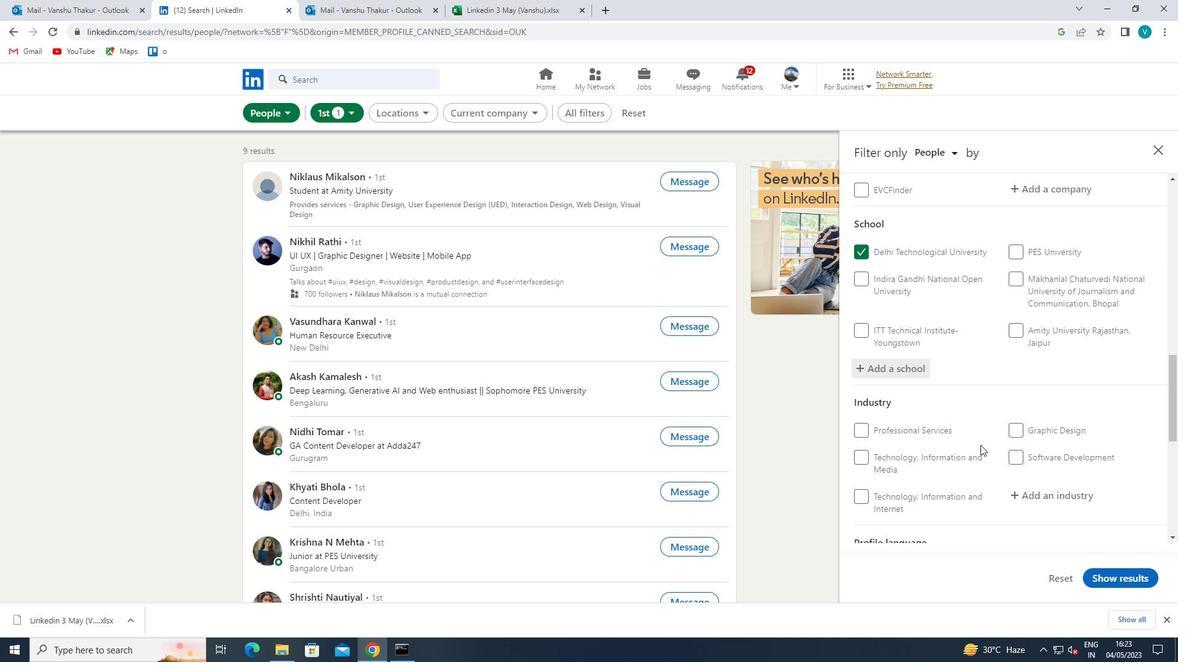
Action: Mouse moved to (1054, 312)
Screenshot: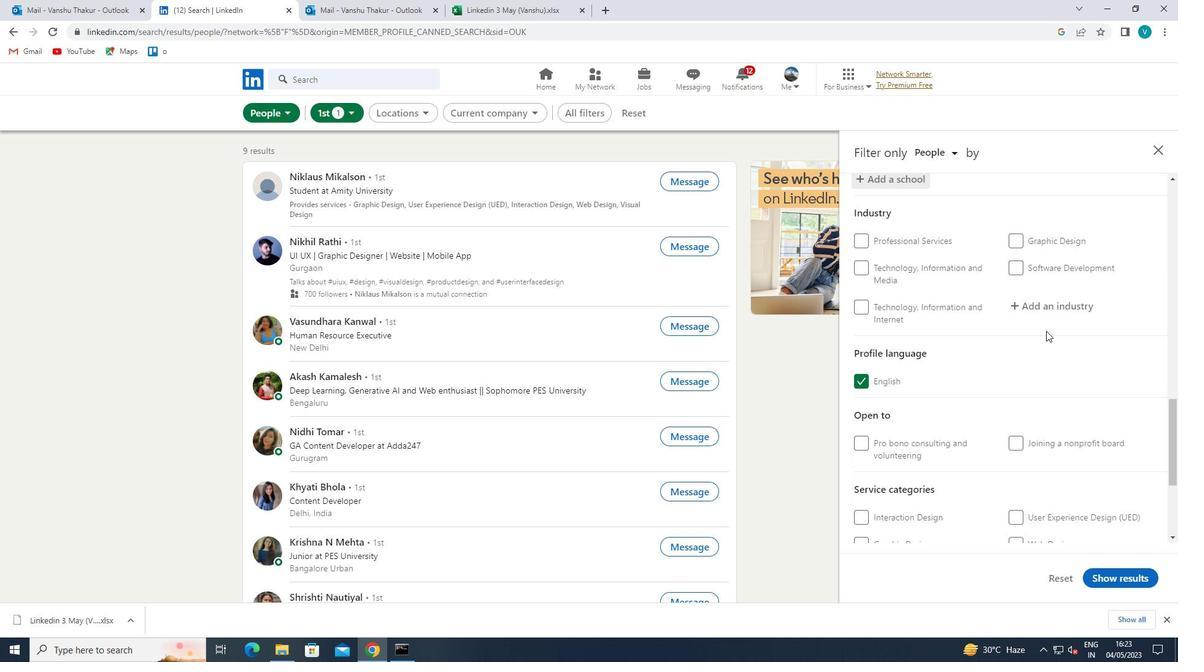 
Action: Mouse pressed left at (1054, 312)
Screenshot: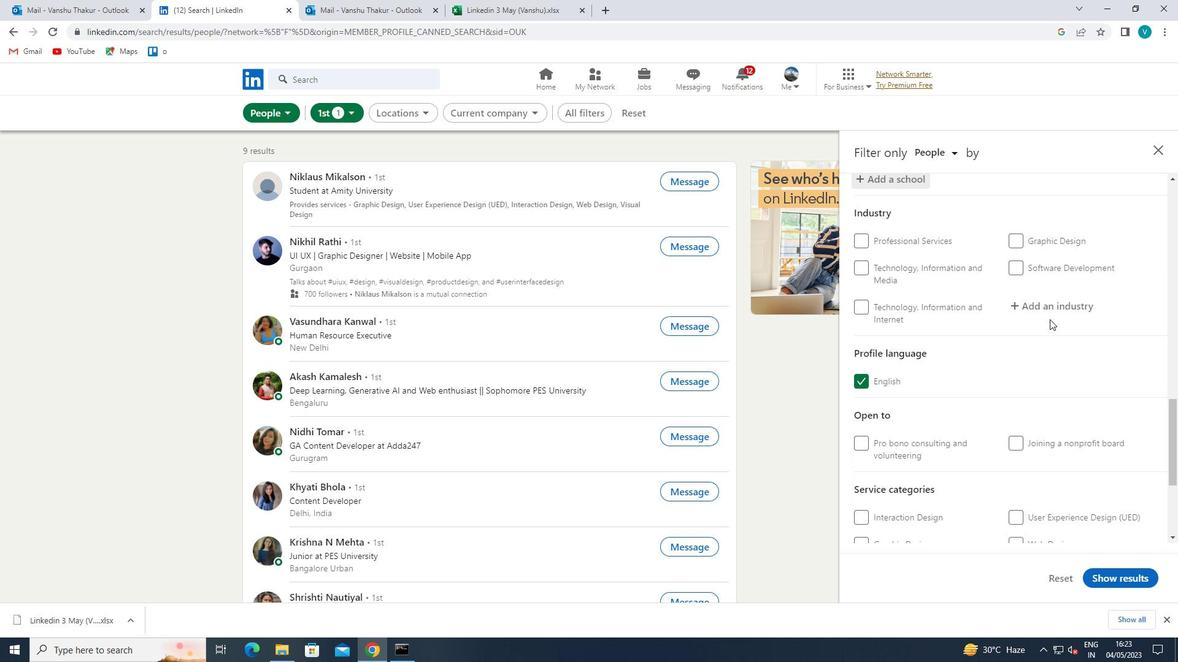 
Action: Key pressed <Key.shift>RES
Screenshot: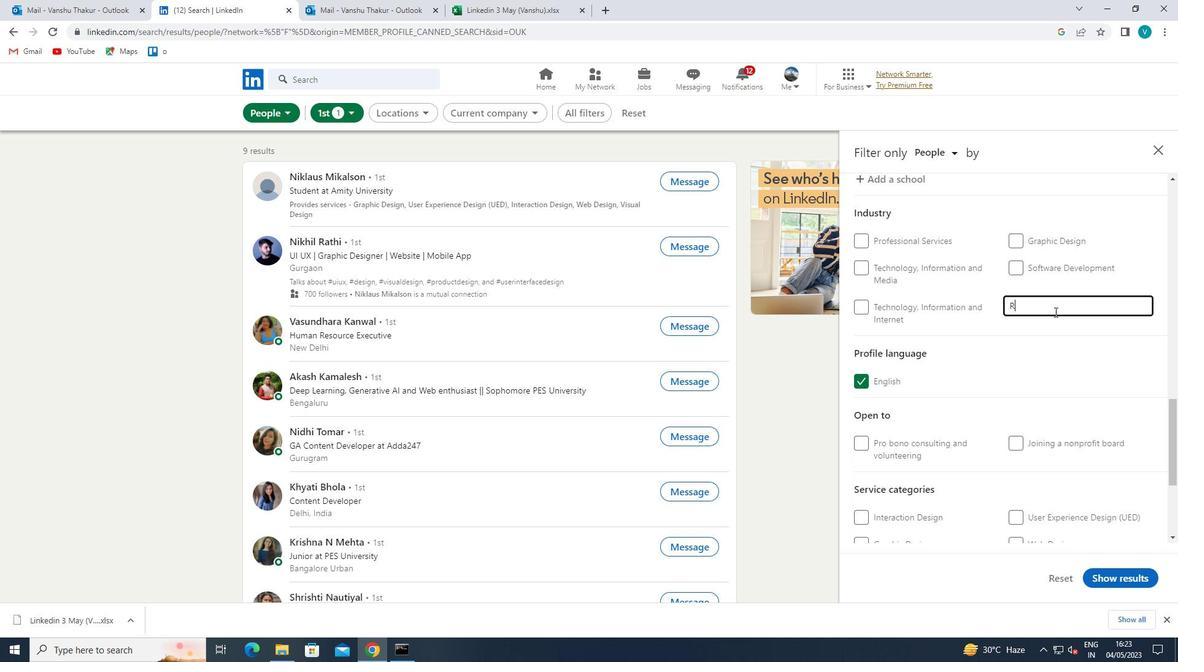 
Action: Mouse moved to (999, 321)
Screenshot: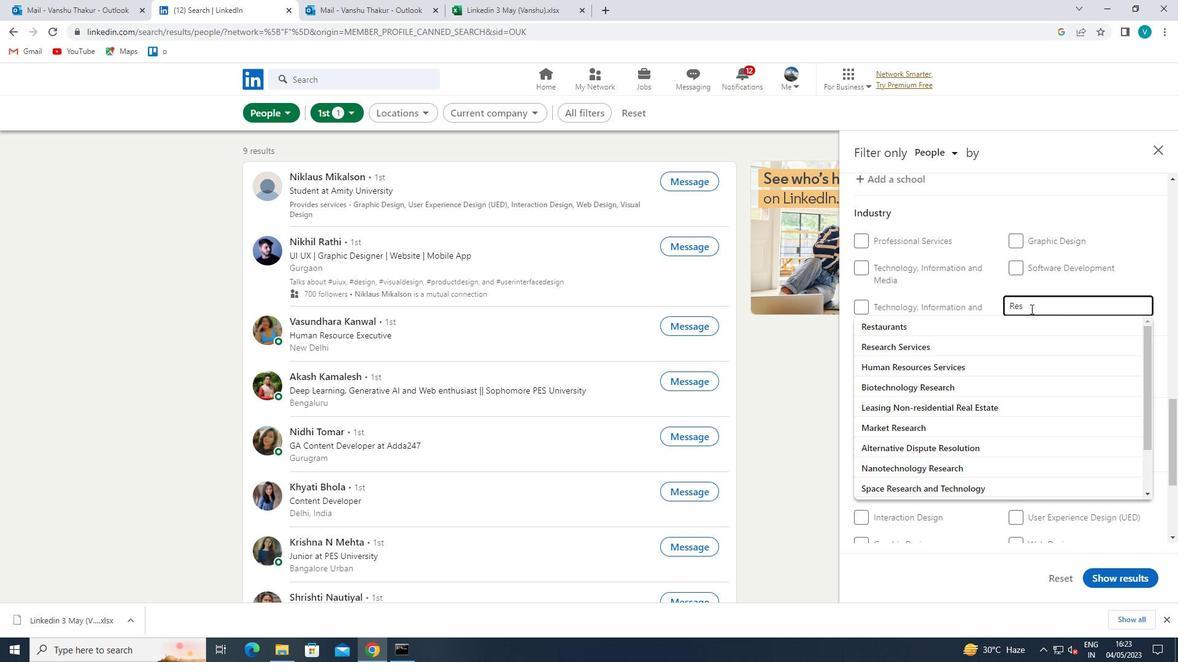 
Action: Mouse pressed left at (999, 321)
Screenshot: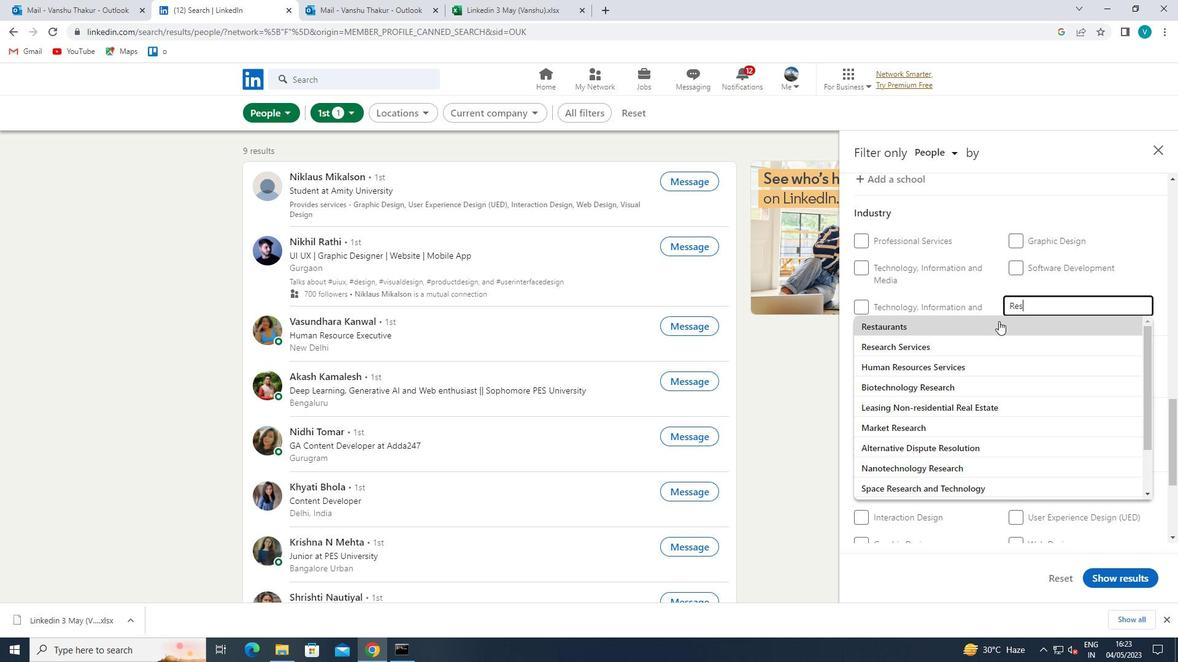 
Action: Mouse scrolled (999, 320) with delta (0, 0)
Screenshot: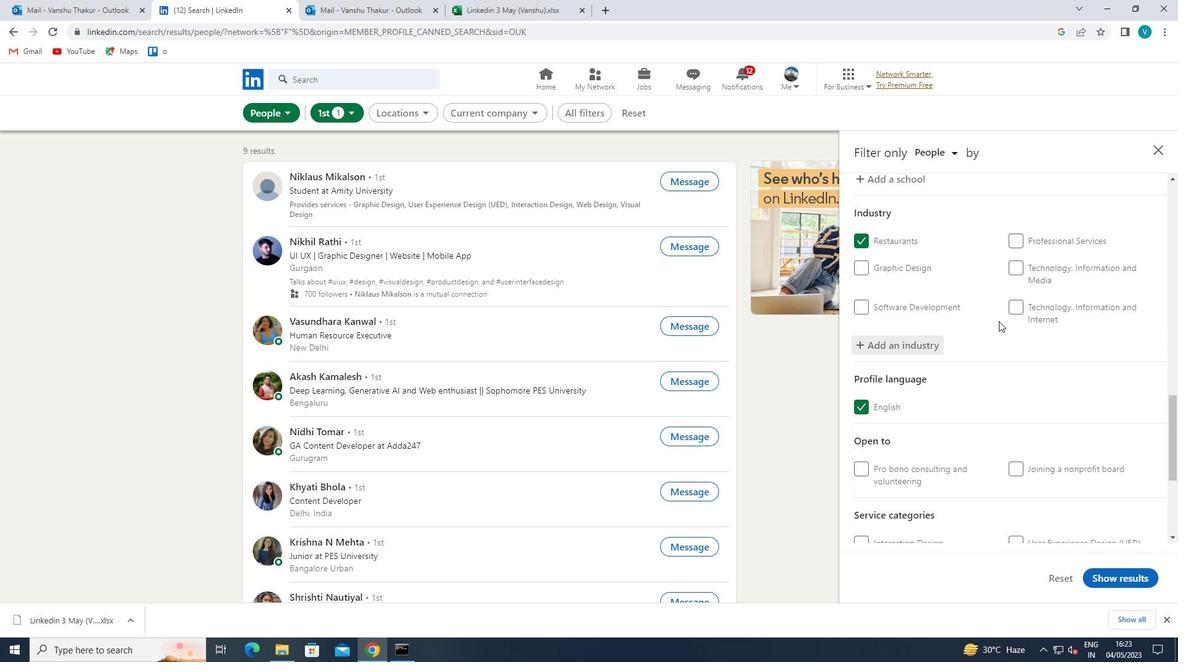 
Action: Mouse moved to (996, 322)
Screenshot: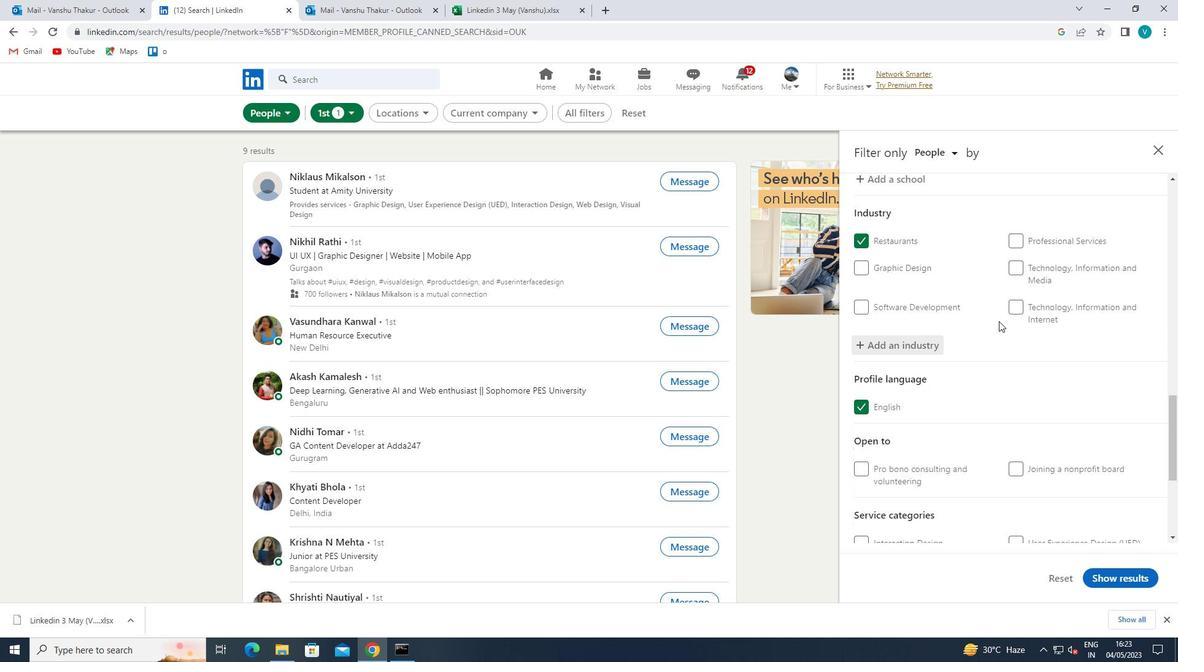 
Action: Mouse scrolled (996, 321) with delta (0, 0)
Screenshot: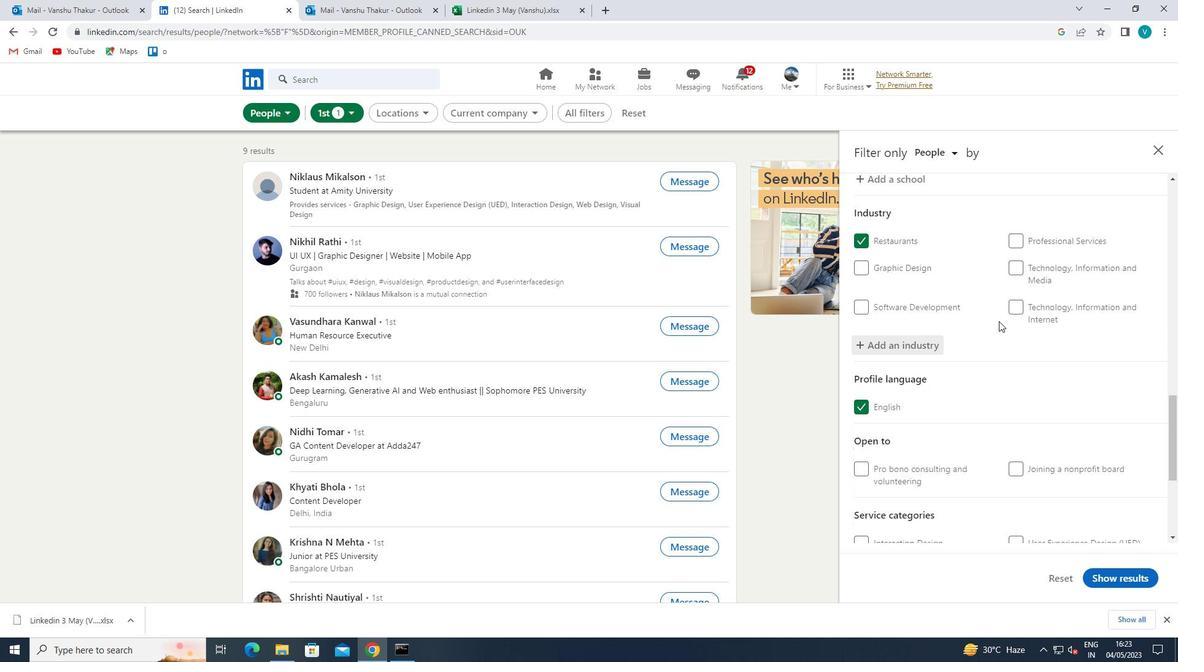 
Action: Mouse moved to (995, 322)
Screenshot: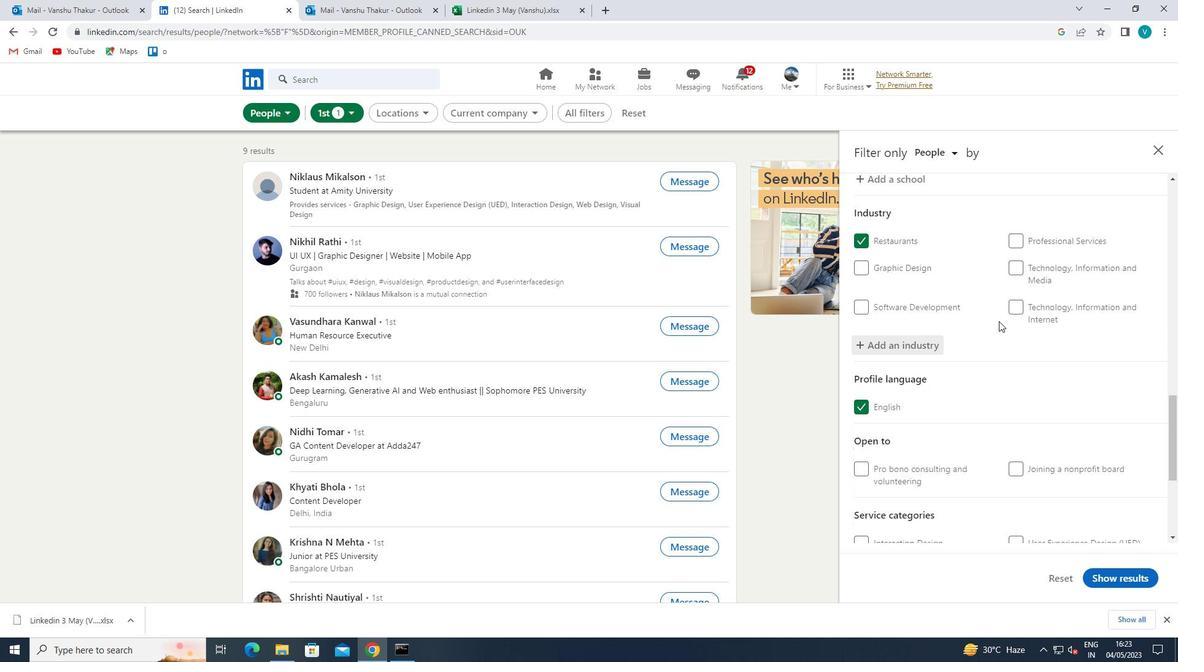 
Action: Mouse scrolled (995, 321) with delta (0, 0)
Screenshot: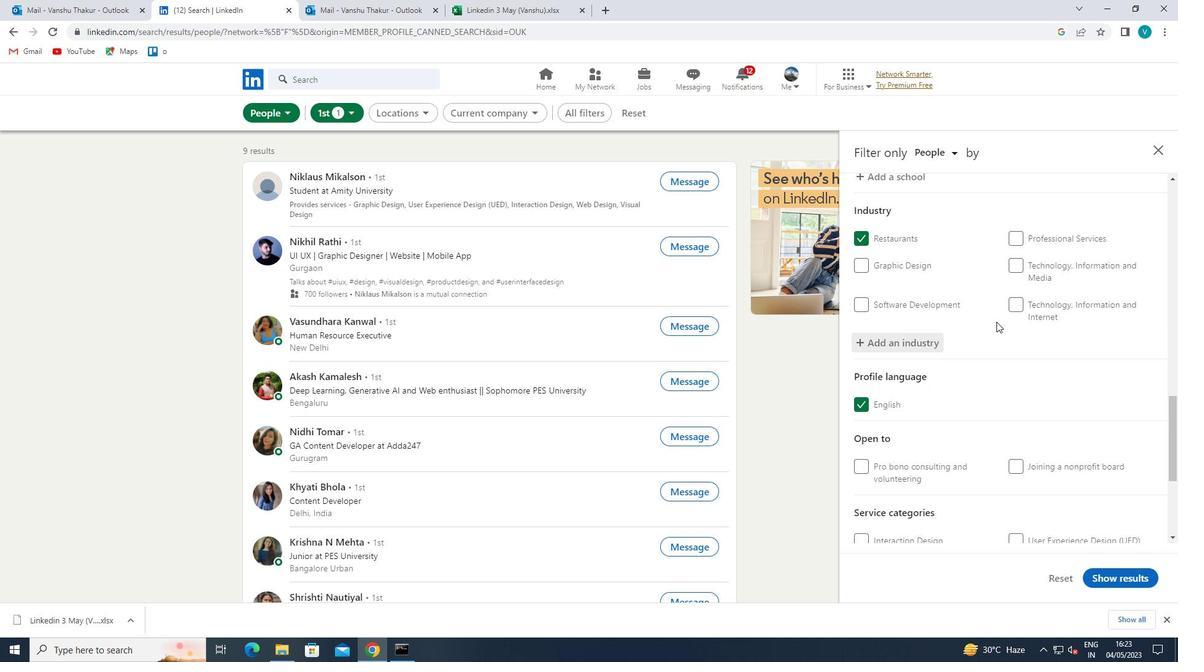 
Action: Mouse scrolled (995, 321) with delta (0, 0)
Screenshot: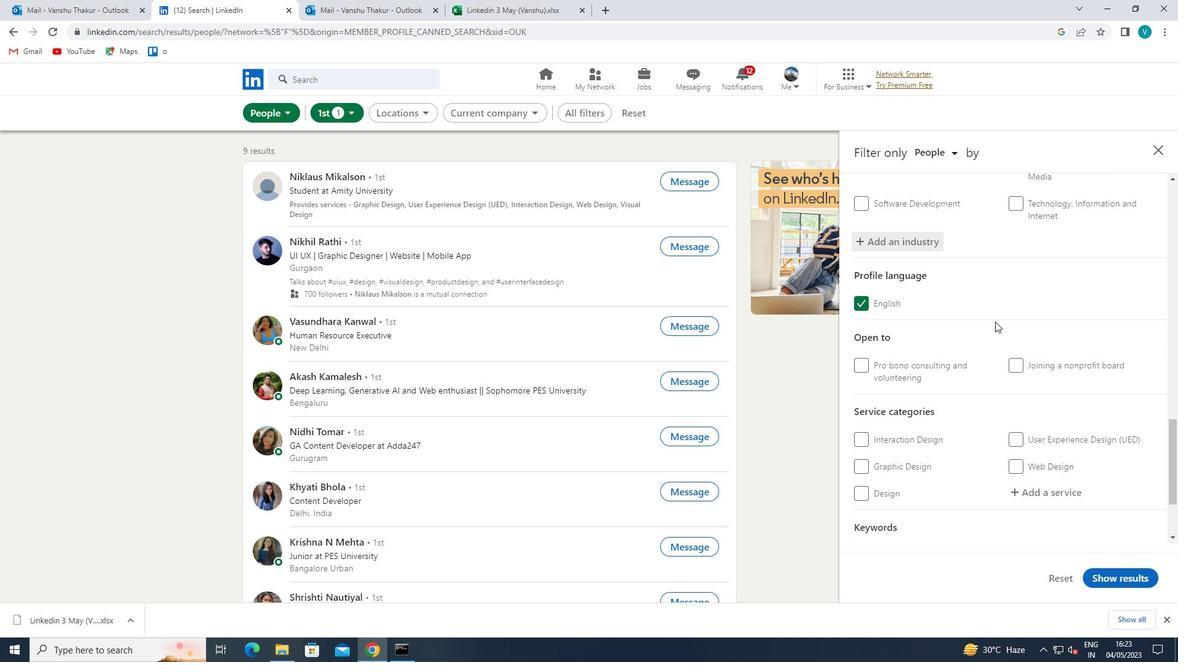 
Action: Mouse scrolled (995, 321) with delta (0, 0)
Screenshot: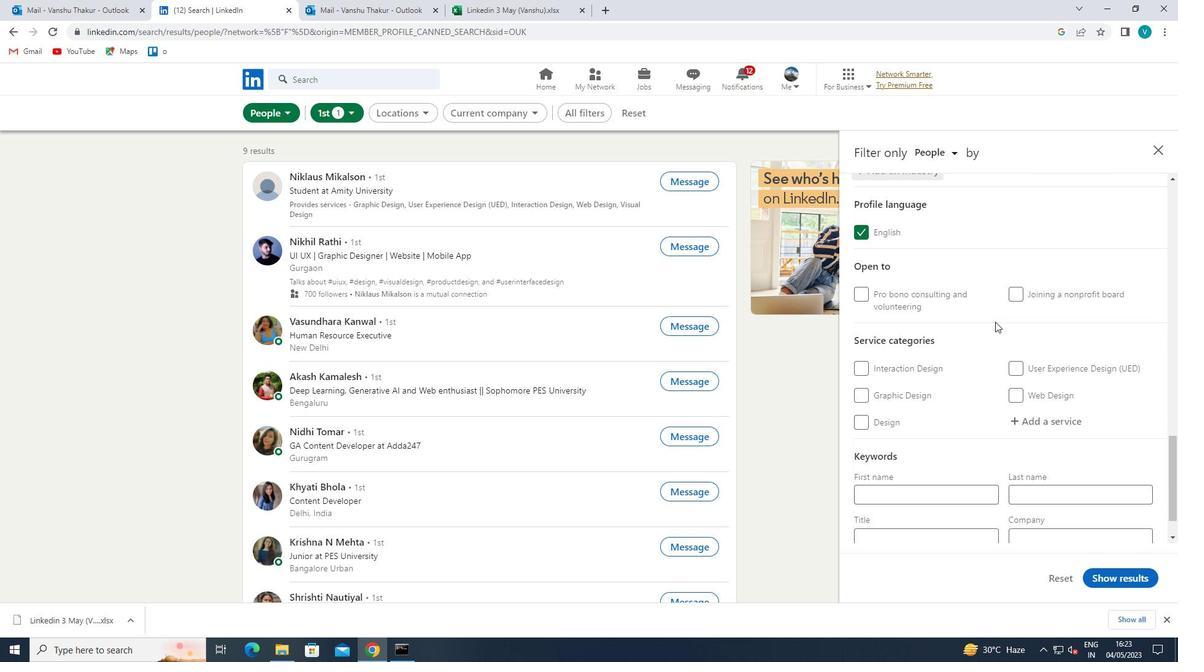 
Action: Mouse moved to (1046, 379)
Screenshot: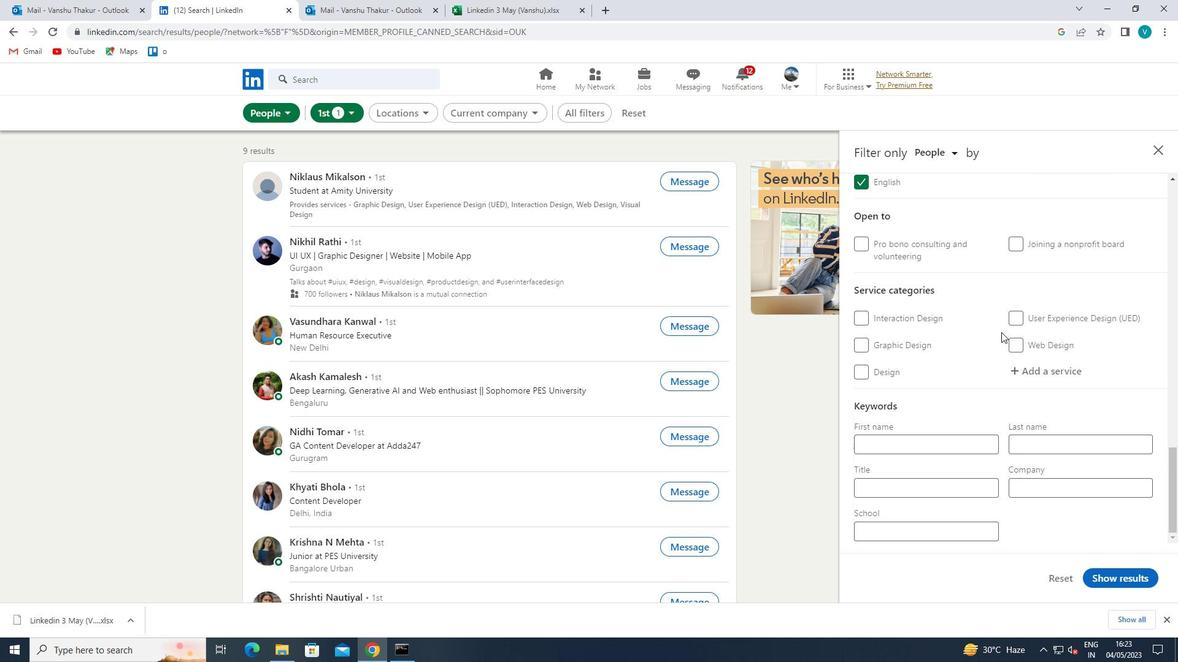 
Action: Mouse pressed left at (1046, 379)
Screenshot: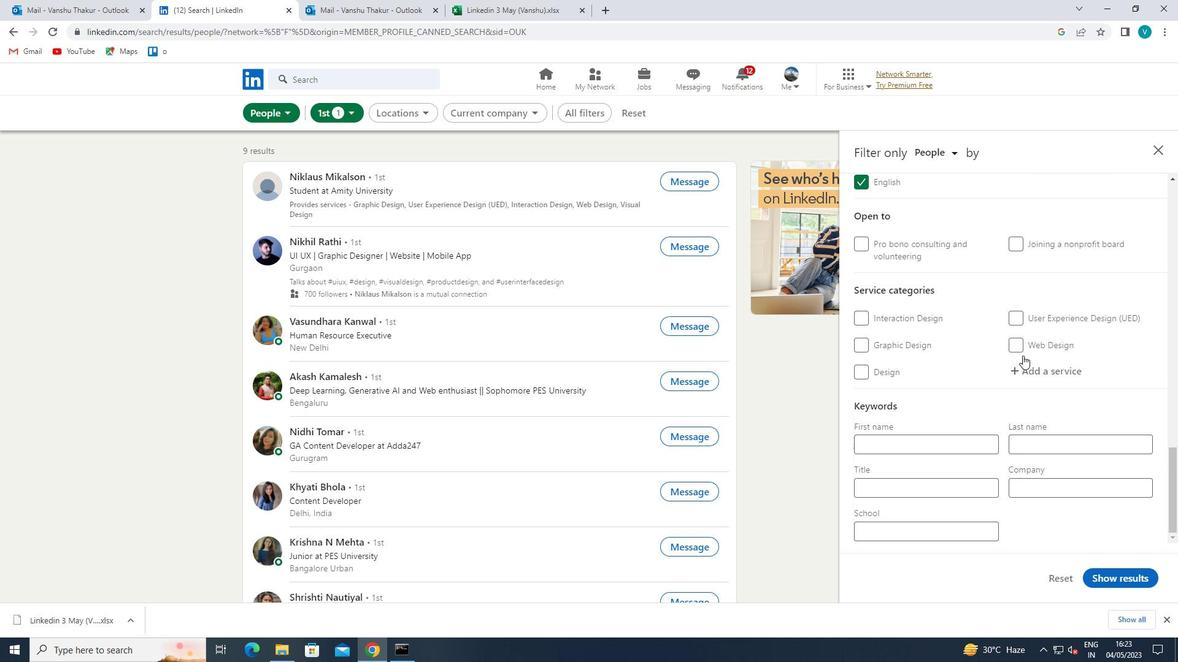
Action: Mouse moved to (1033, 373)
Screenshot: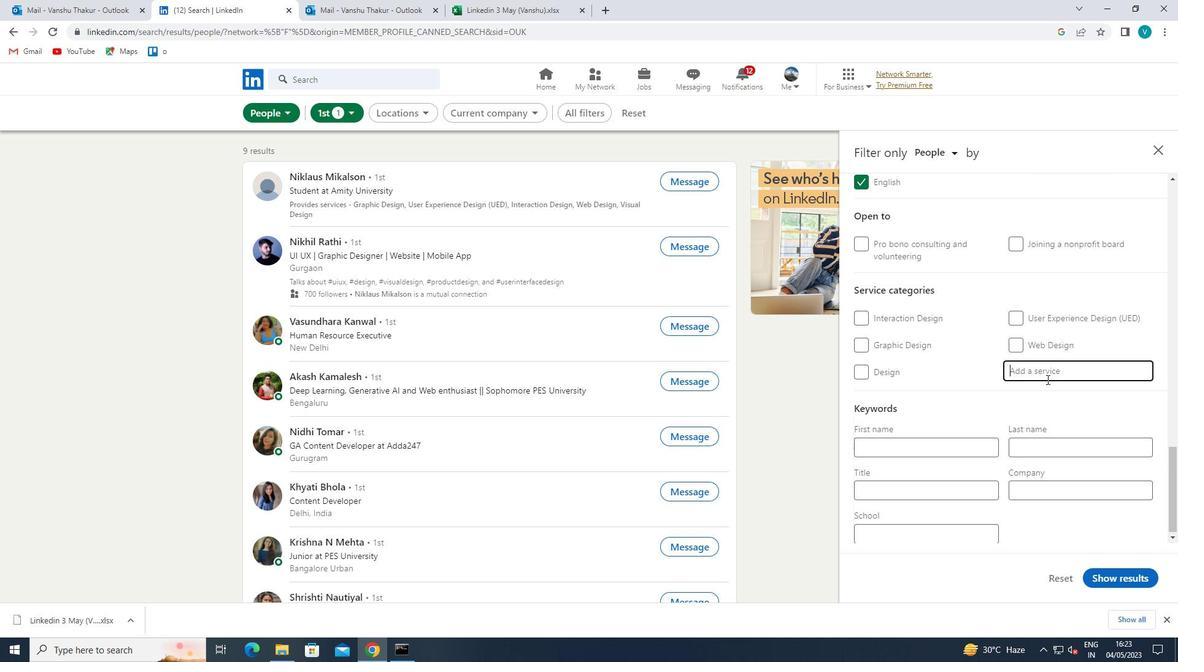 
Action: Key pressed <Key.shift>FILE<Key.space><Key.shift>M
Screenshot: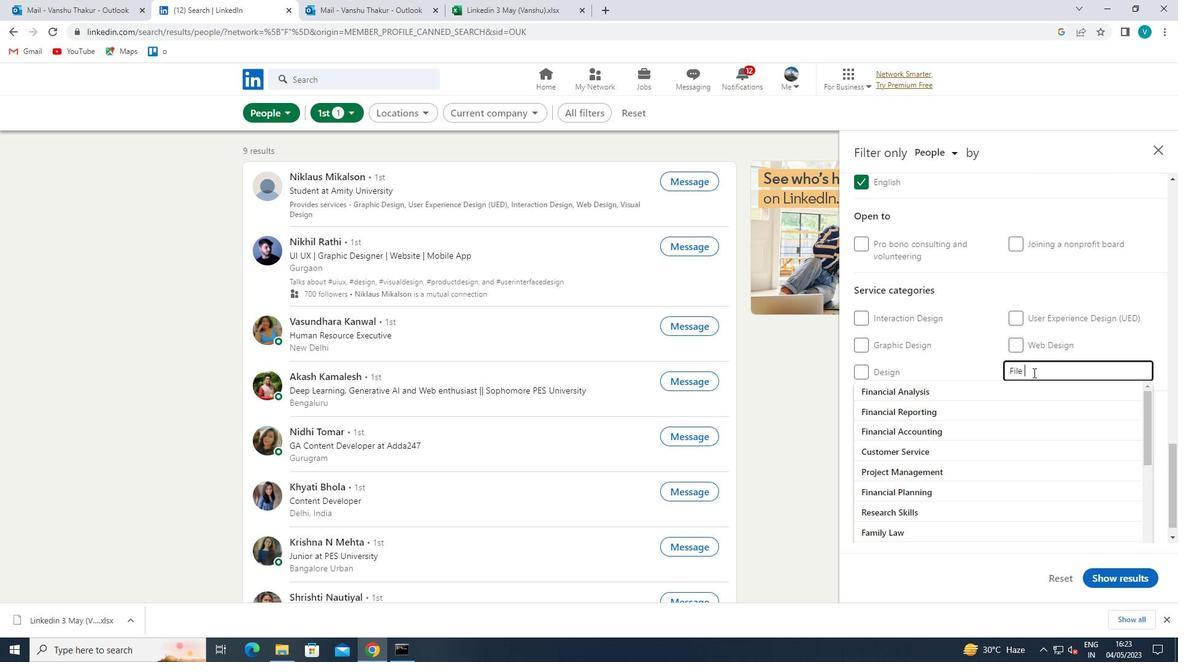 
Action: Mouse moved to (1002, 385)
Screenshot: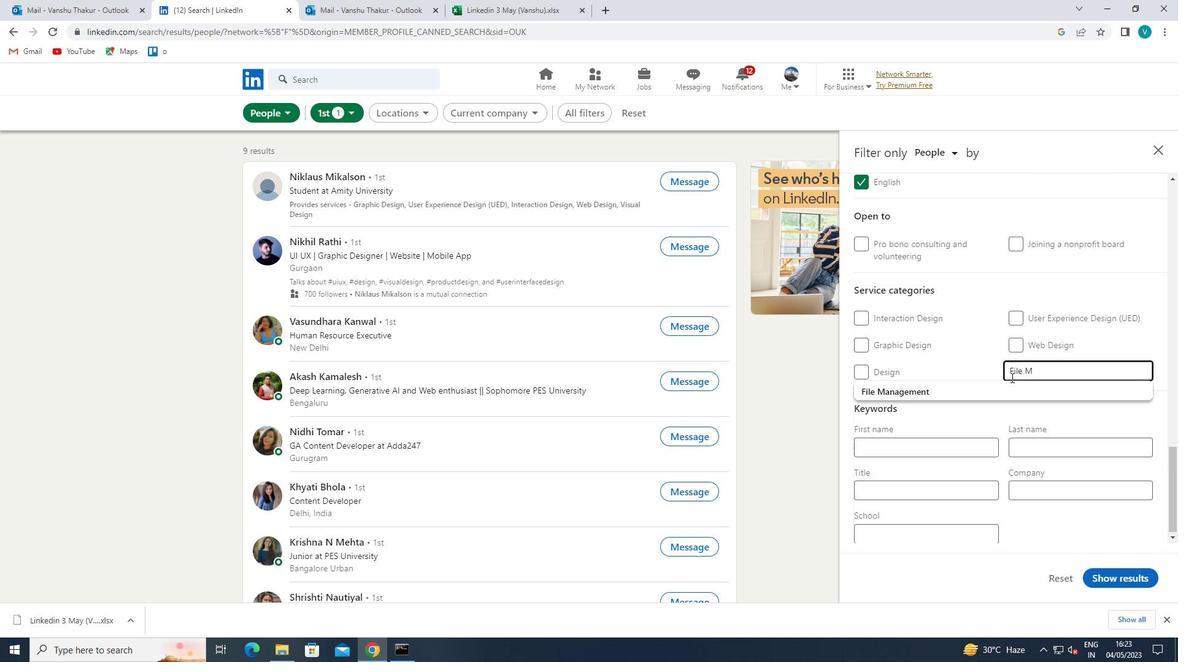 
Action: Mouse pressed left at (1002, 385)
Screenshot: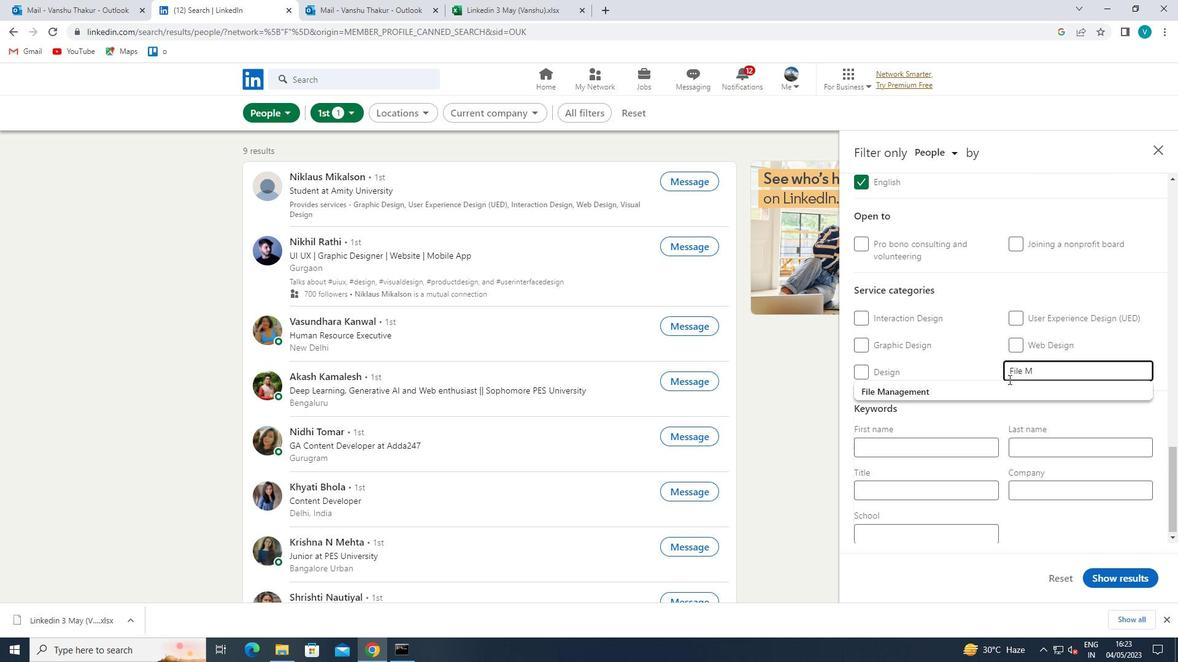 
Action: Mouse moved to (988, 398)
Screenshot: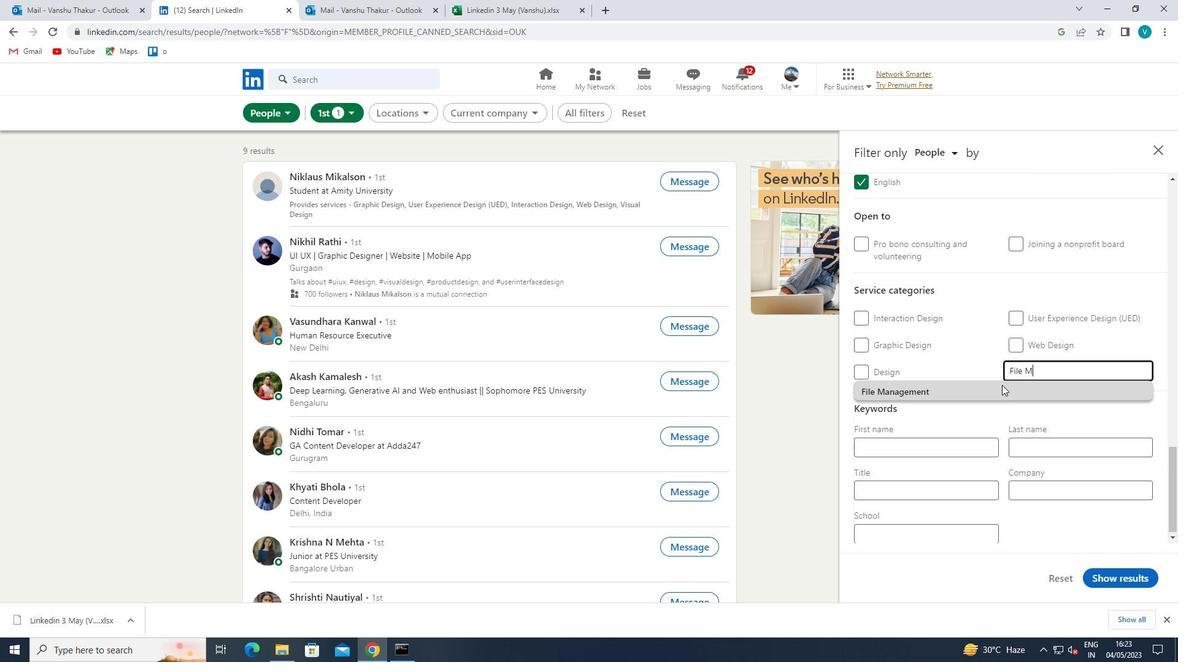 
Action: Mouse scrolled (988, 397) with delta (0, 0)
Screenshot: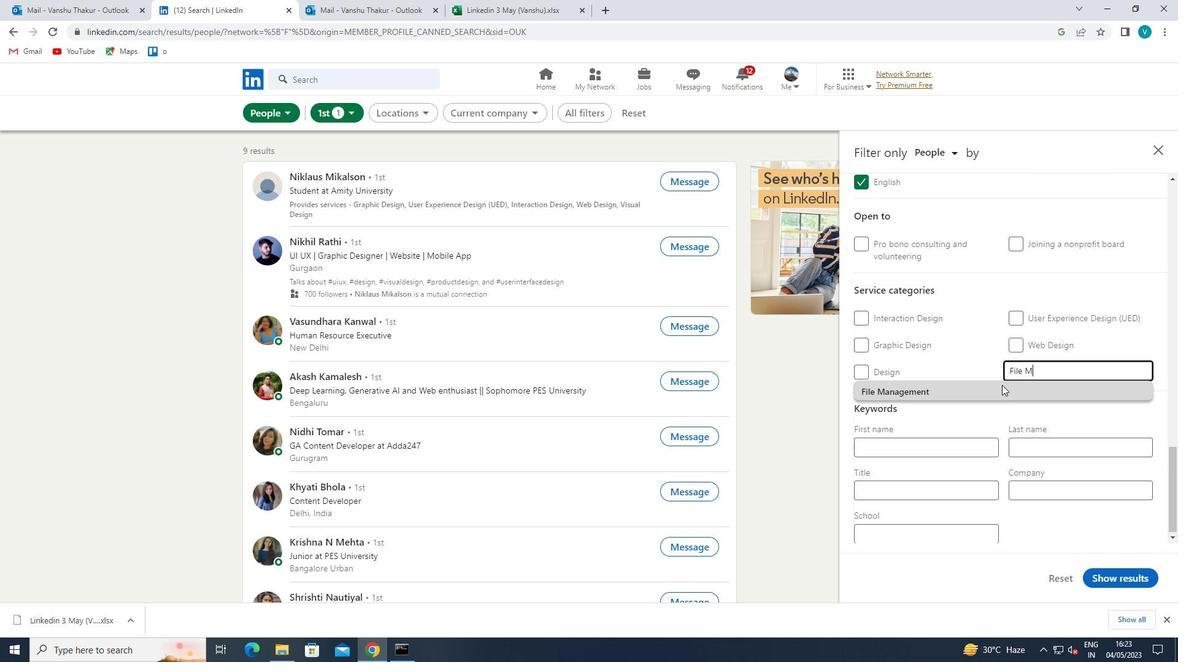 
Action: Mouse moved to (985, 401)
Screenshot: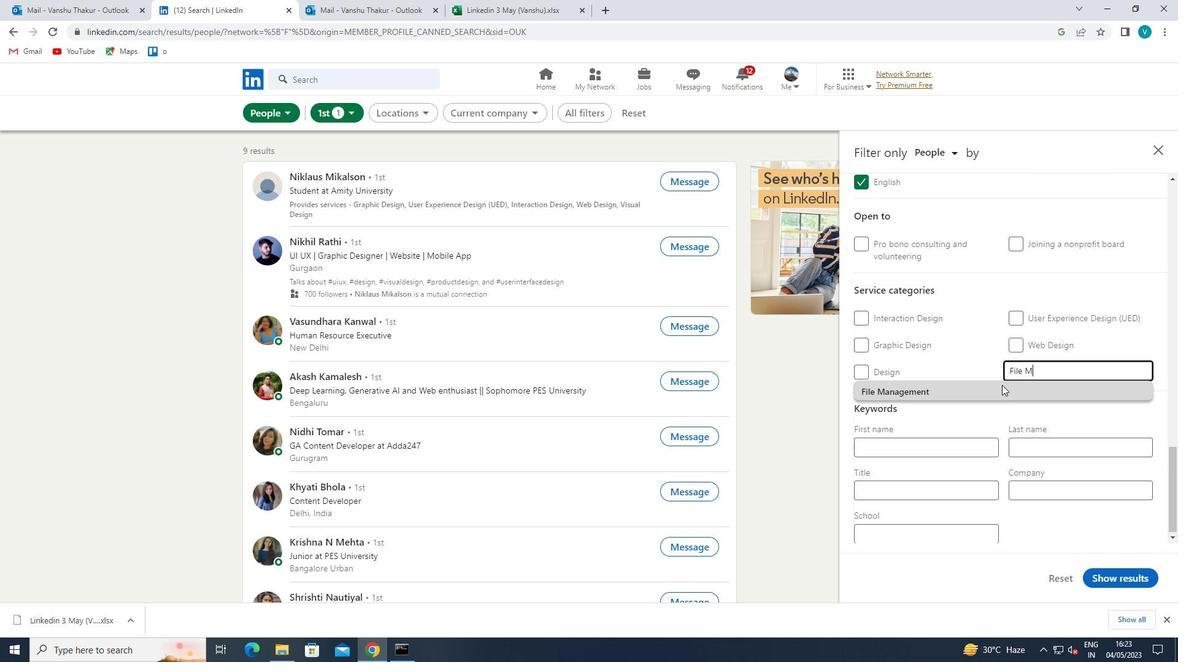 
Action: Mouse scrolled (985, 401) with delta (0, 0)
Screenshot: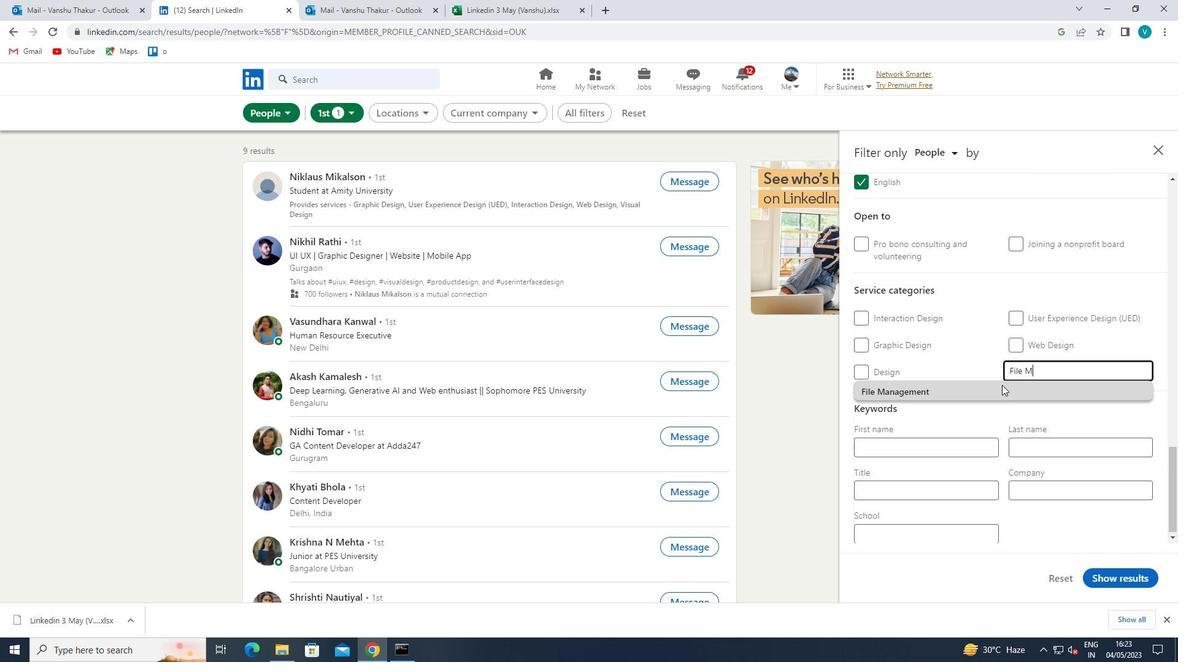 
Action: Mouse moved to (983, 403)
Screenshot: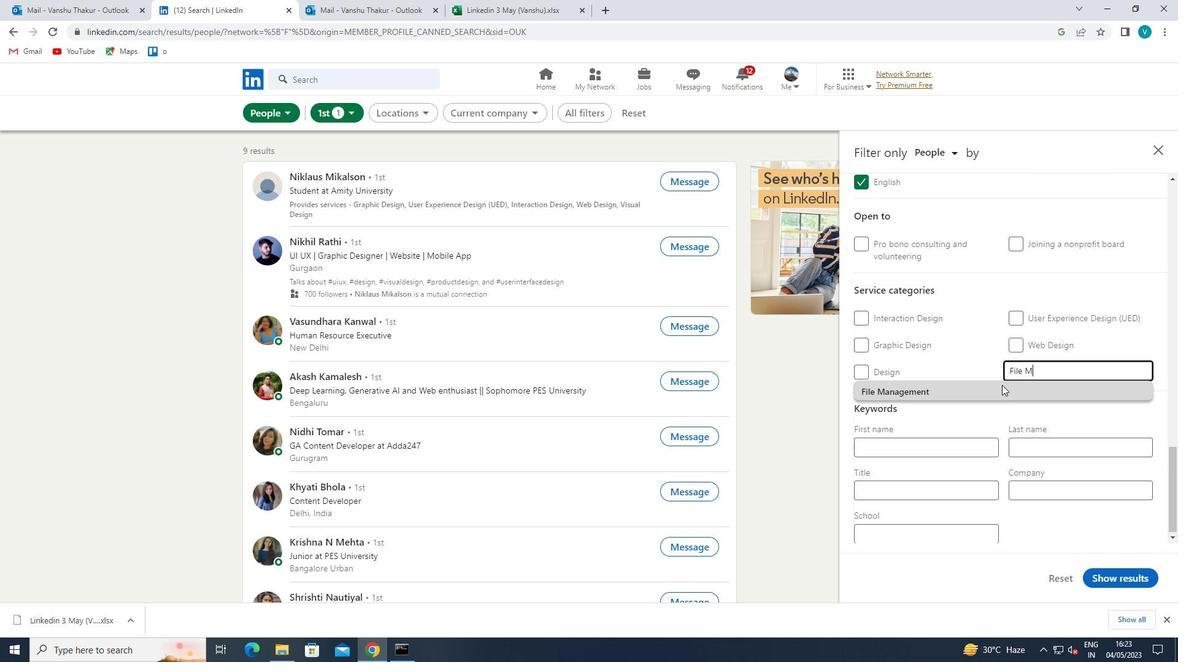 
Action: Mouse scrolled (983, 403) with delta (0, 0)
Screenshot: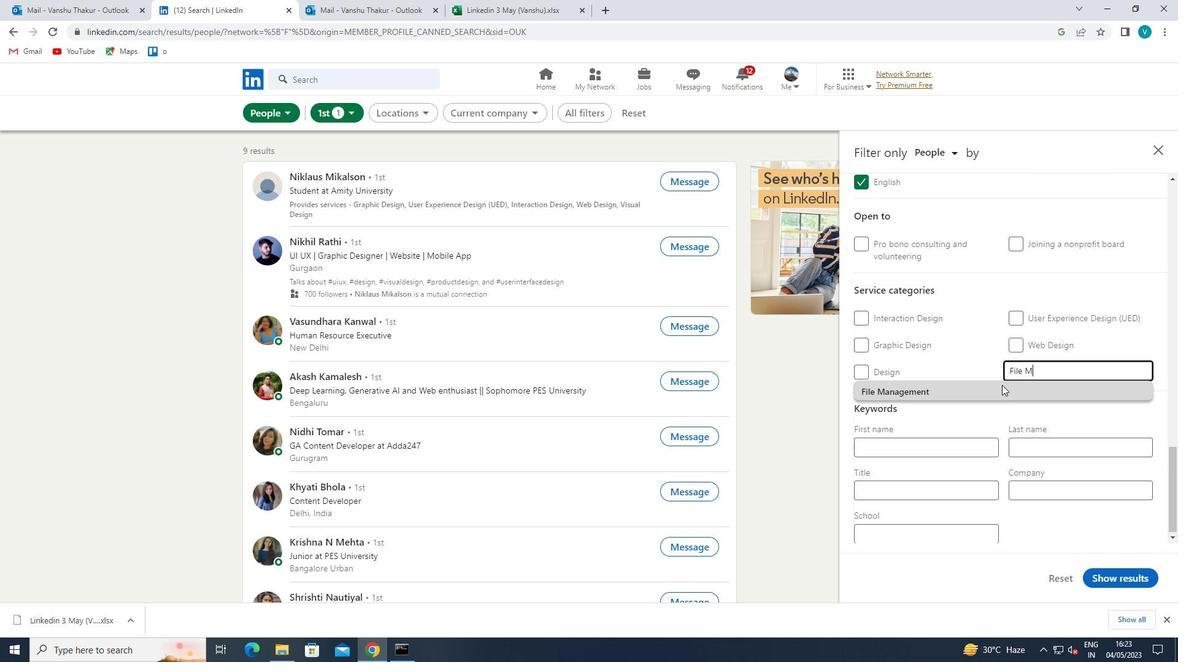
Action: Mouse moved to (935, 488)
Screenshot: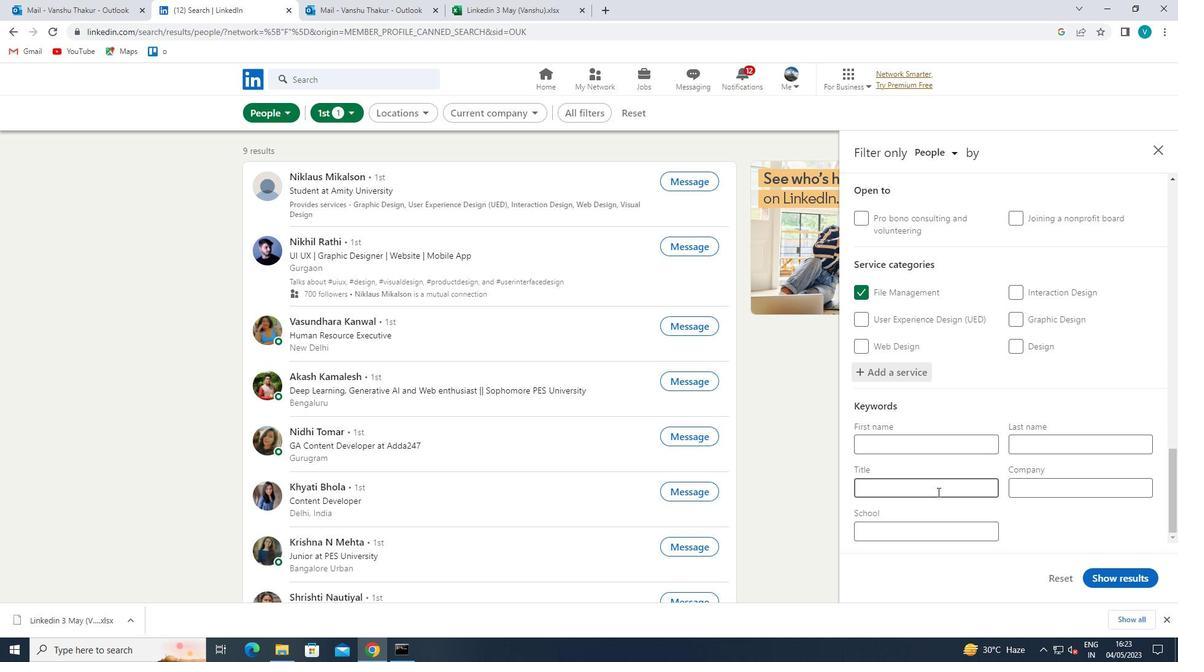 
Action: Mouse pressed left at (935, 488)
Screenshot: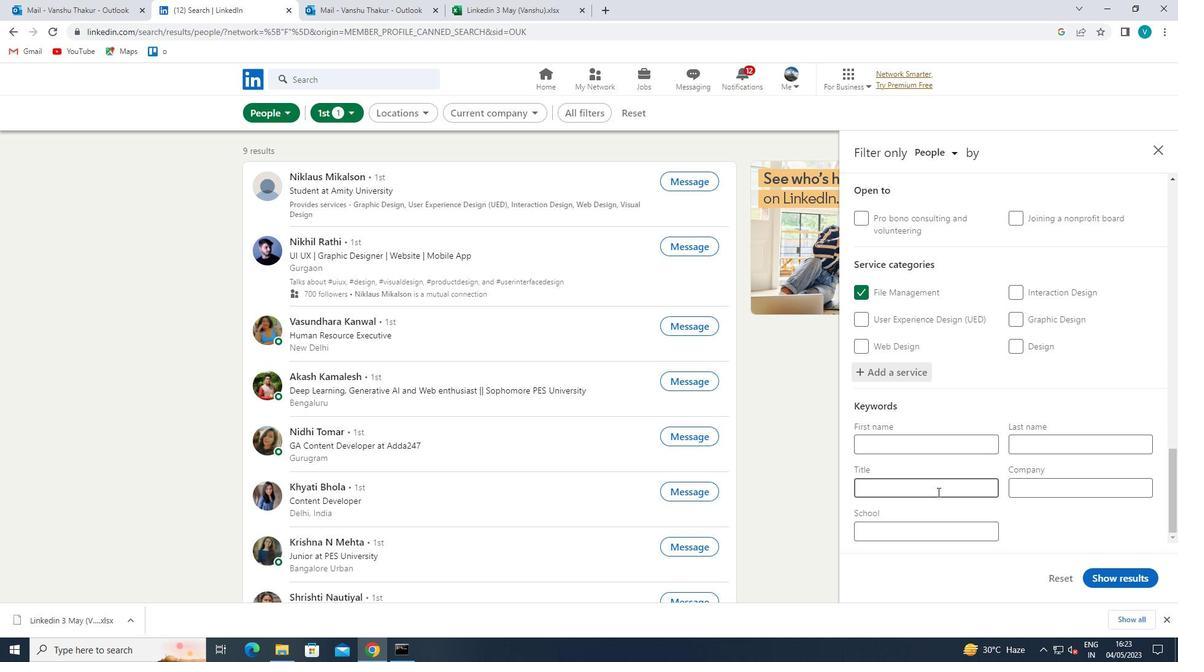 
Action: Mouse moved to (936, 488)
Screenshot: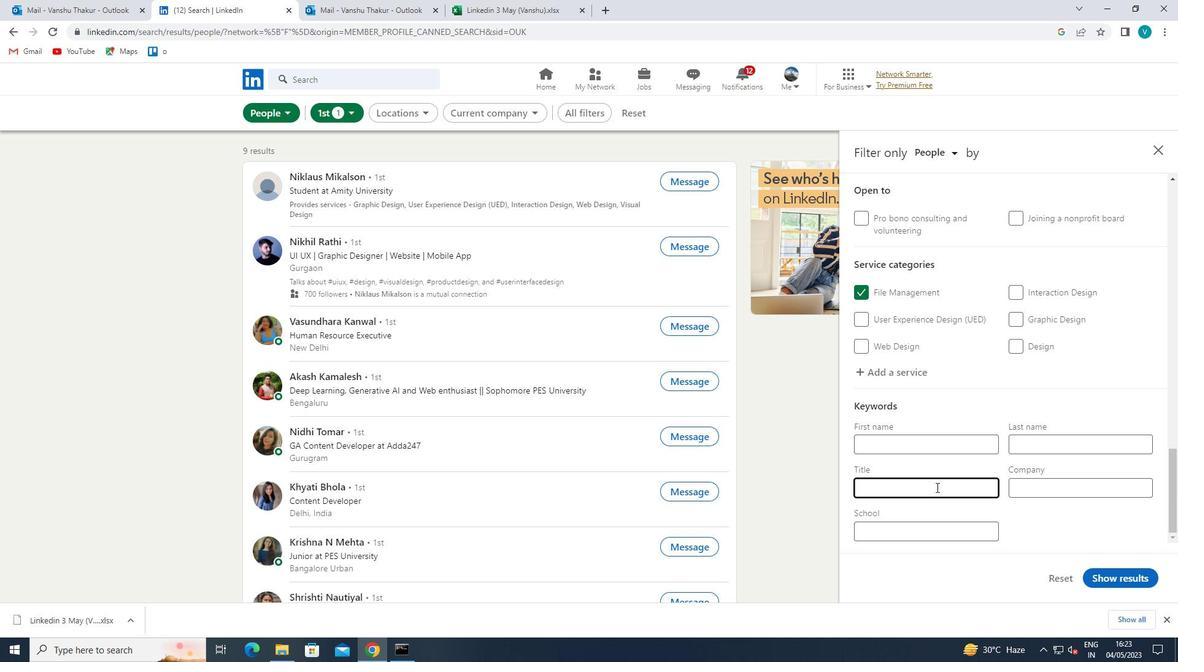 
Action: Key pressed <Key.shift>OPERATIONS<Key.space><Key.shift>ASSIATANT<Key.space>
Screenshot: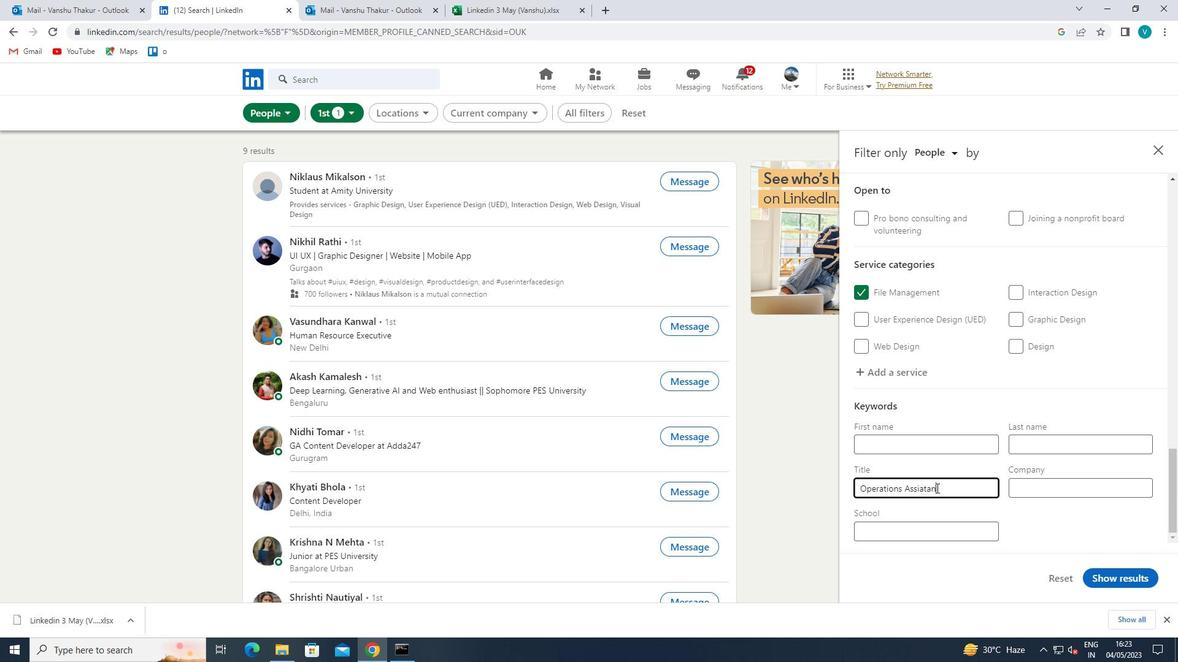 
Action: Mouse moved to (920, 491)
Screenshot: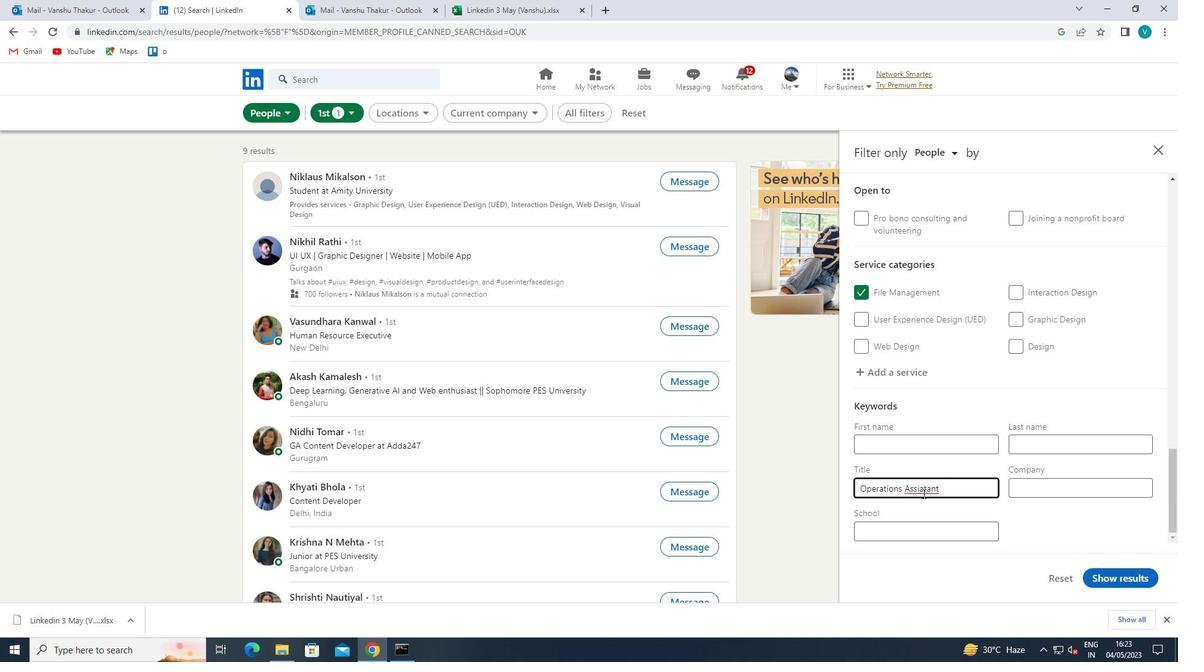 
Action: Mouse pressed left at (920, 491)
Screenshot: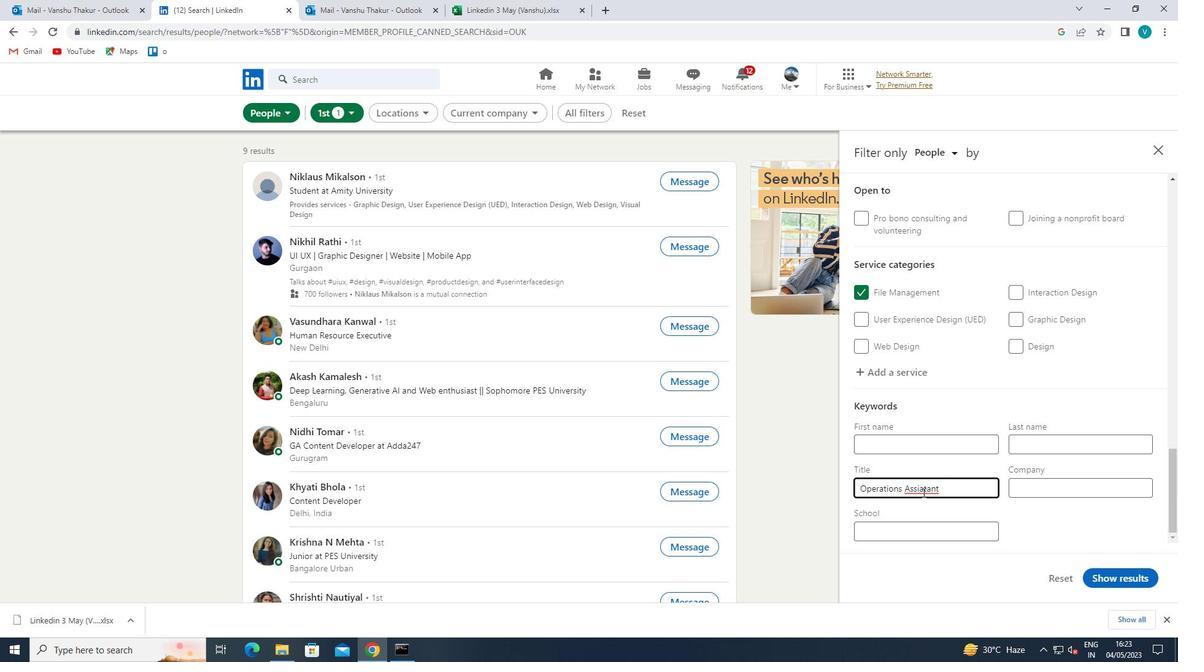 
Action: Mouse moved to (931, 514)
Screenshot: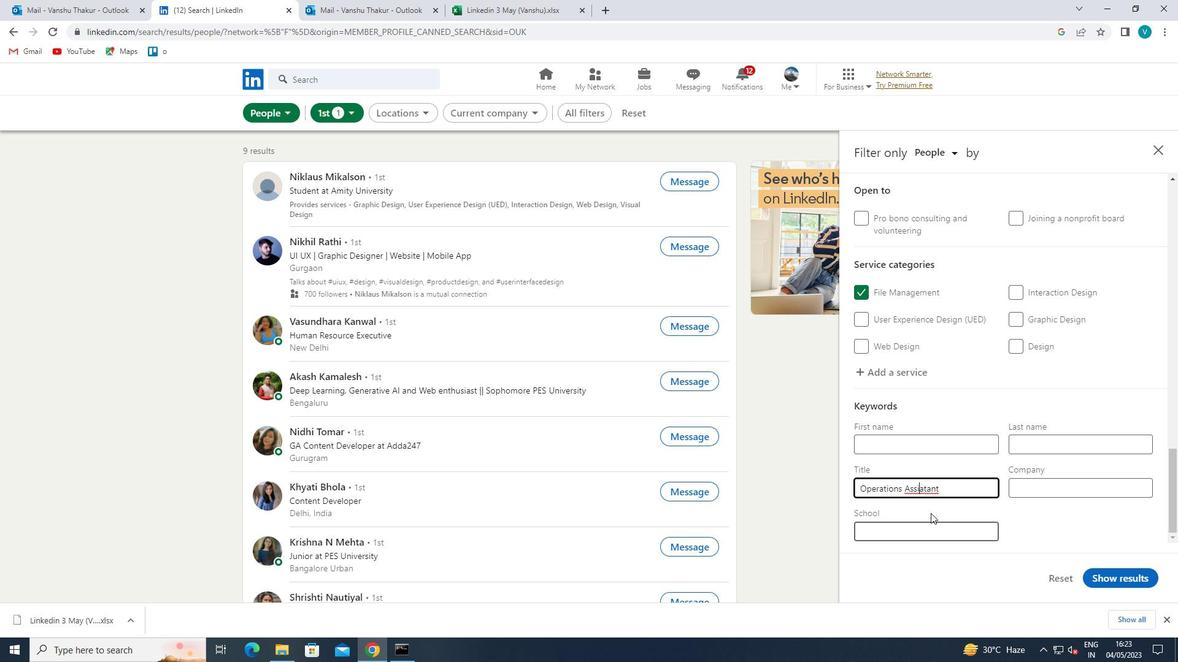 
Action: Key pressed S
Screenshot: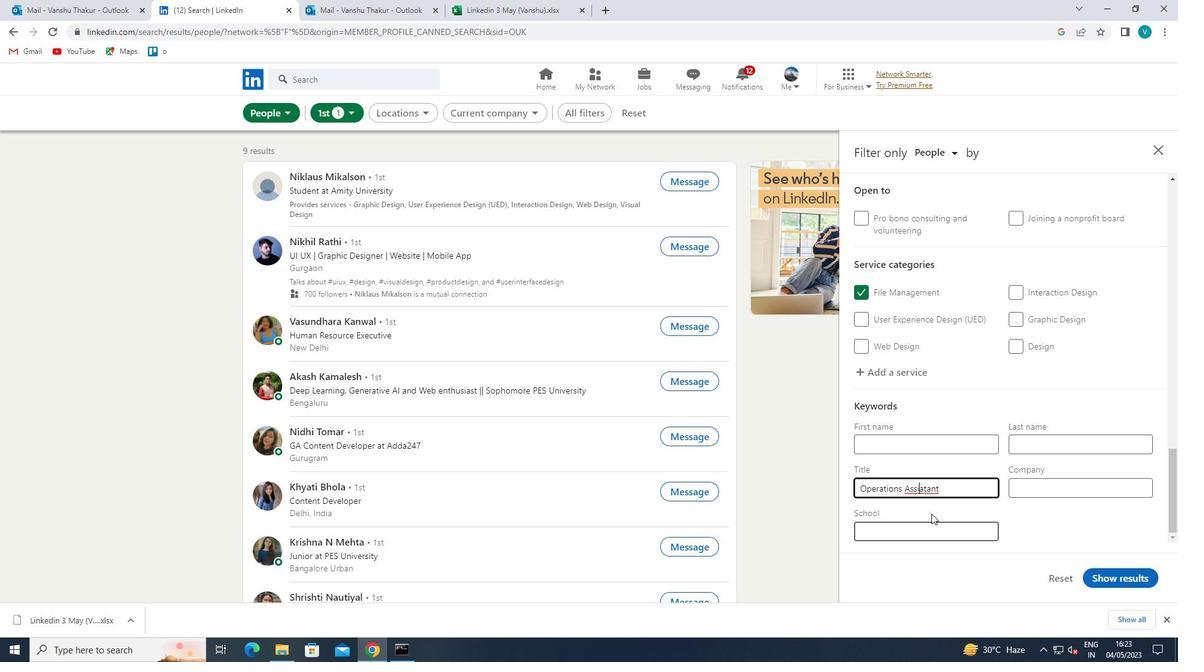 
Action: Mouse moved to (926, 490)
Screenshot: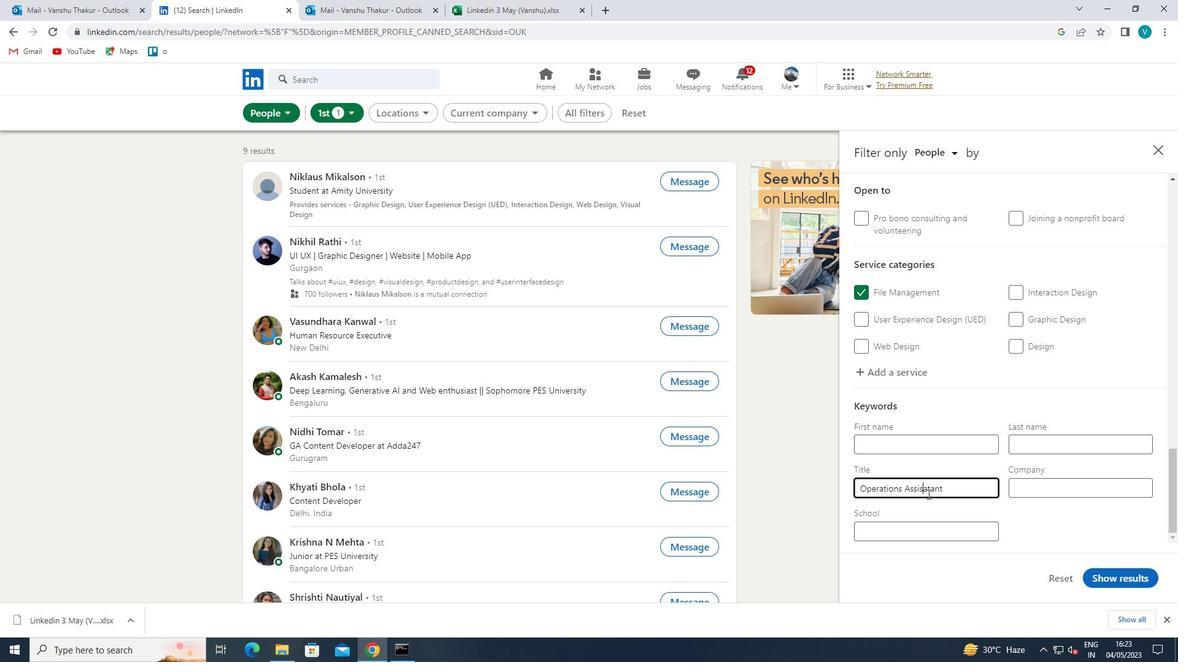 
Action: Mouse pressed left at (926, 490)
Screenshot: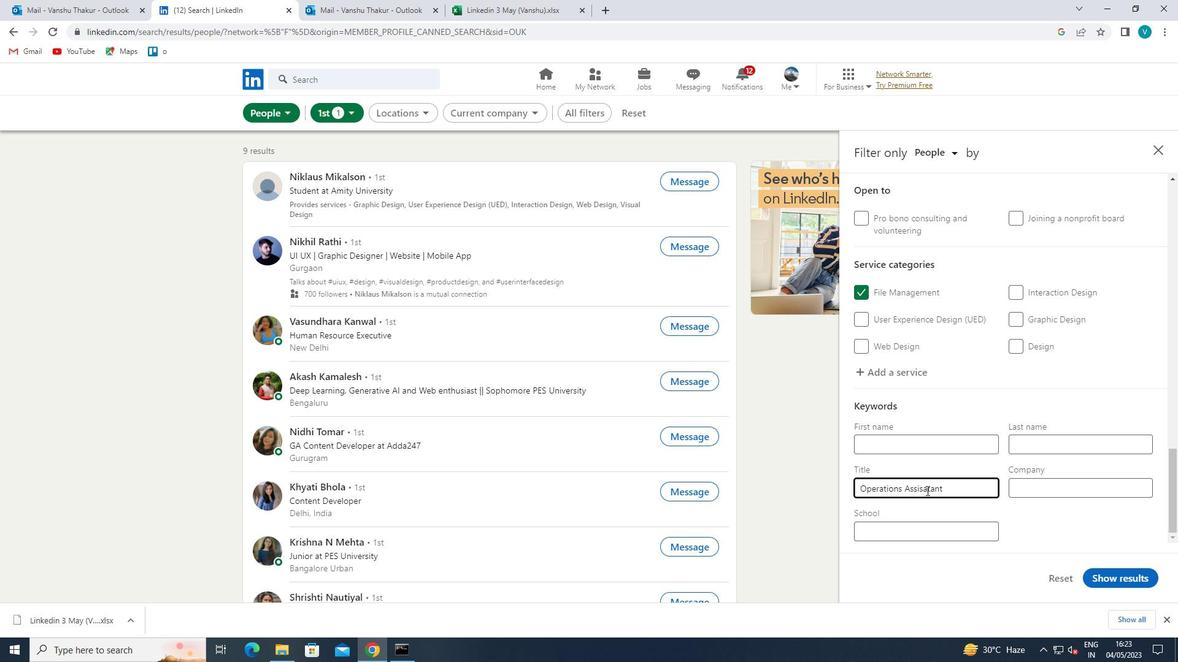 
Action: Mouse moved to (935, 516)
Screenshot: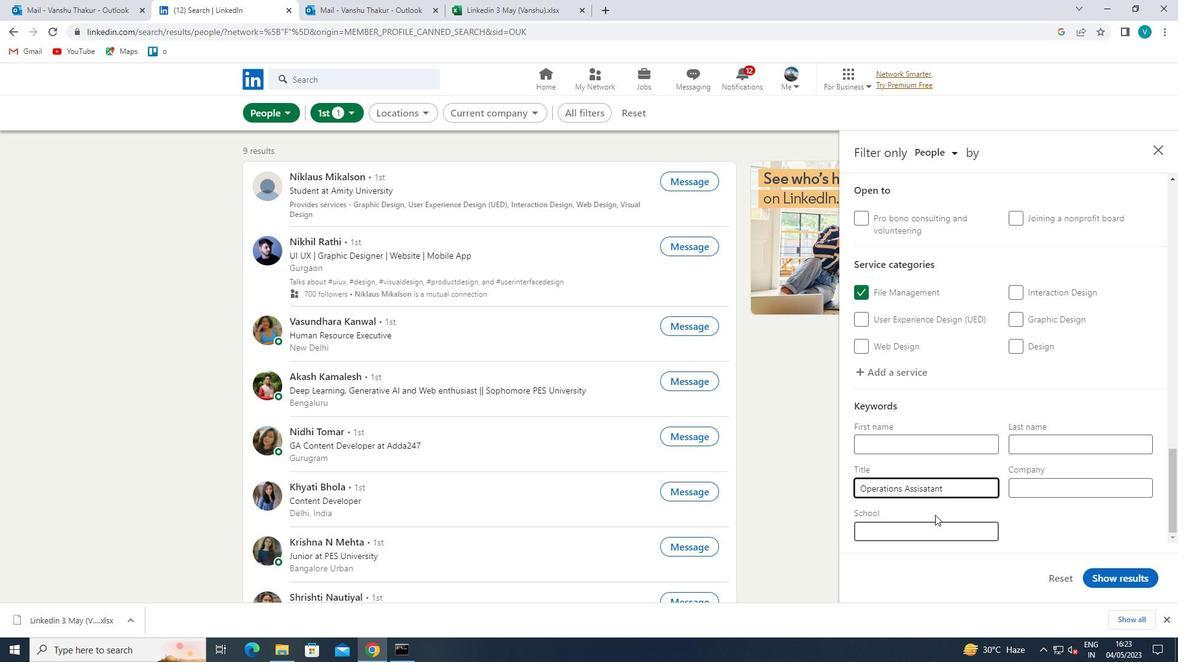 
Action: Key pressed <Key.backspace>
Screenshot: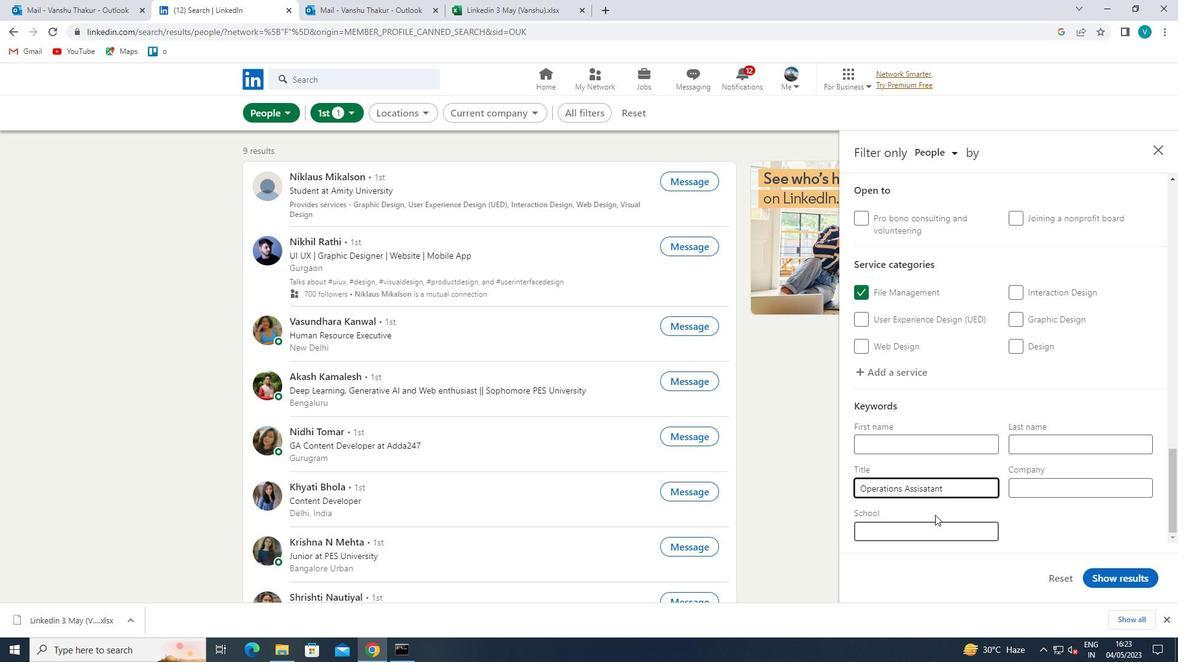 
Action: Mouse moved to (1122, 579)
Screenshot: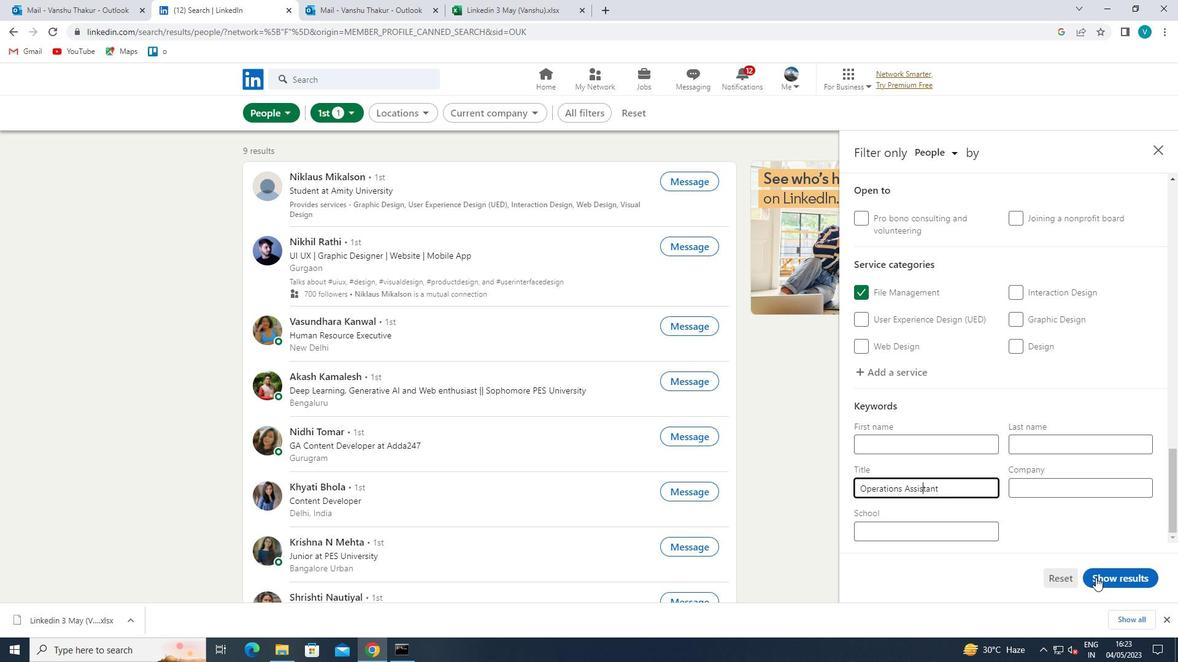 
Action: Mouse pressed left at (1122, 579)
Screenshot: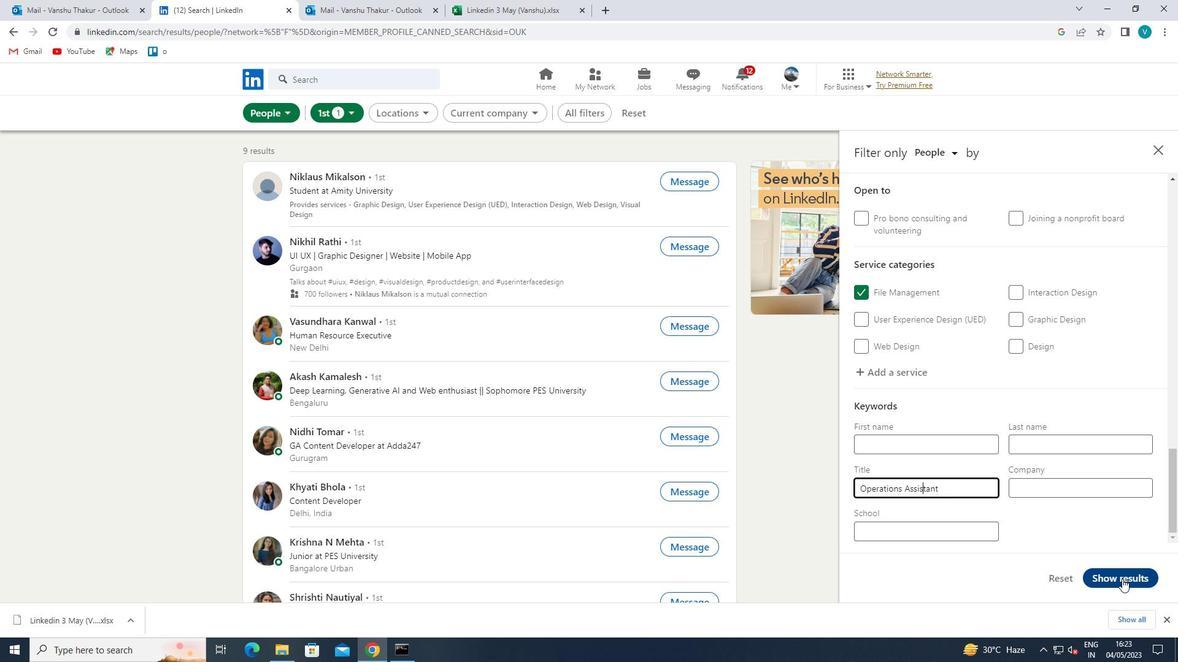 
Action: Mouse moved to (965, 662)
Screenshot: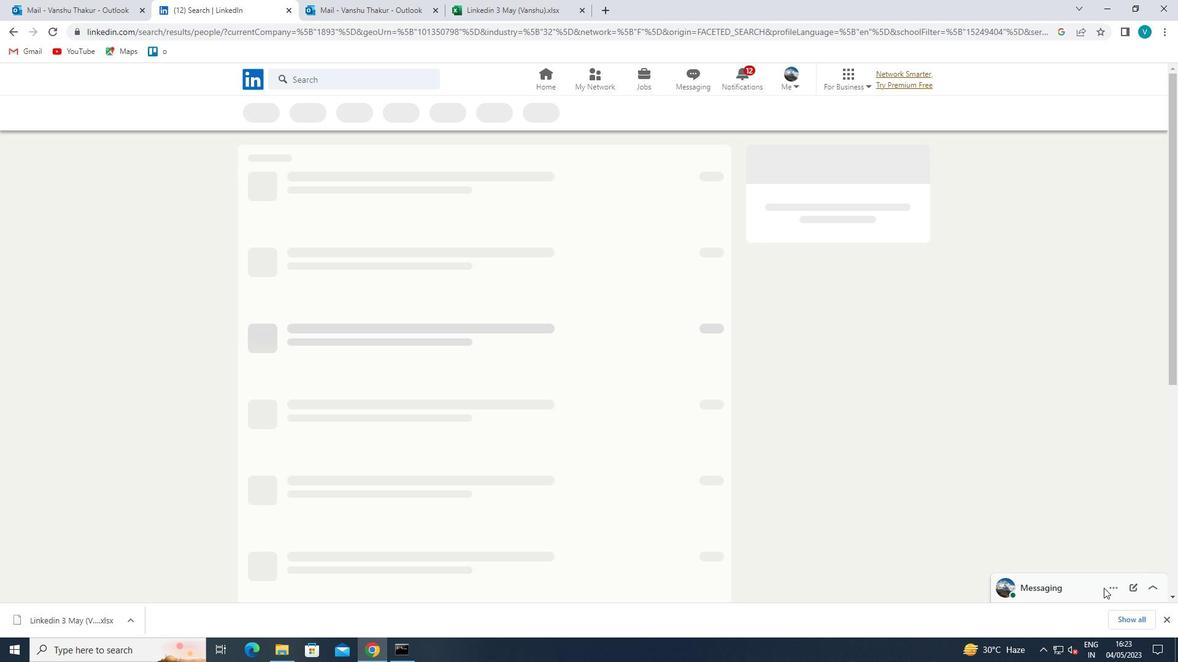 
